 Task: Find a place to stay in Turabah, Saudi Arabia, from June 2 to June 15 for 2 guests, with a price range of ₹11,000 to ₹15,000, 1 bedroom, 1 bed, 1 bathroom, WiFi, air conditioning, and self check-in.
Action: Mouse moved to (581, 120)
Screenshot: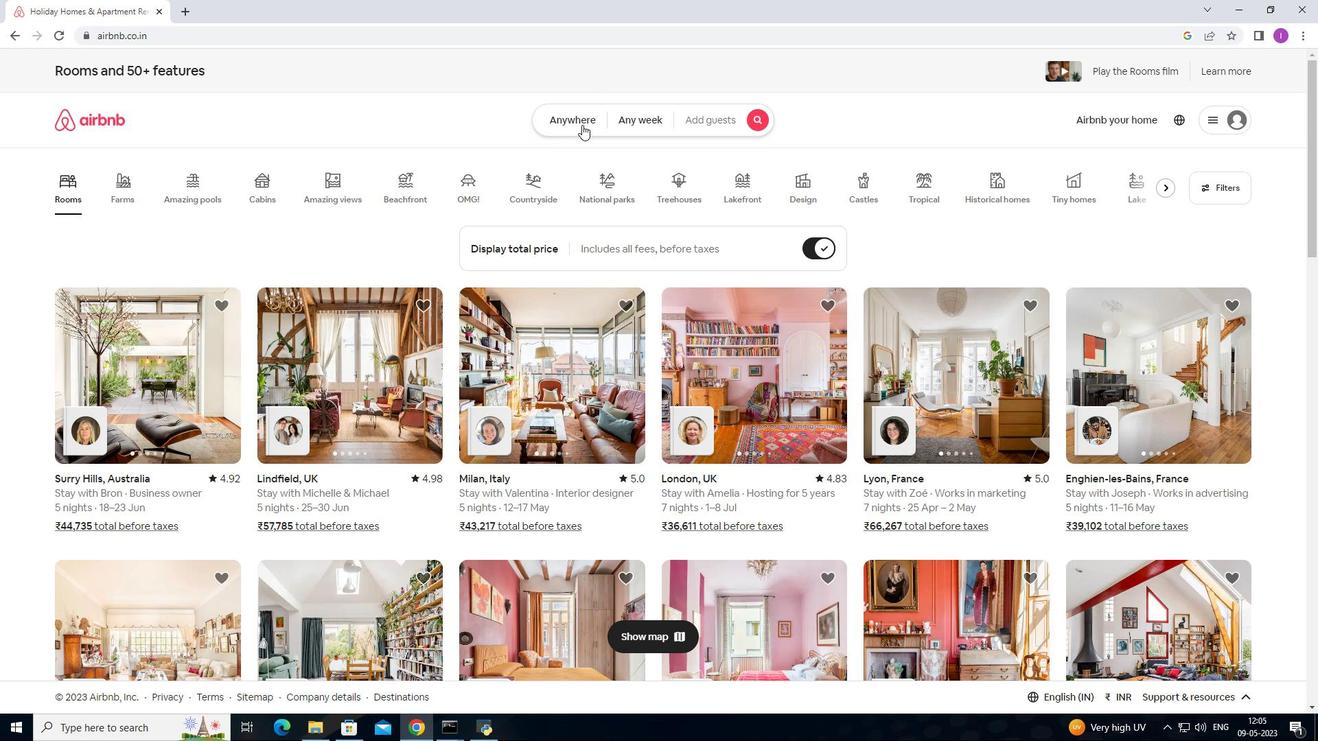 
Action: Mouse pressed left at (581, 120)
Screenshot: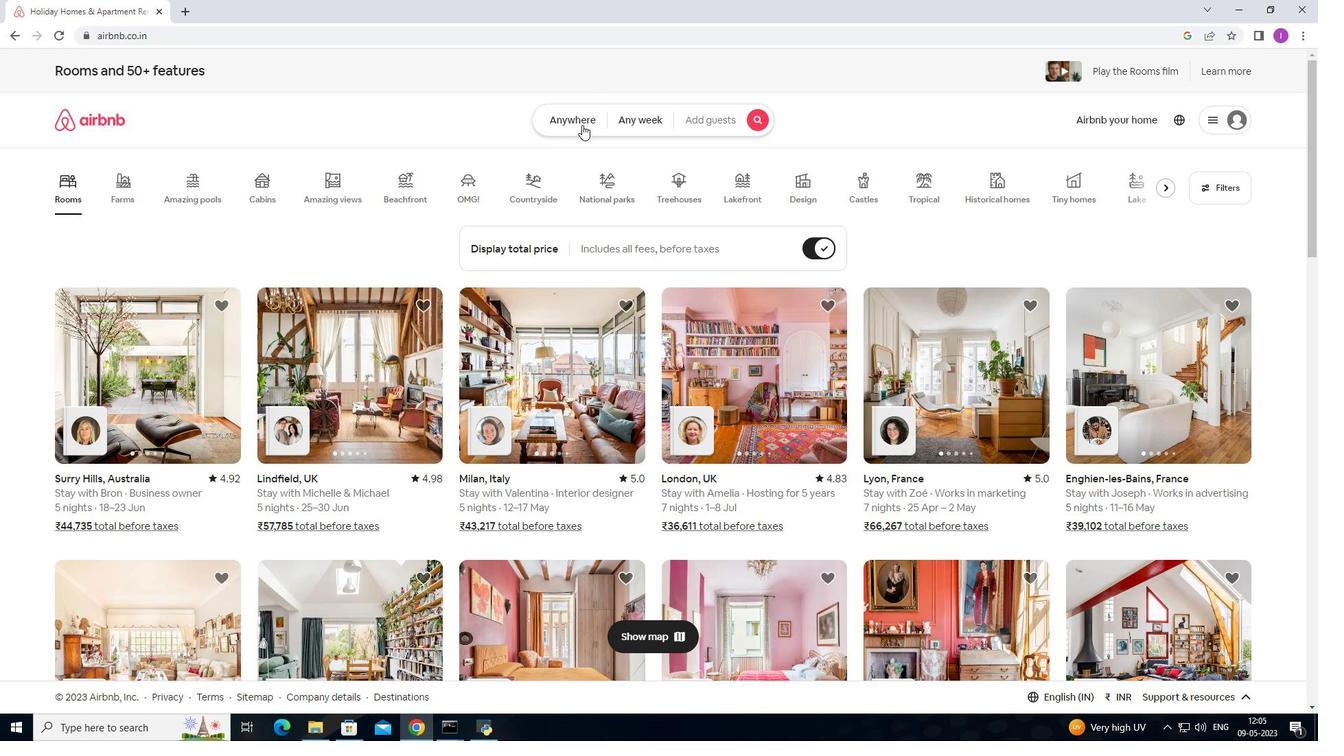 
Action: Mouse moved to (472, 166)
Screenshot: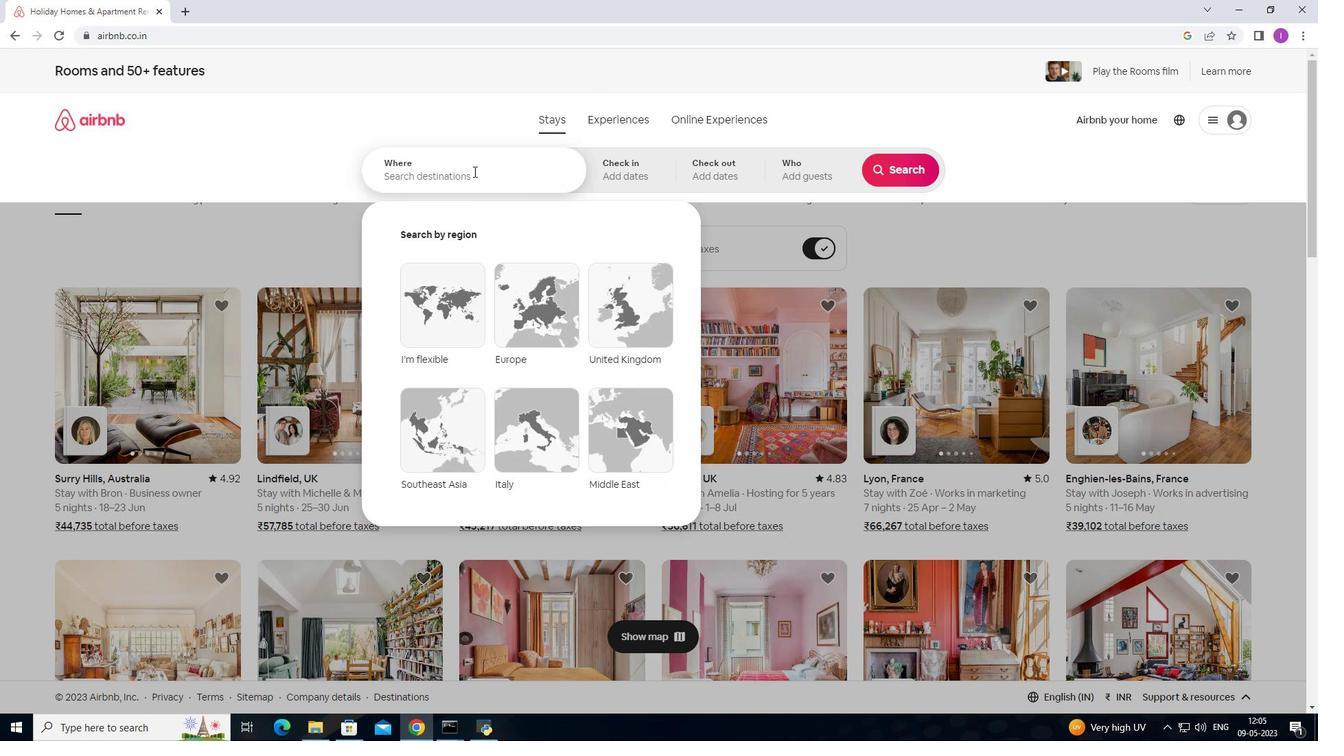 
Action: Mouse pressed left at (472, 166)
Screenshot: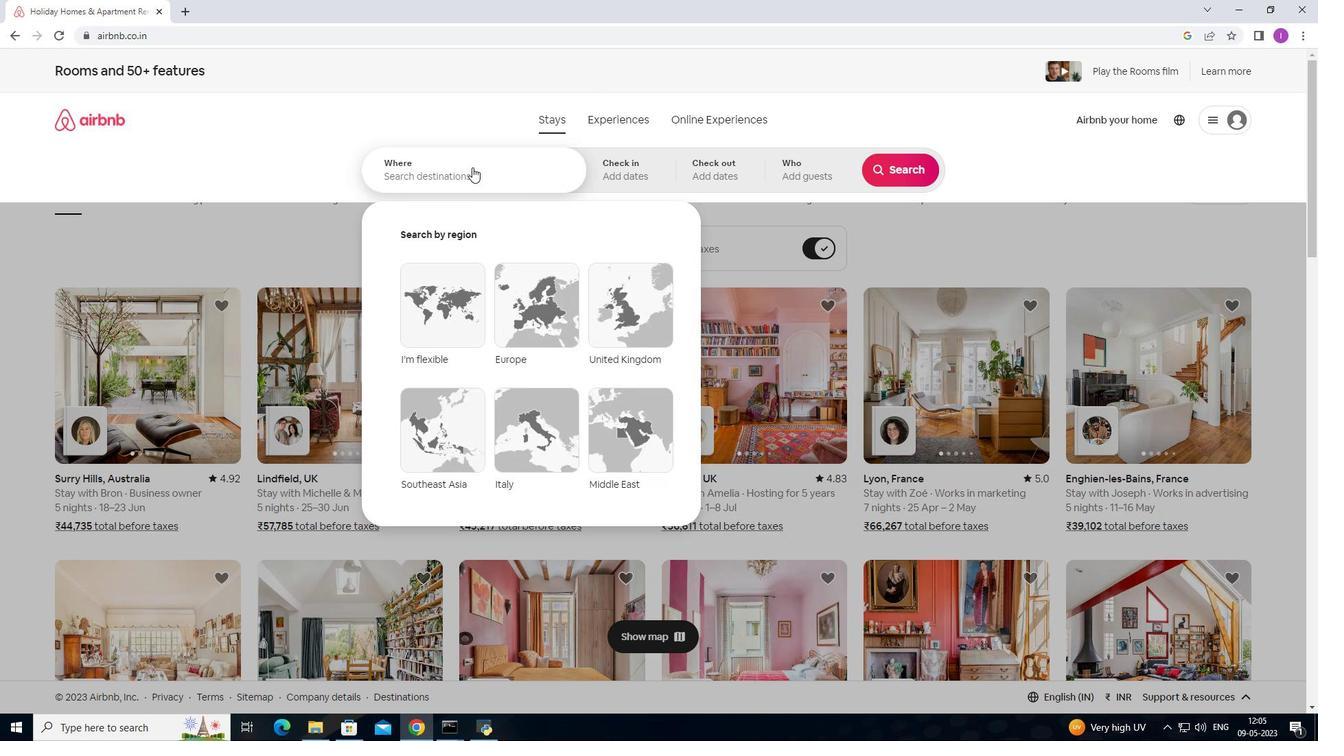 
Action: Mouse moved to (476, 168)
Screenshot: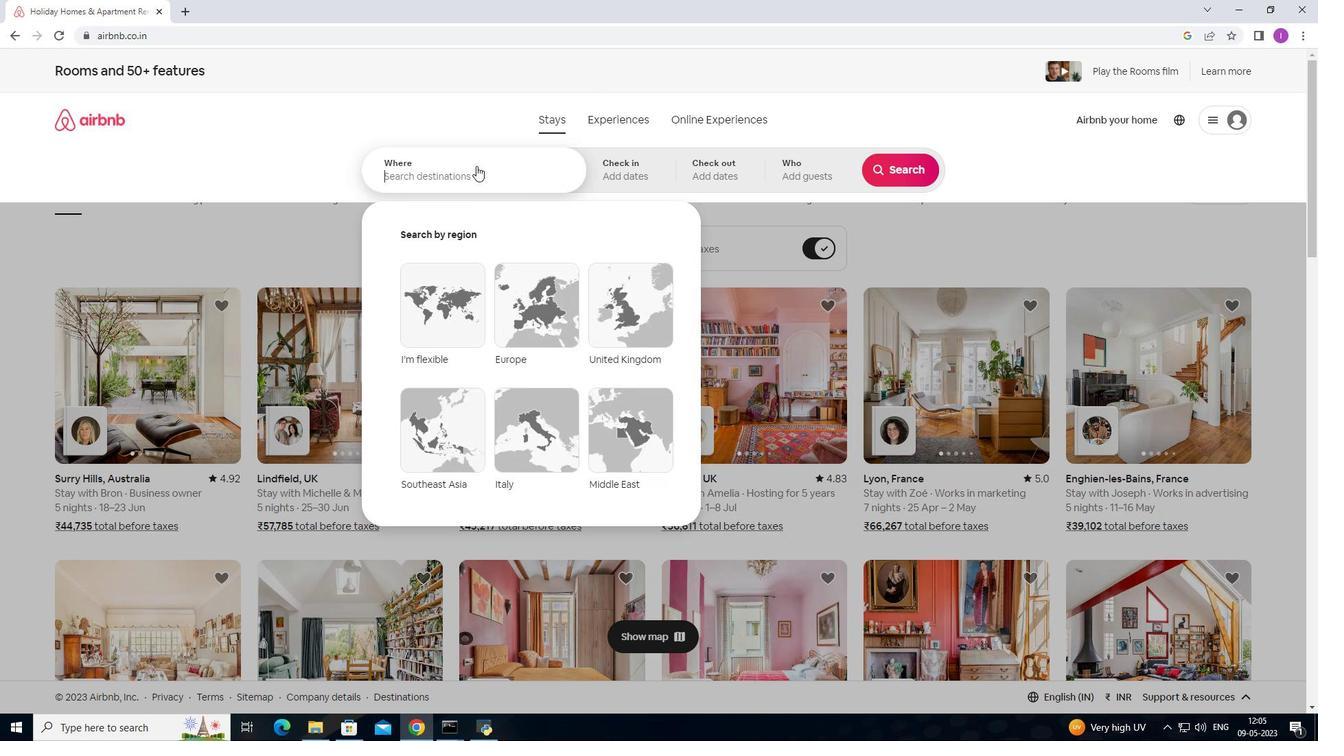 
Action: Key pressed <Key.shift>Turabah,<Key.shift>Saudi<Key.space><Key.shift>Arabia
Screenshot: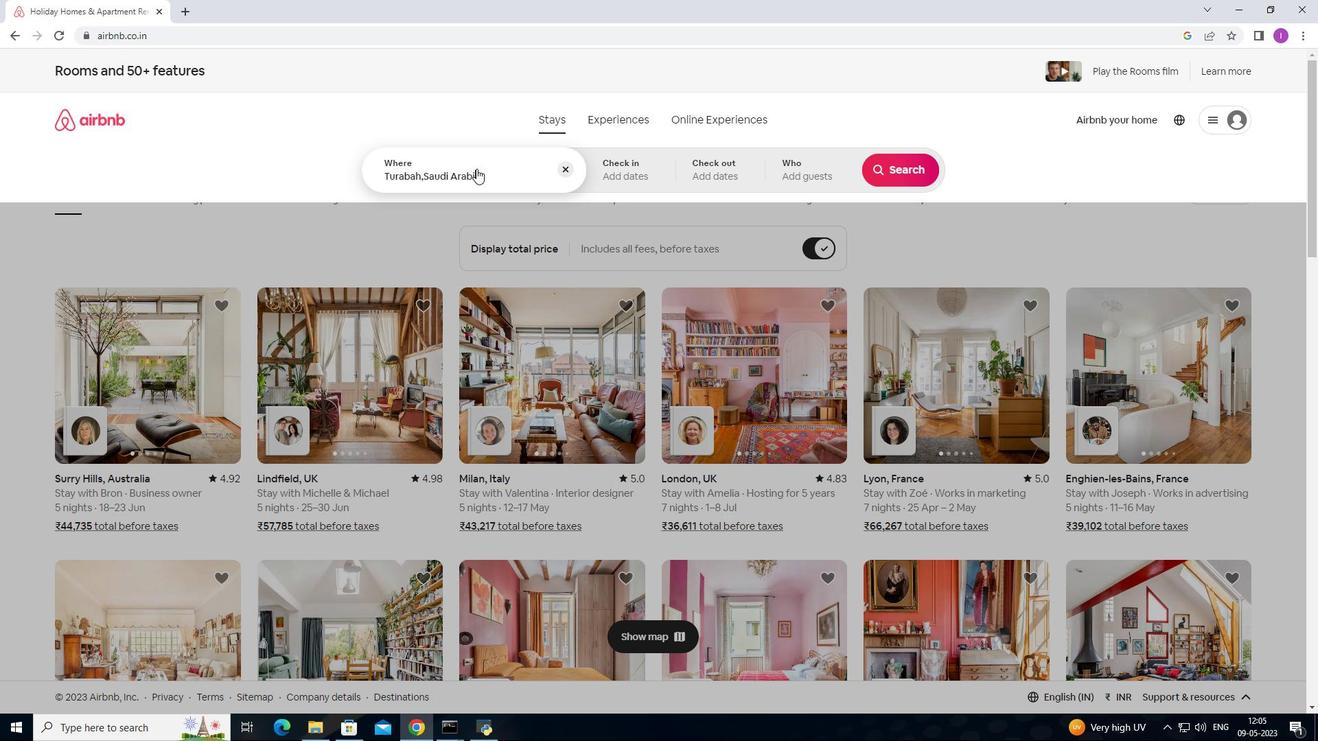 
Action: Mouse moved to (612, 153)
Screenshot: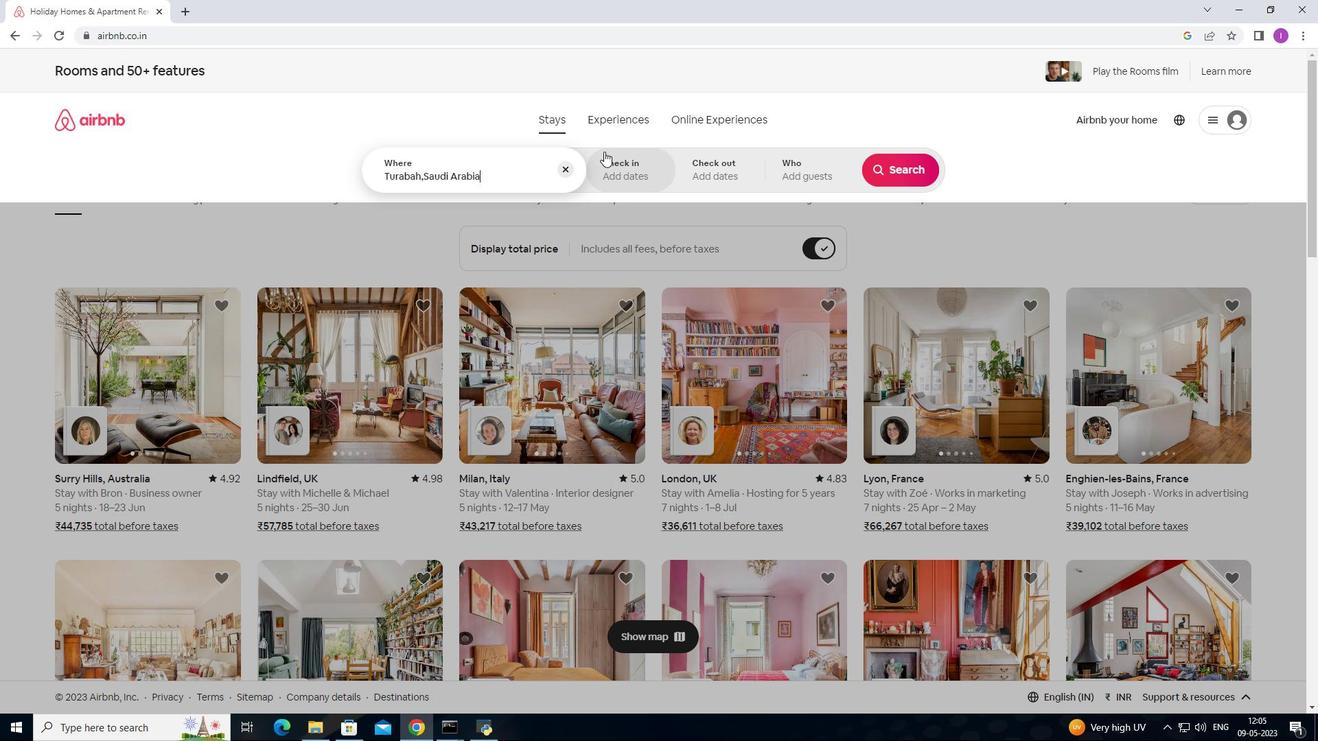 
Action: Mouse pressed left at (612, 153)
Screenshot: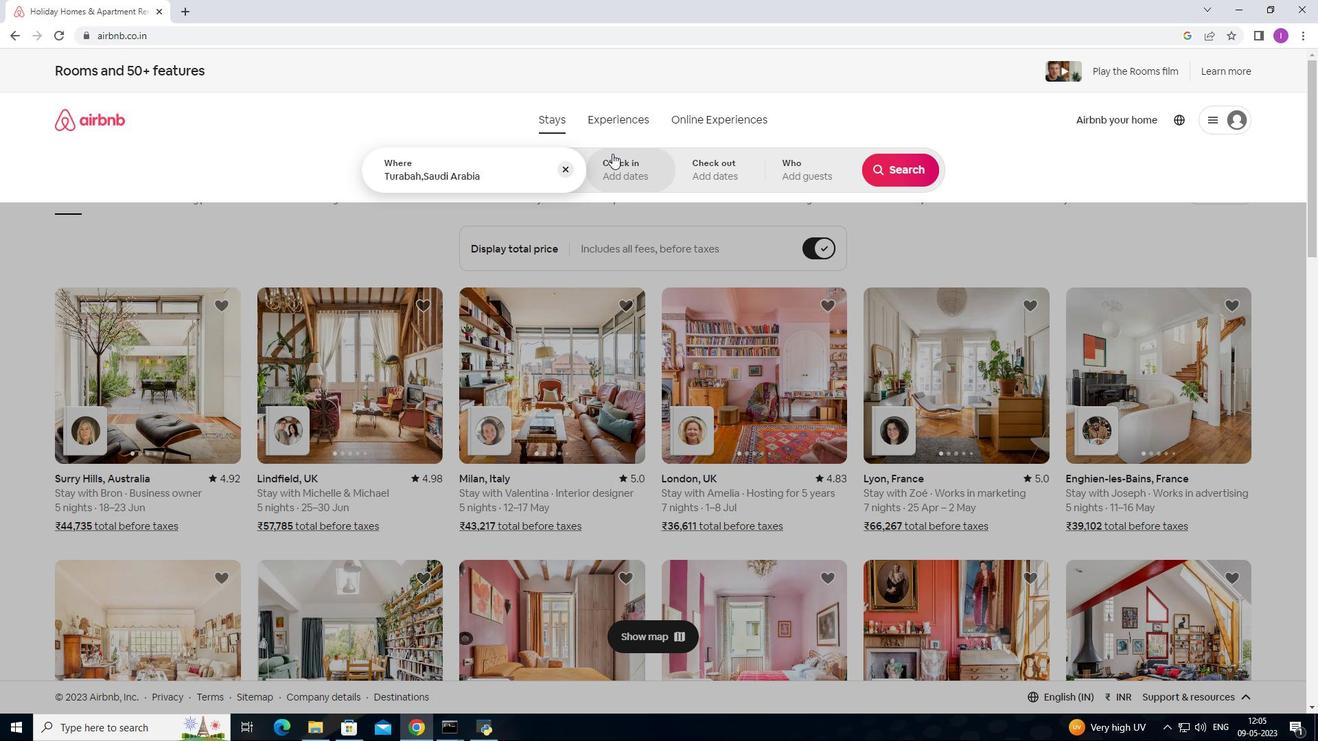 
Action: Mouse moved to (853, 339)
Screenshot: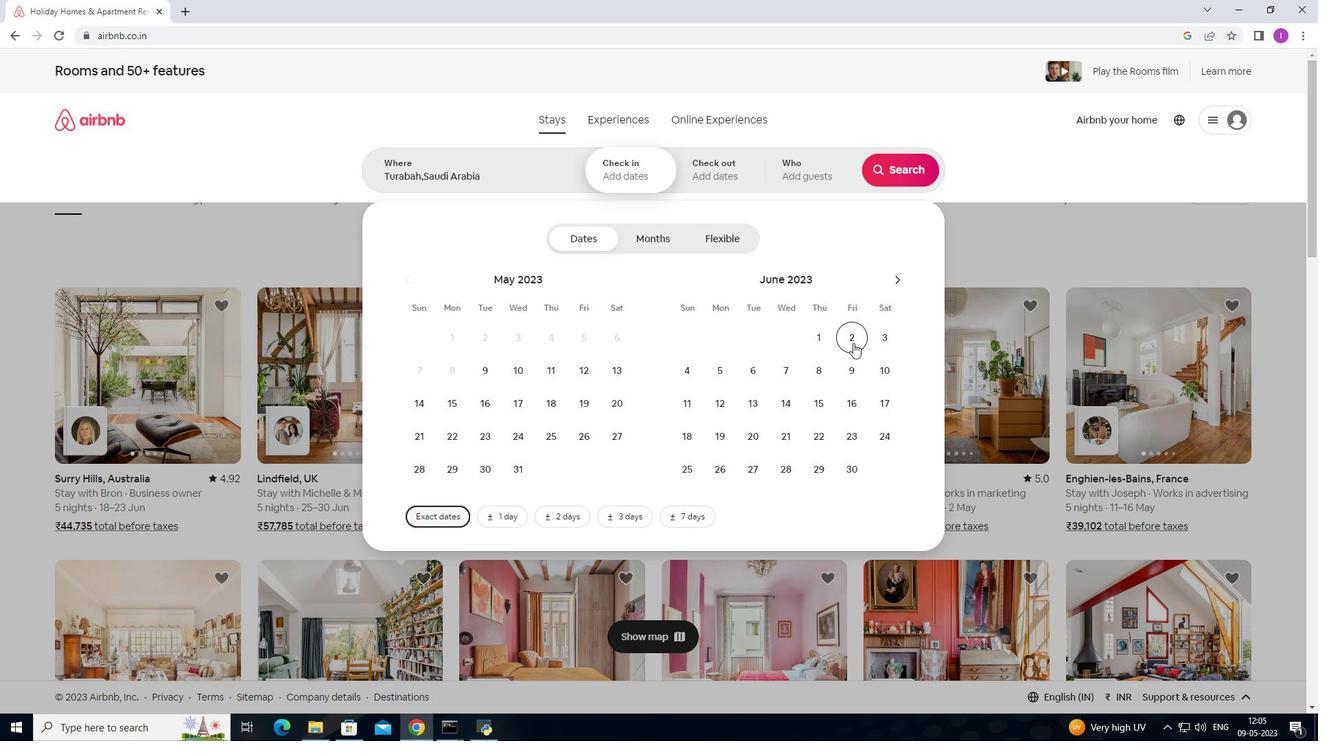 
Action: Mouse pressed left at (853, 339)
Screenshot: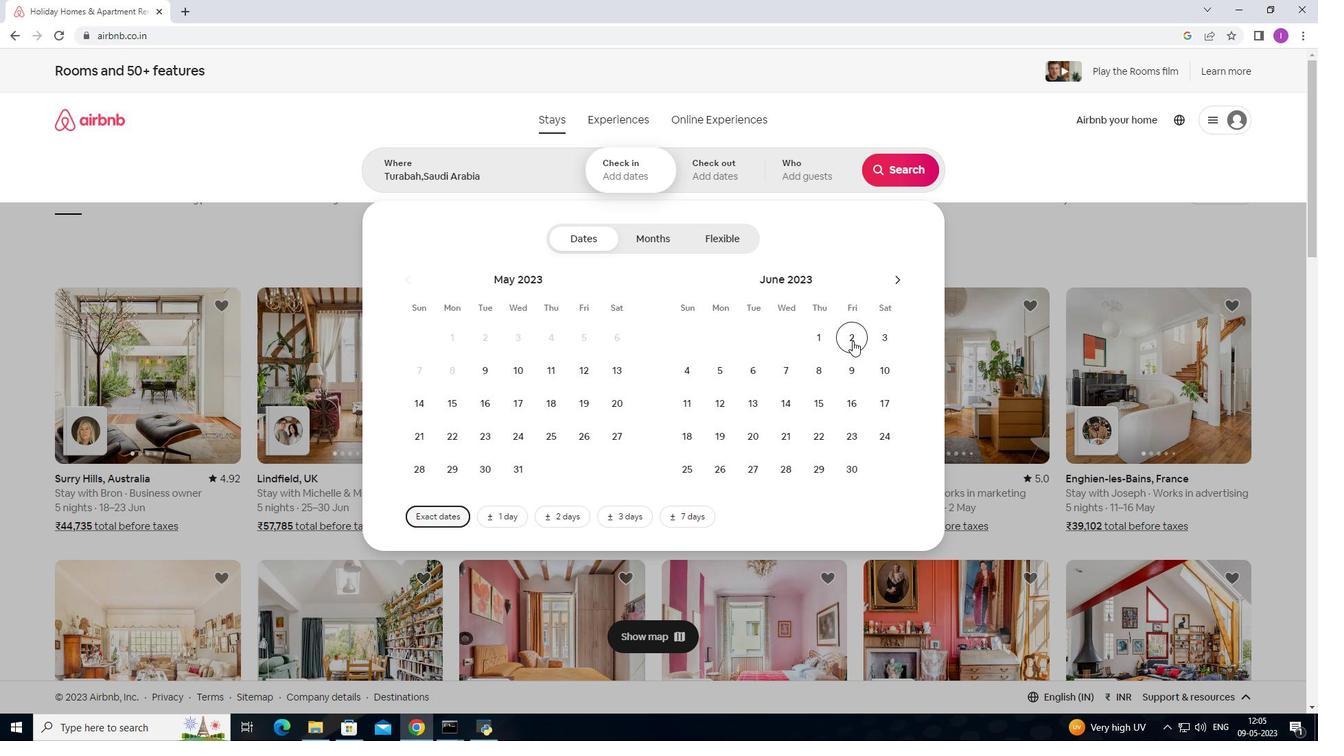 
Action: Mouse moved to (822, 405)
Screenshot: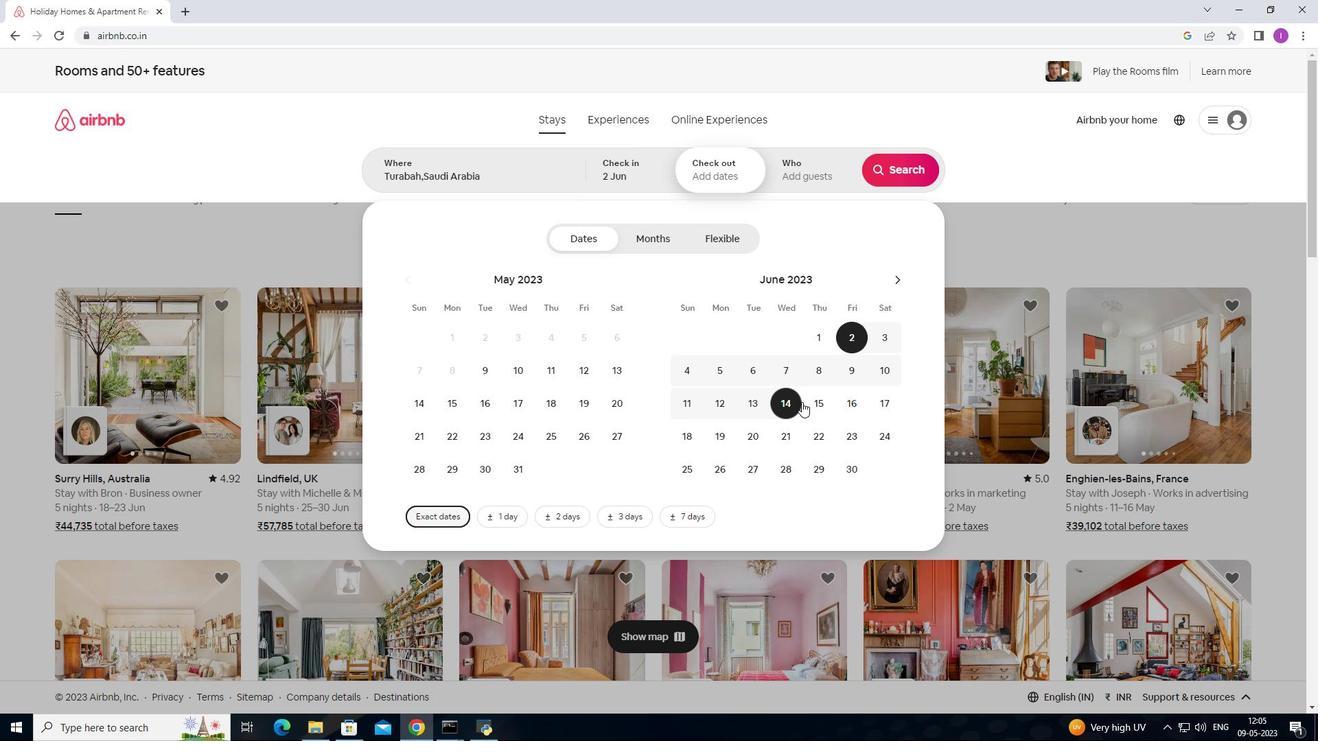 
Action: Mouse pressed left at (822, 405)
Screenshot: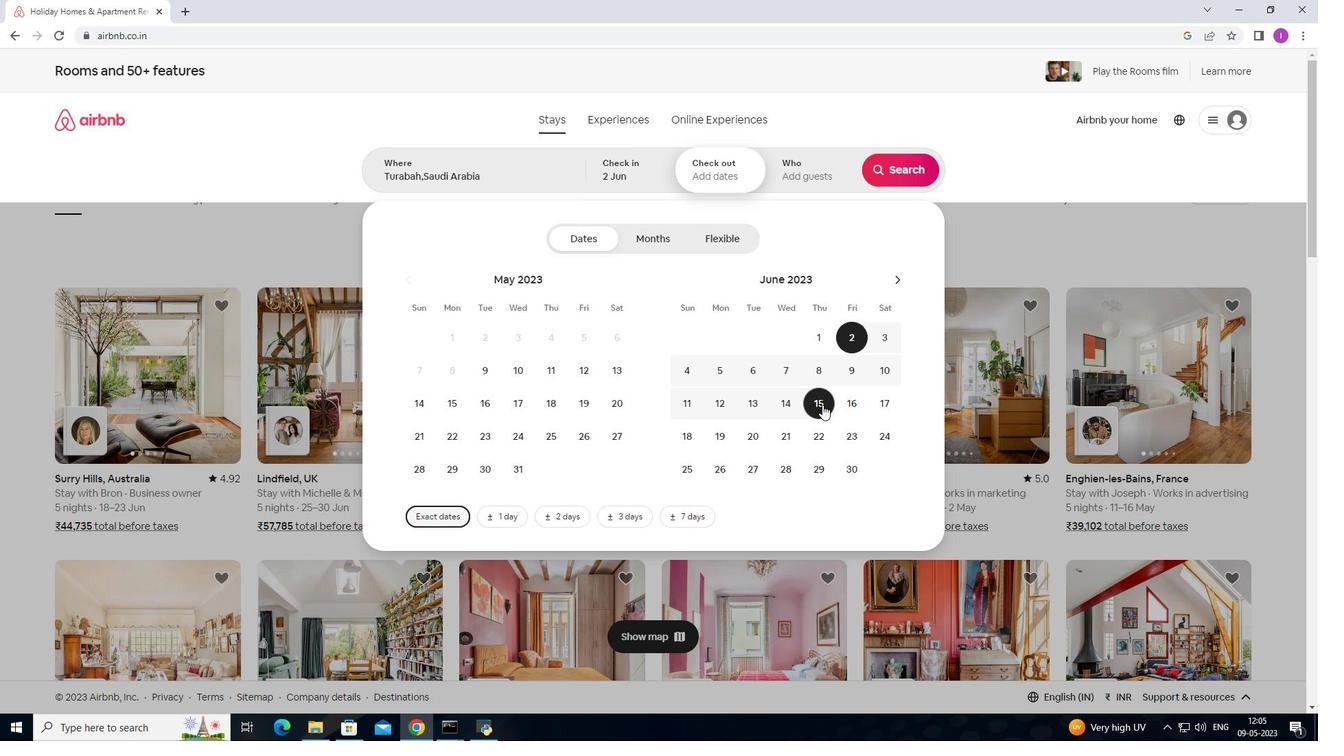 
Action: Mouse moved to (826, 174)
Screenshot: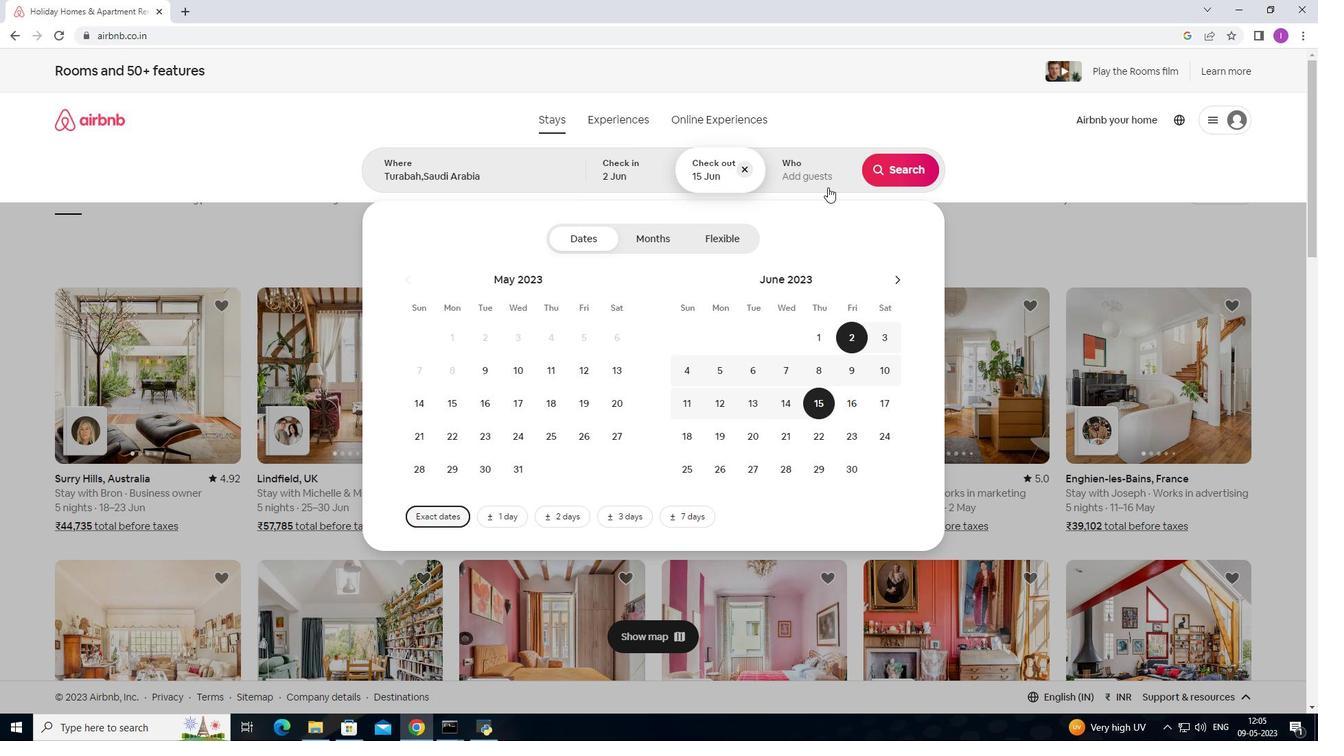 
Action: Mouse pressed left at (826, 174)
Screenshot: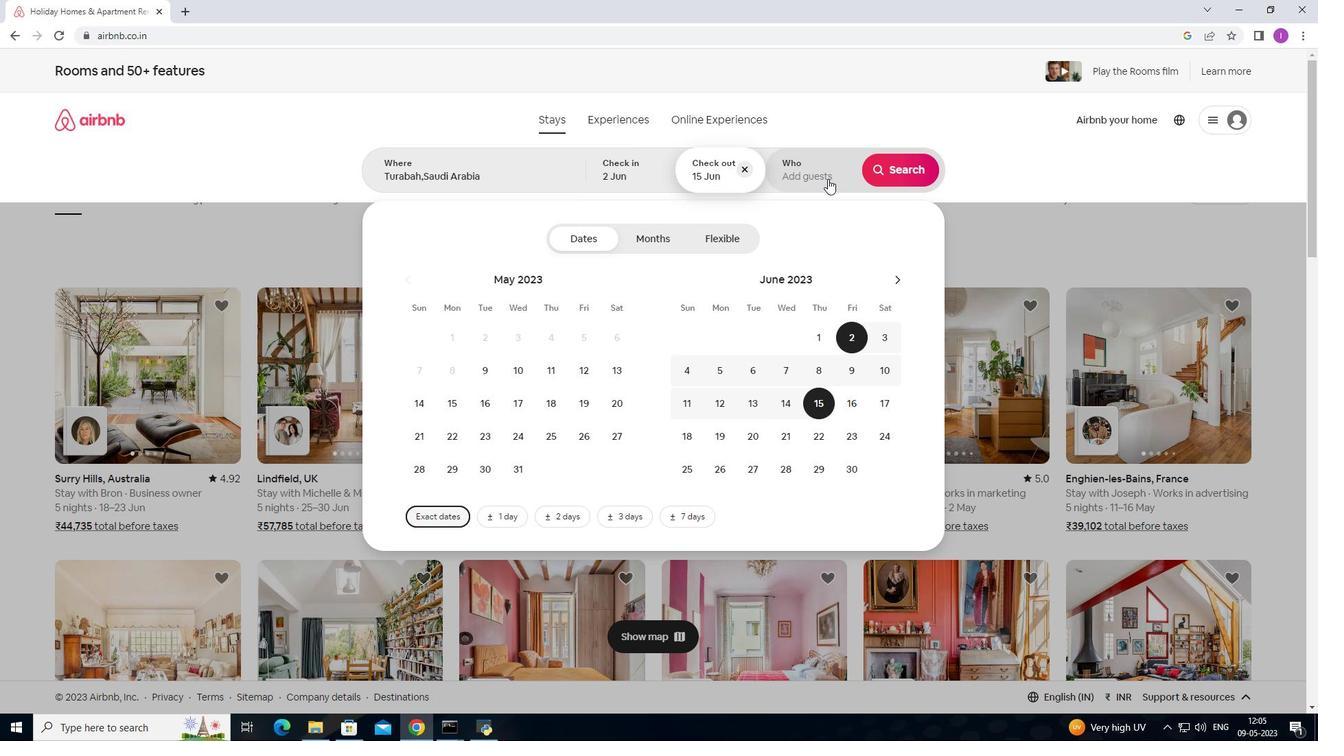 
Action: Mouse moved to (905, 241)
Screenshot: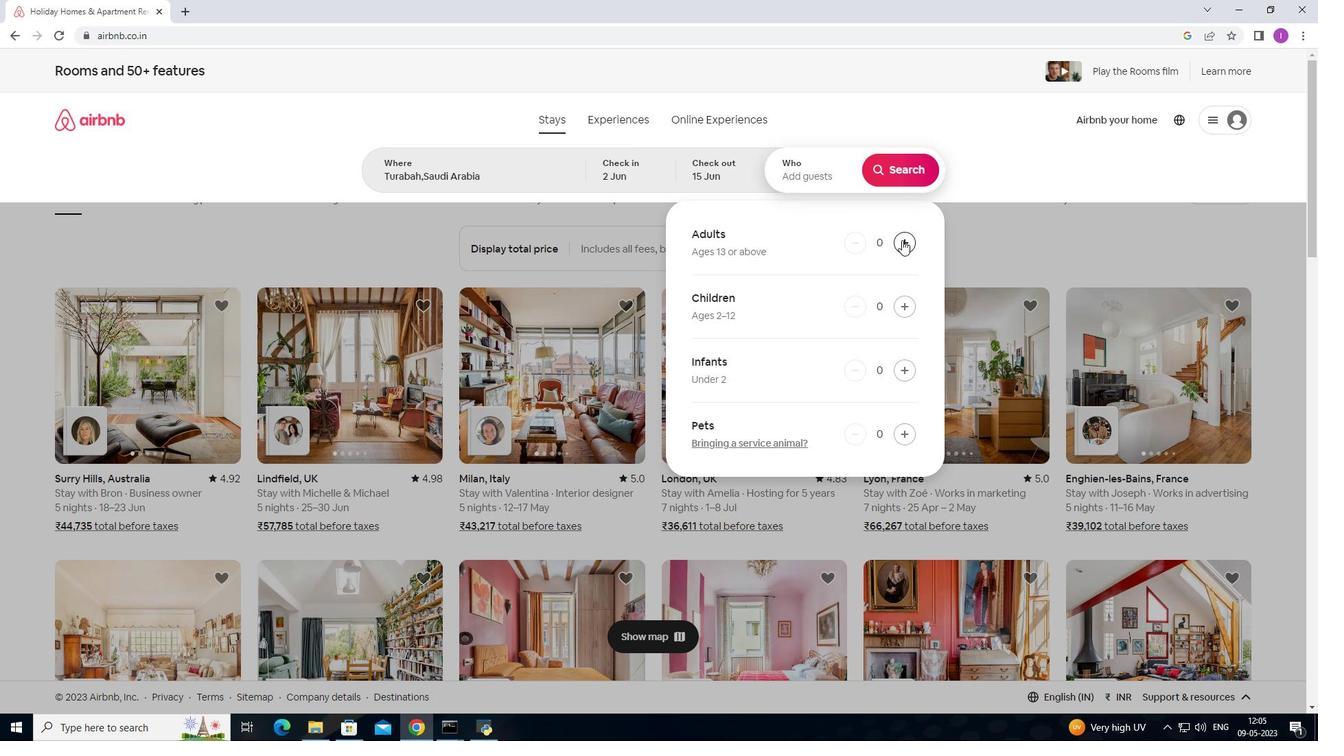 
Action: Mouse pressed left at (905, 241)
Screenshot: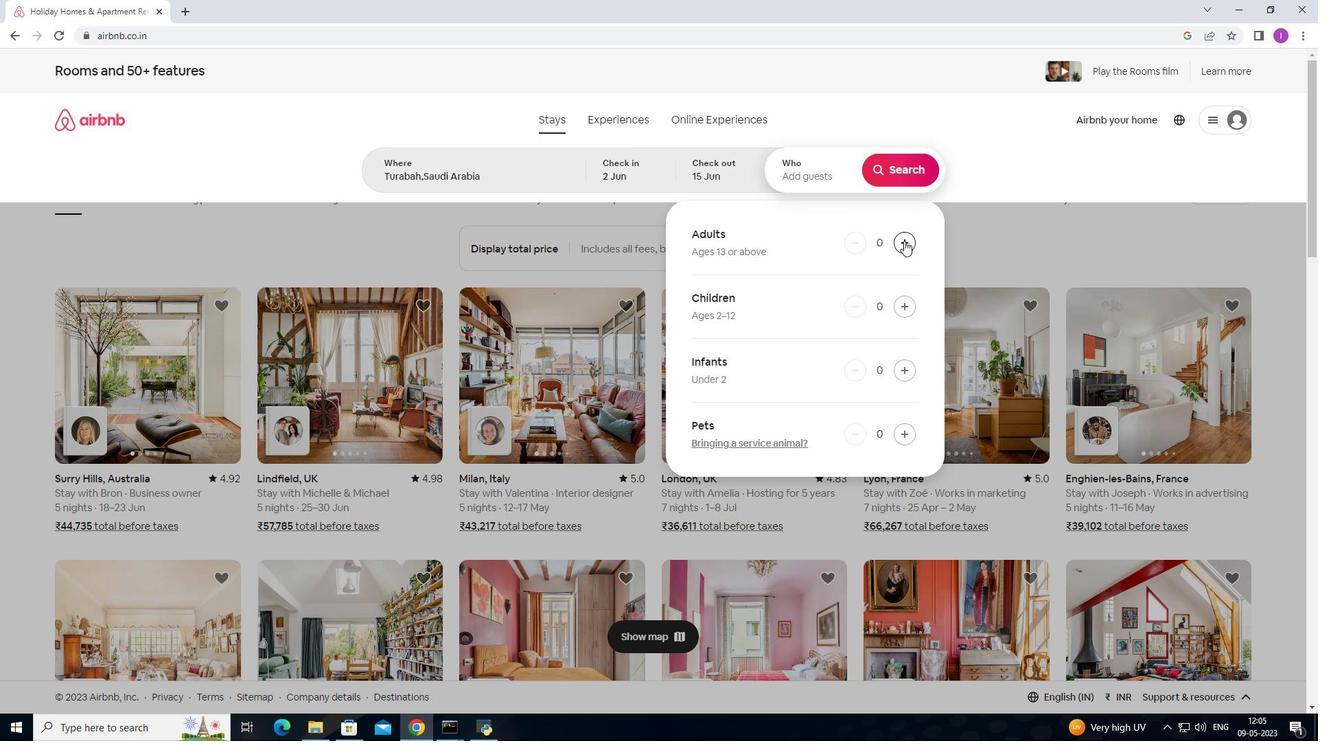 
Action: Mouse moved to (906, 241)
Screenshot: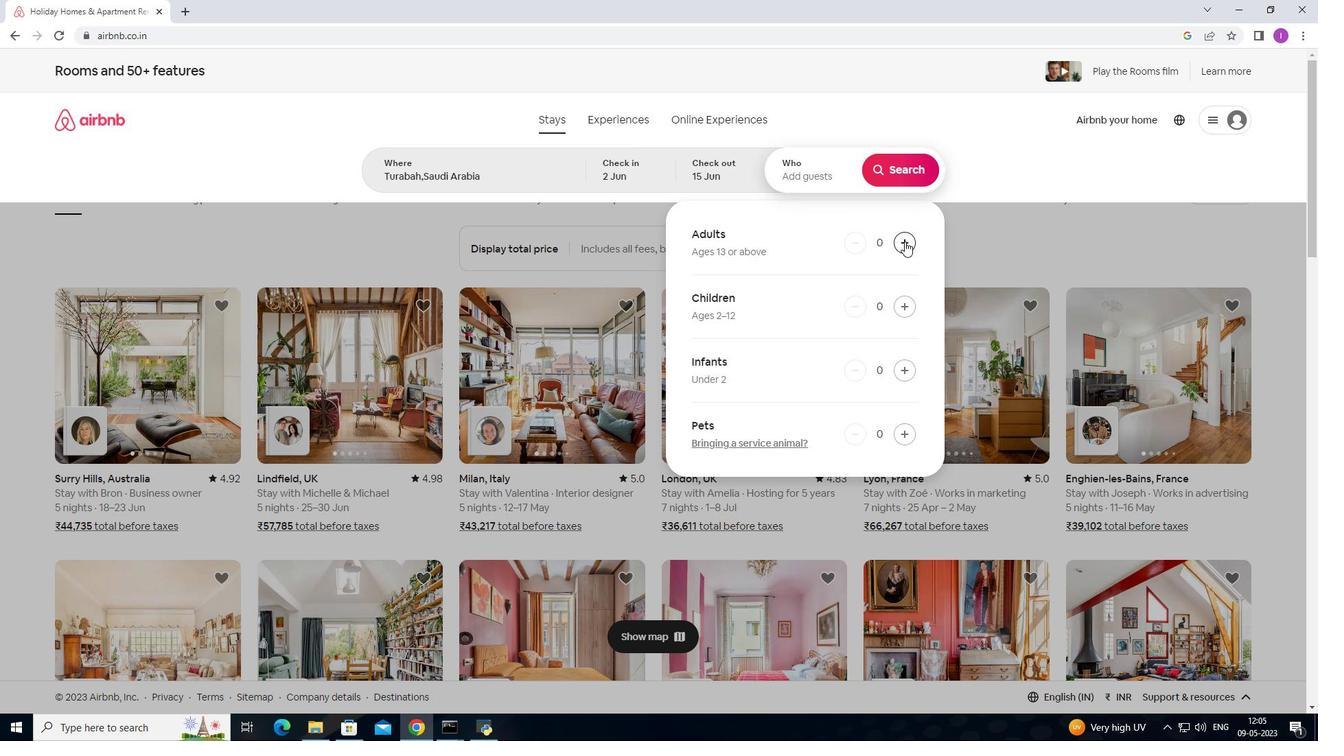 
Action: Mouse pressed left at (906, 241)
Screenshot: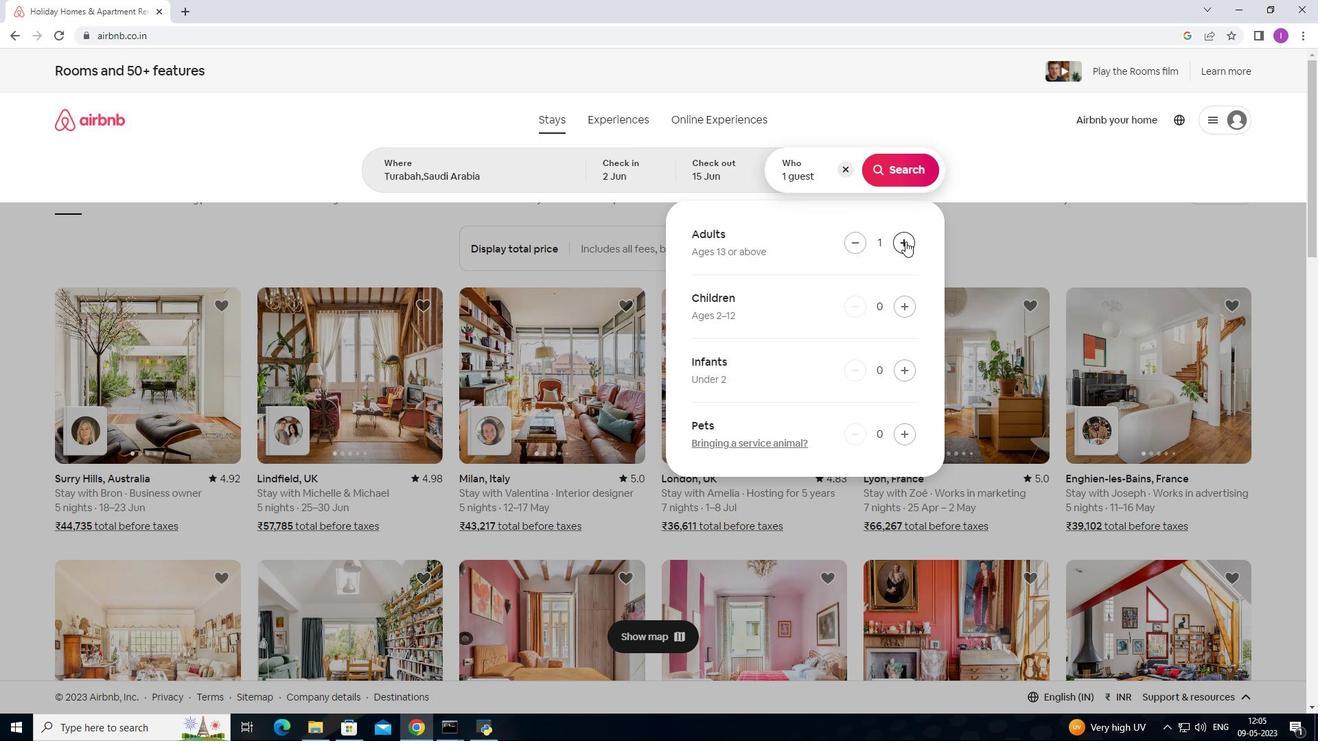 
Action: Mouse moved to (906, 431)
Screenshot: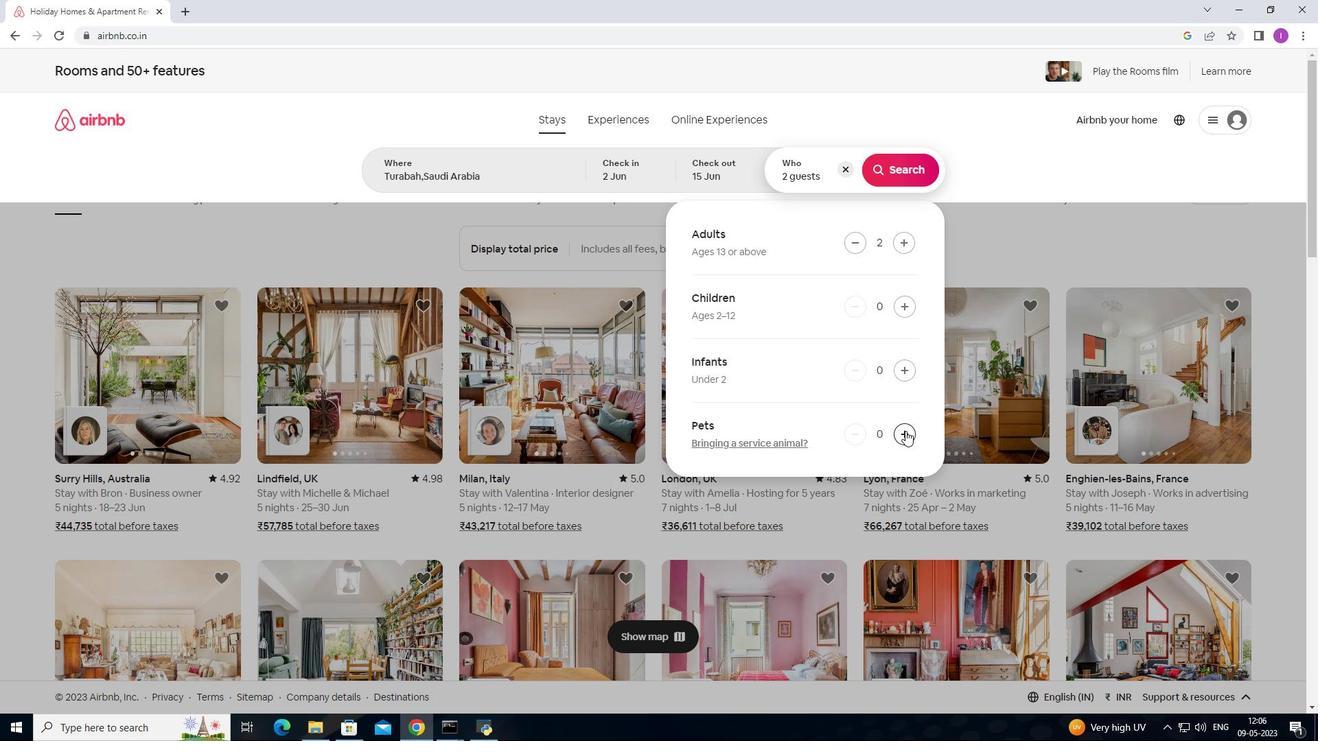 
Action: Mouse pressed left at (906, 431)
Screenshot: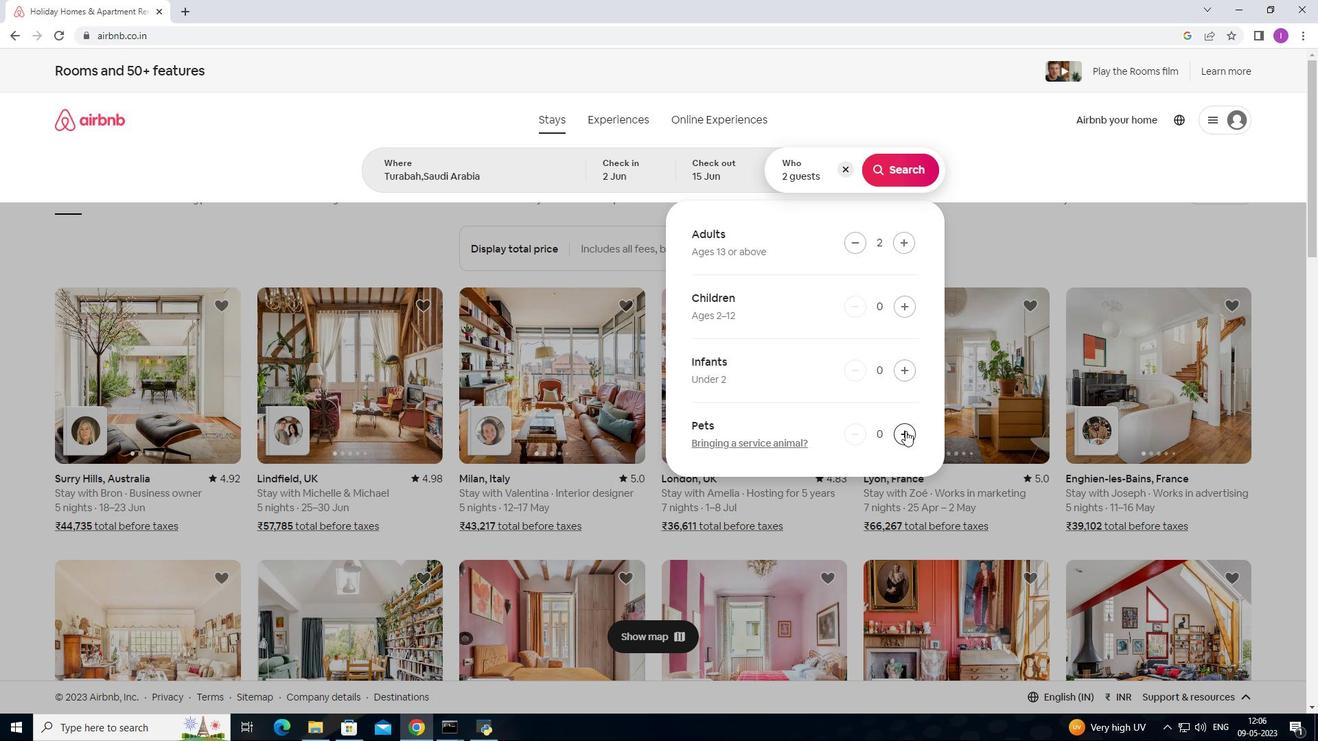 
Action: Mouse moved to (888, 173)
Screenshot: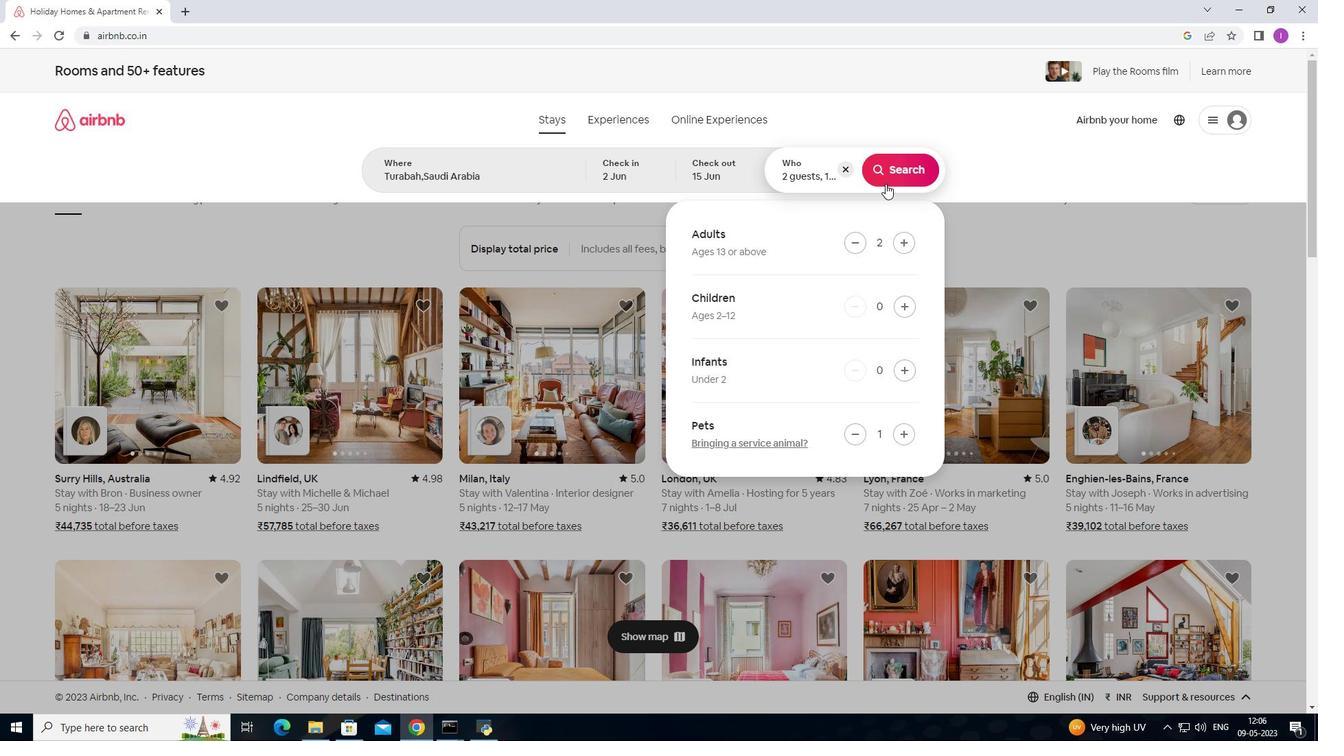 
Action: Mouse pressed left at (888, 173)
Screenshot: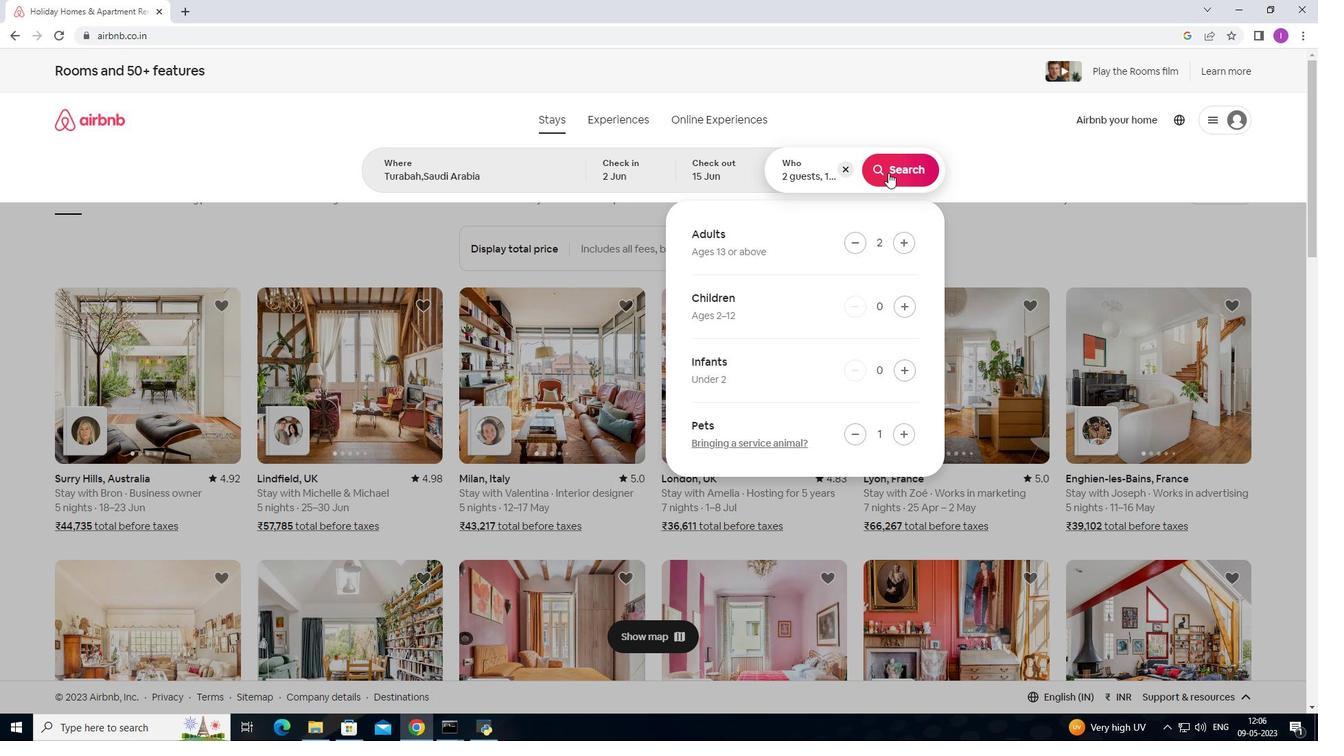
Action: Mouse moved to (1261, 128)
Screenshot: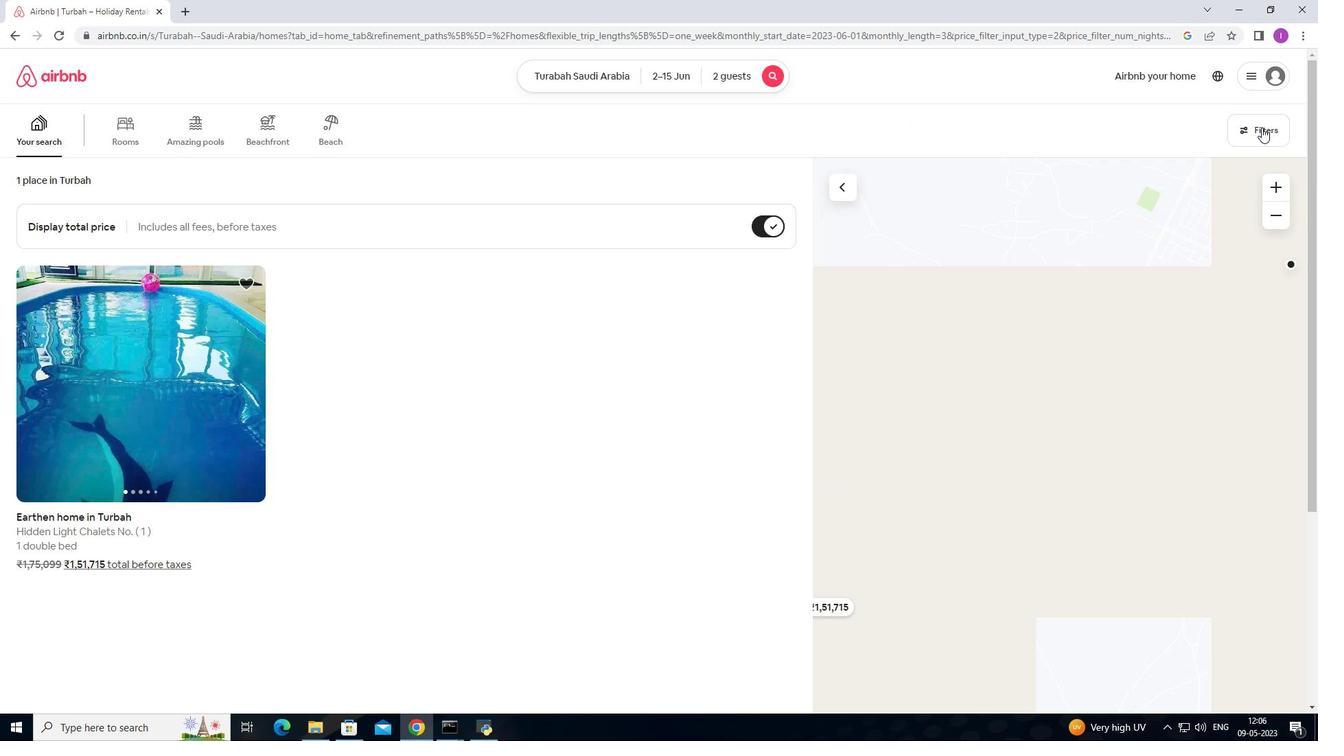 
Action: Mouse pressed left at (1261, 128)
Screenshot: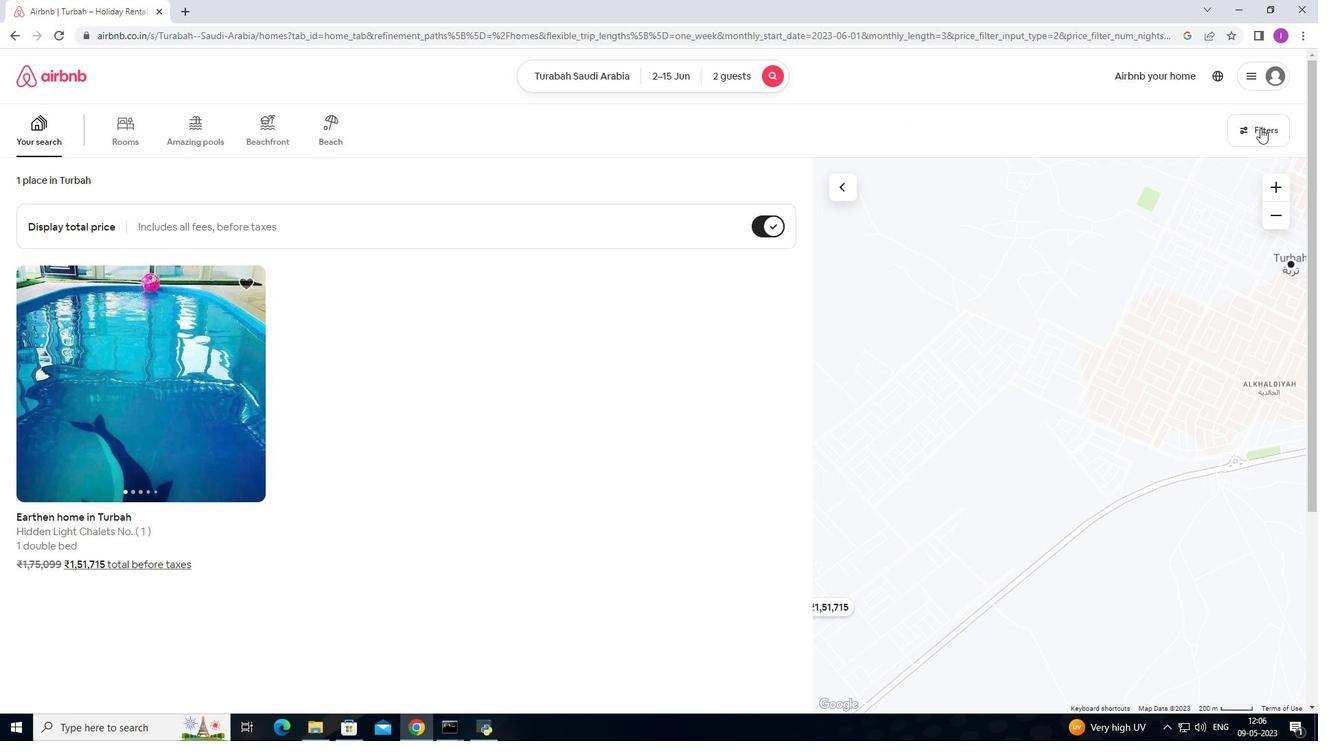 
Action: Mouse moved to (492, 471)
Screenshot: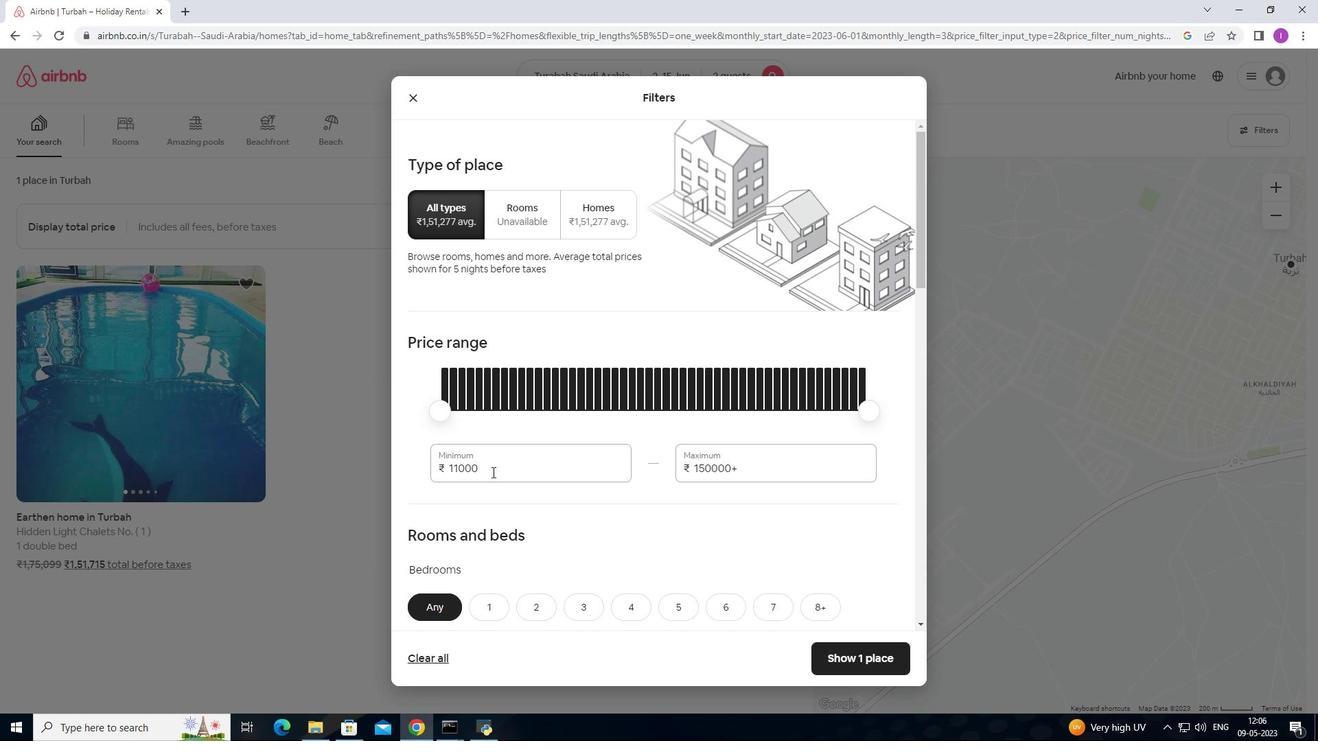 
Action: Mouse pressed left at (492, 471)
Screenshot: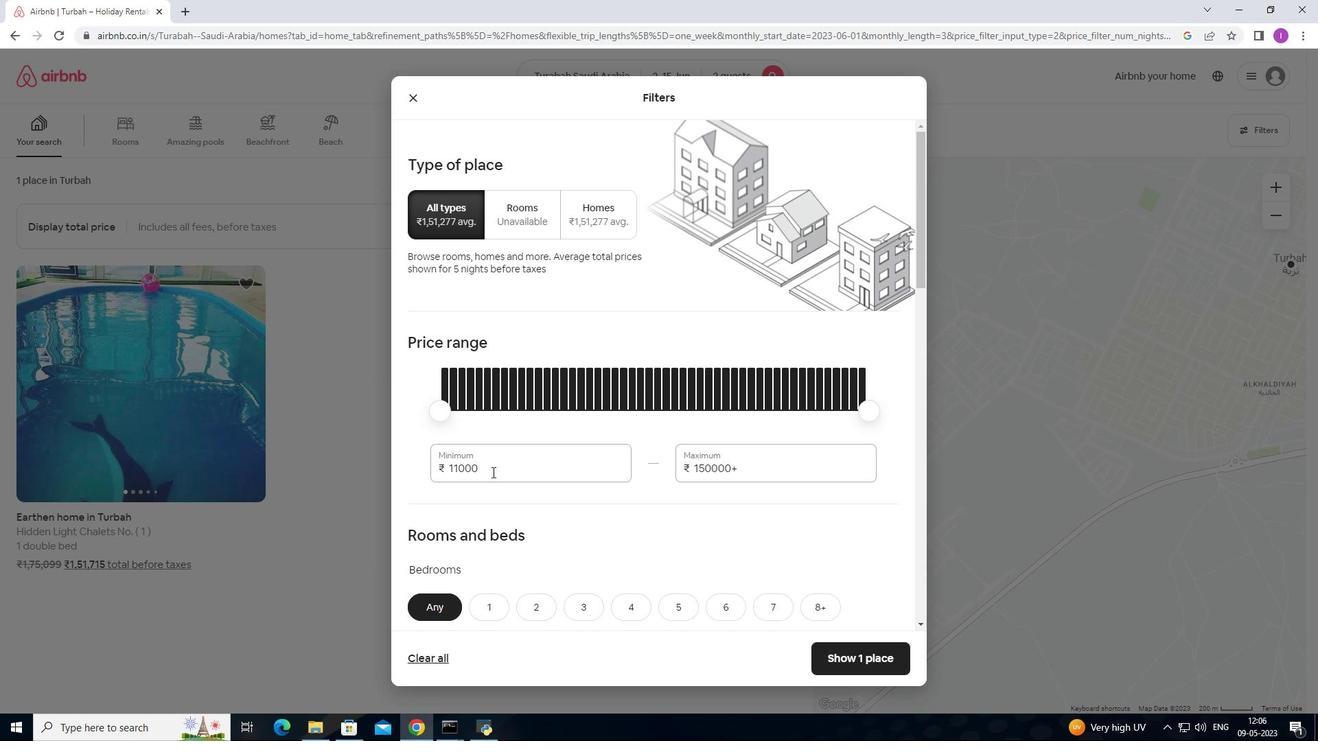
Action: Mouse moved to (436, 466)
Screenshot: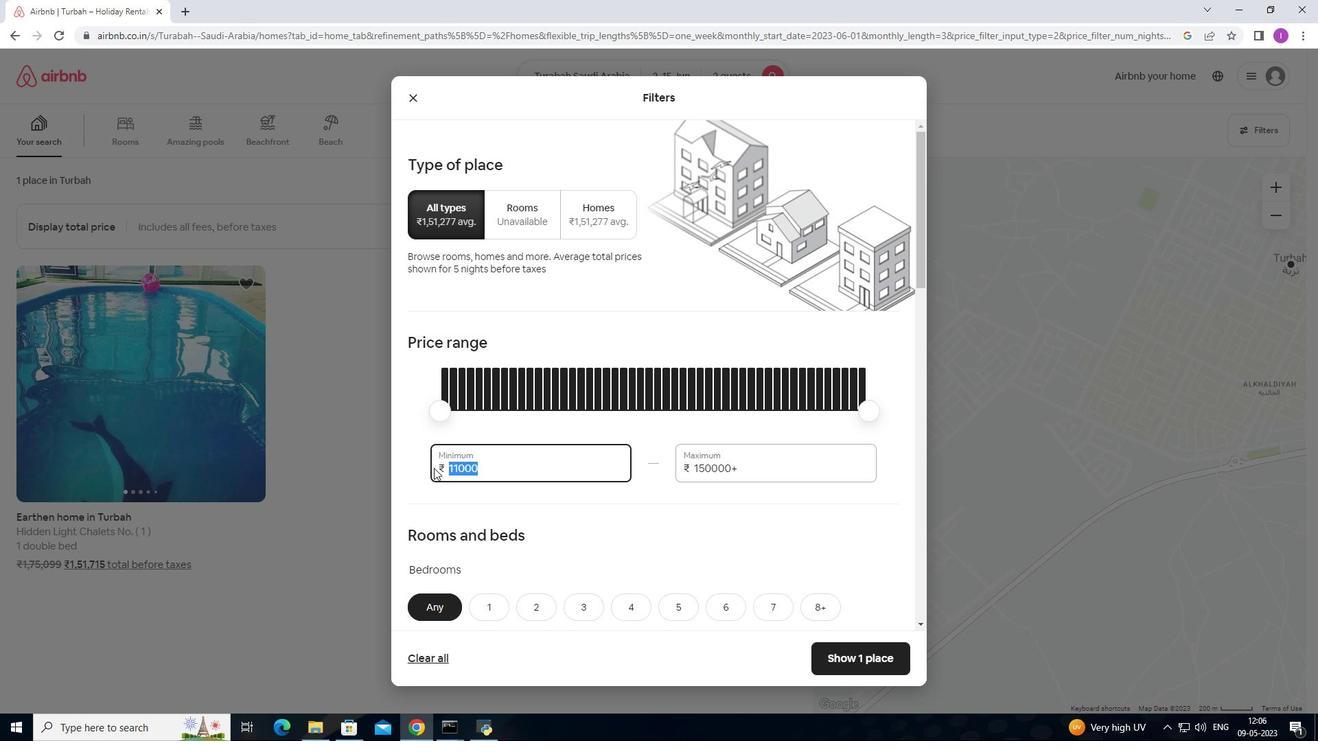 
Action: Key pressed 10
Screenshot: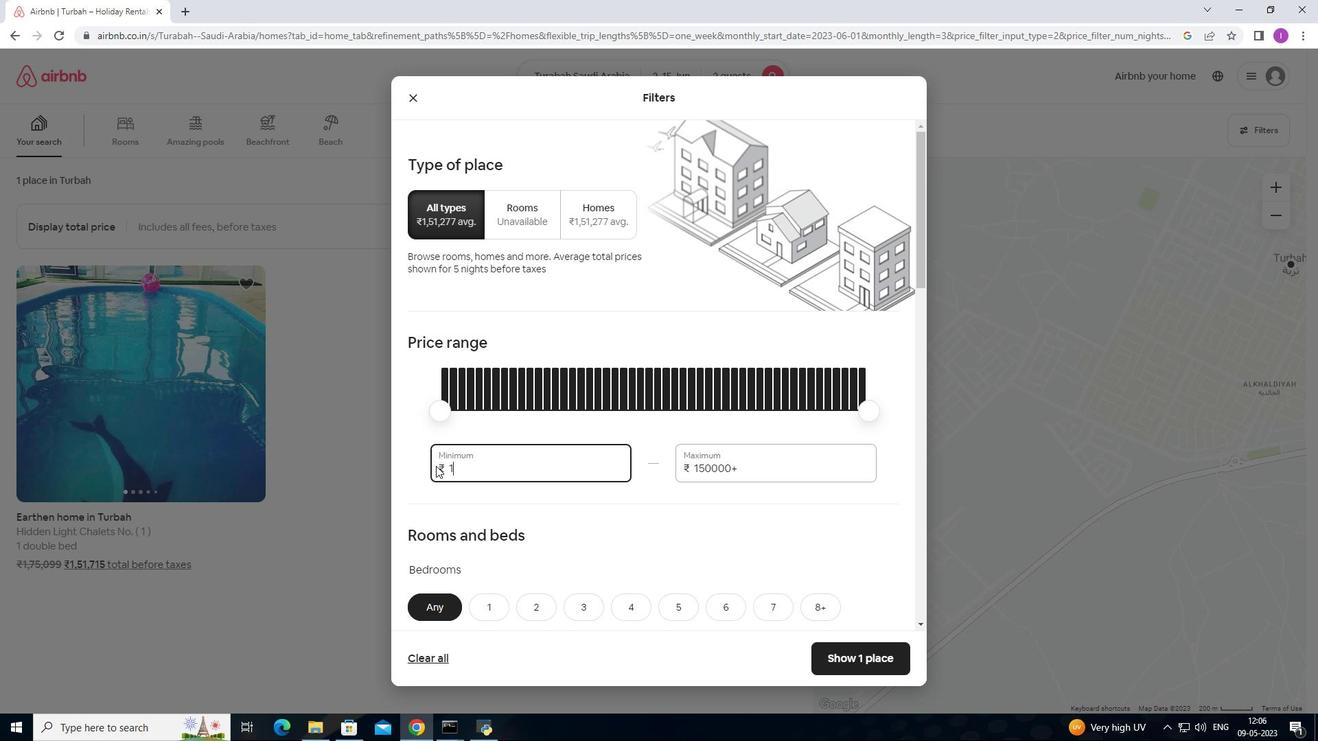 
Action: Mouse moved to (438, 463)
Screenshot: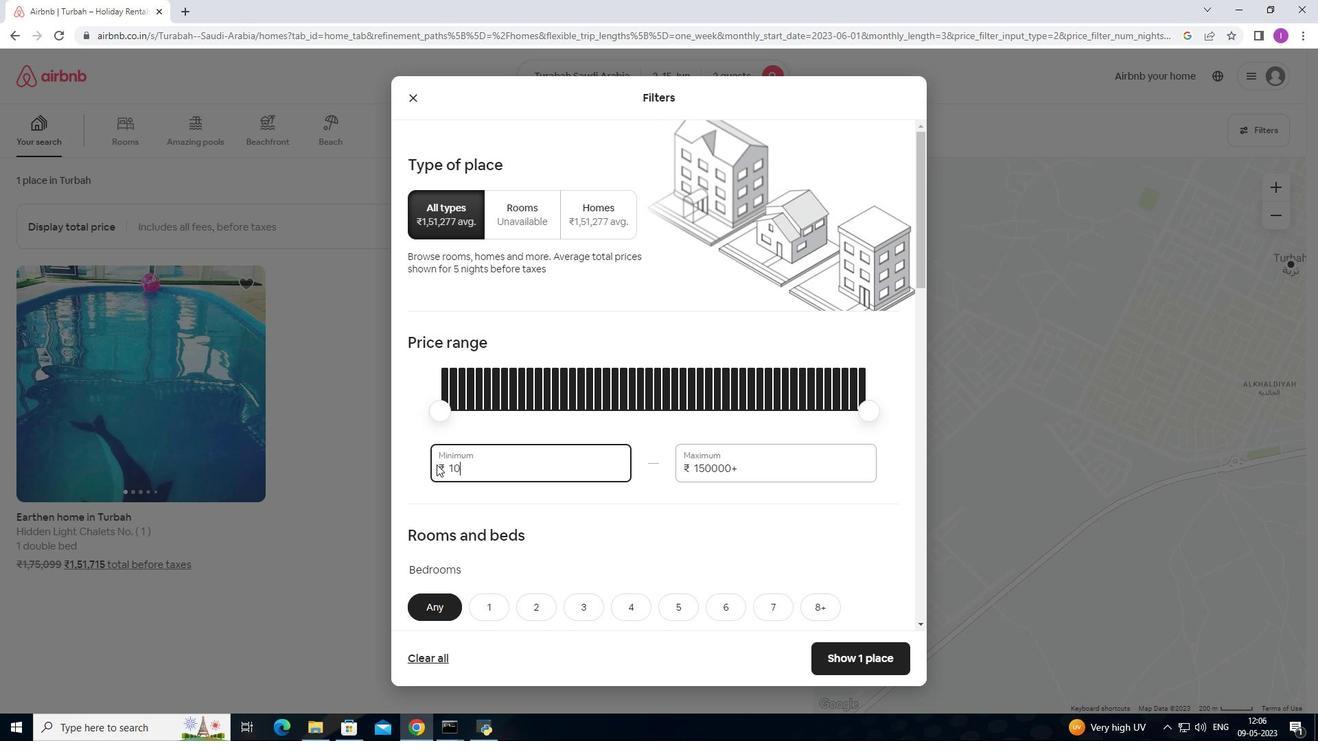 
Action: Key pressed 00
Screenshot: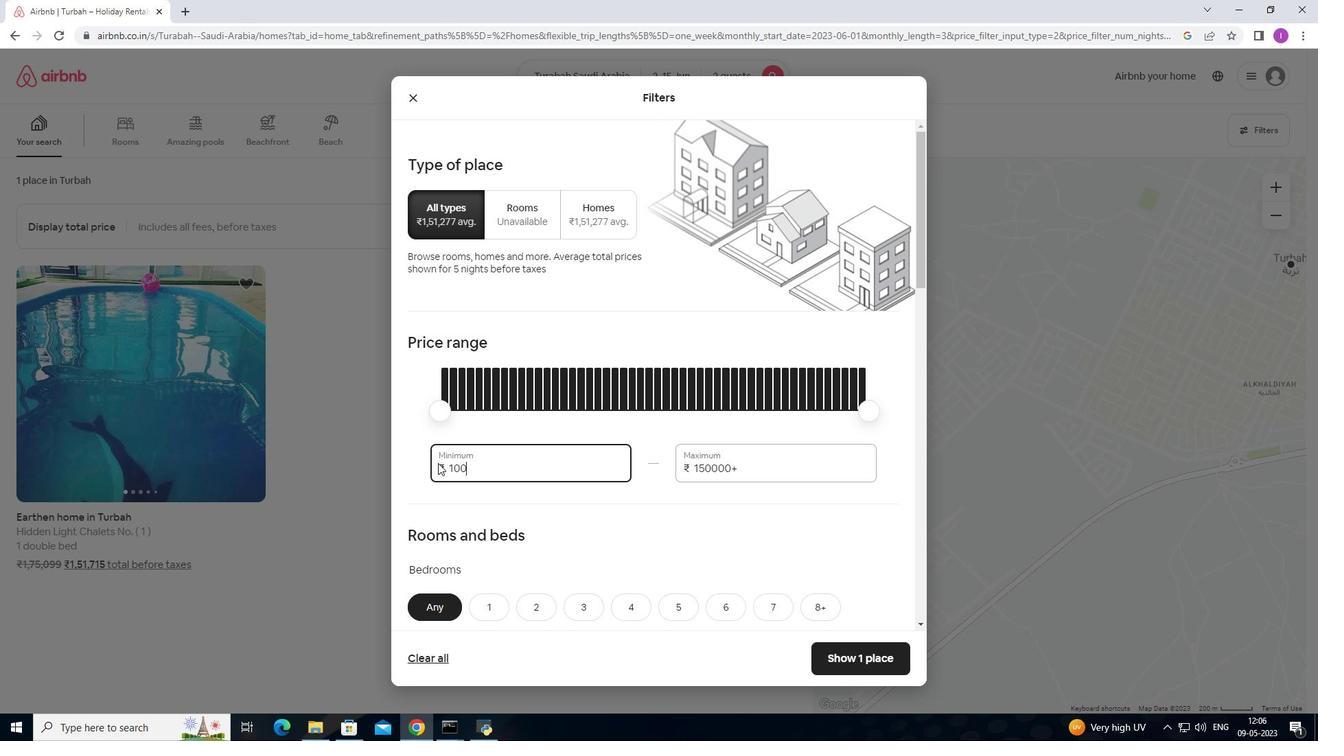 
Action: Mouse moved to (438, 462)
Screenshot: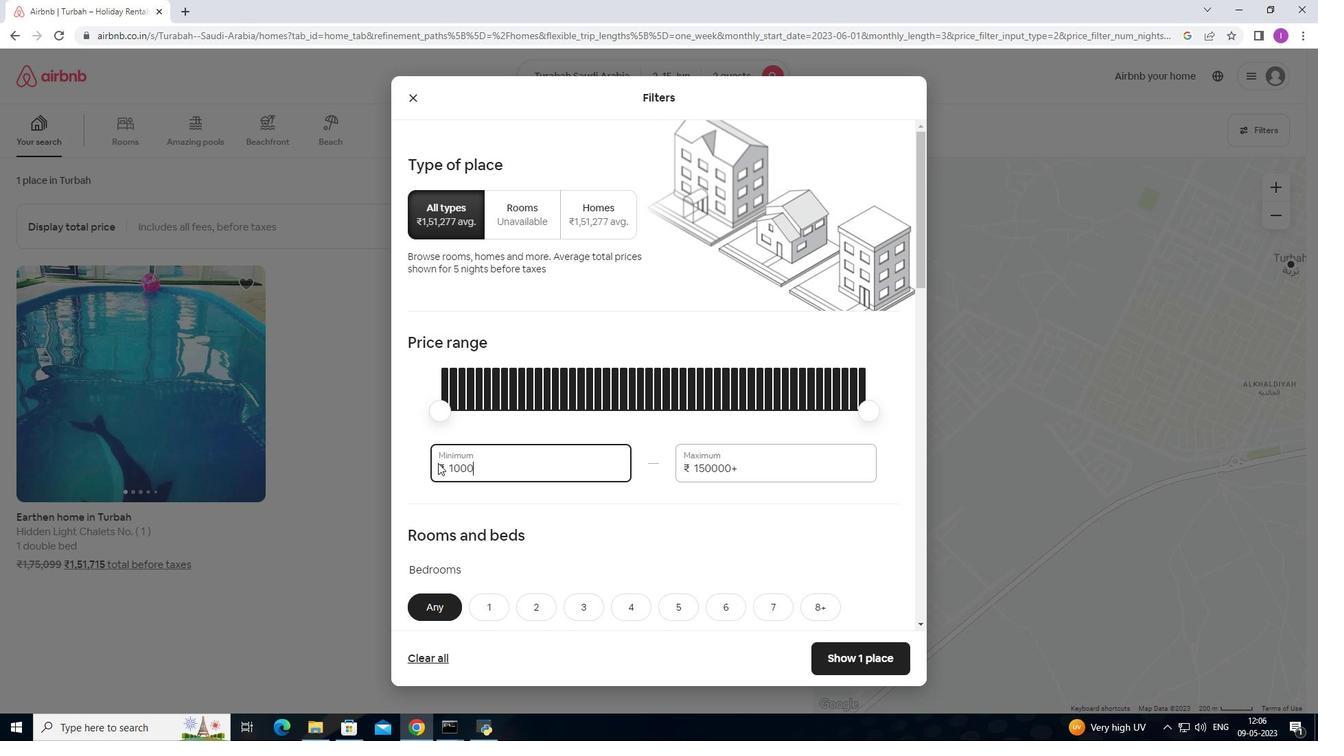 
Action: Key pressed 0
Screenshot: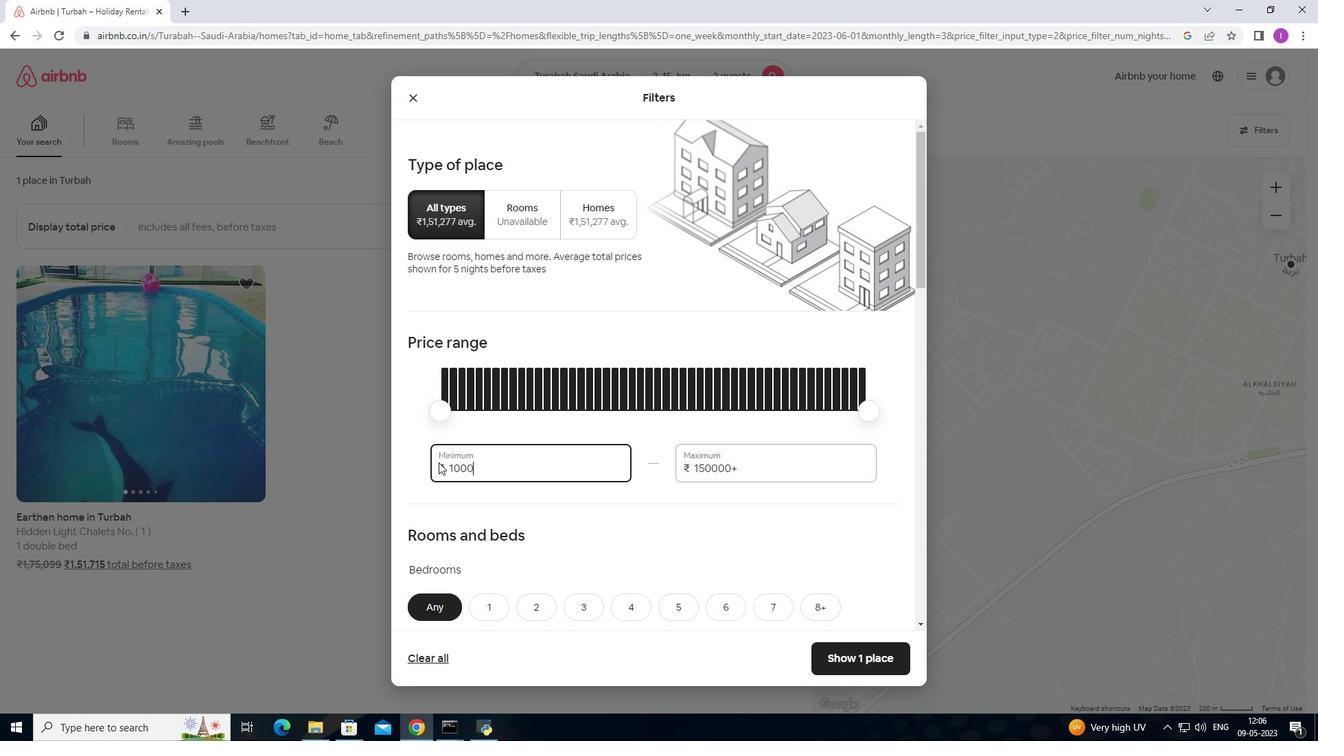 
Action: Mouse moved to (743, 469)
Screenshot: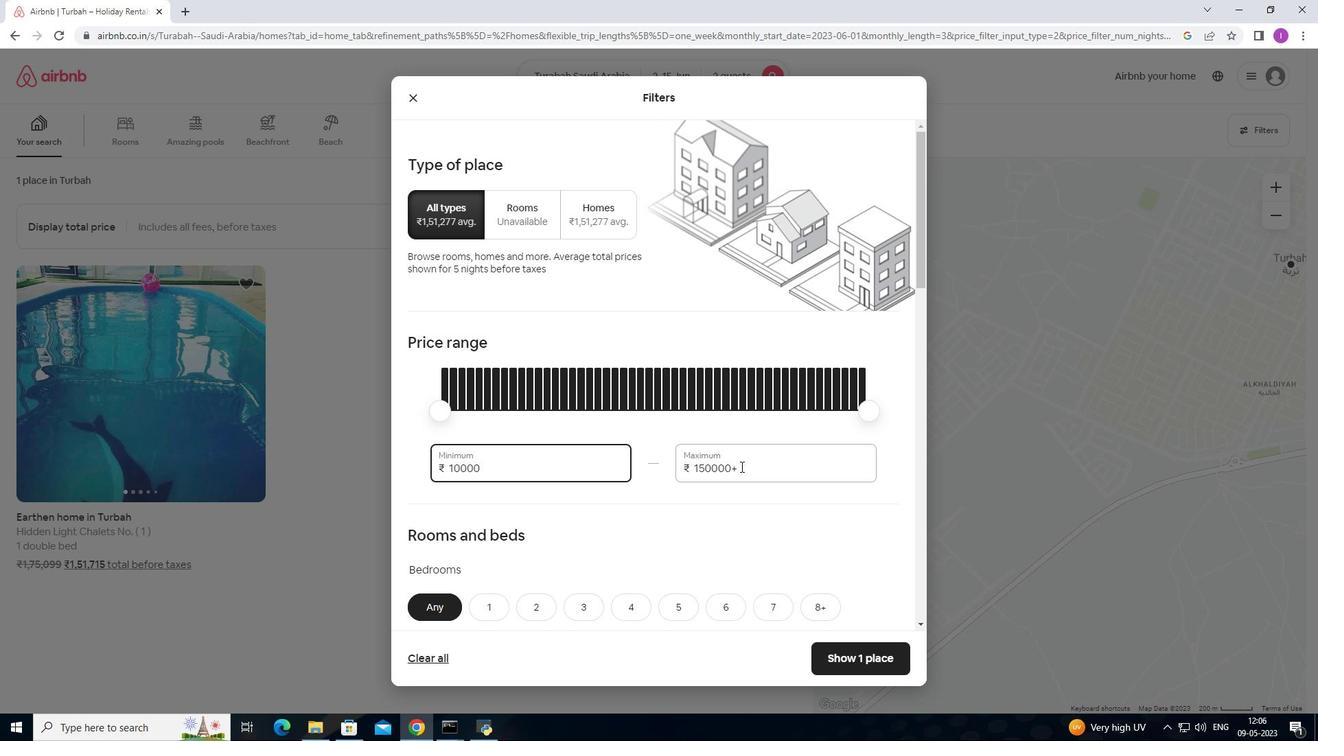 
Action: Mouse pressed left at (743, 469)
Screenshot: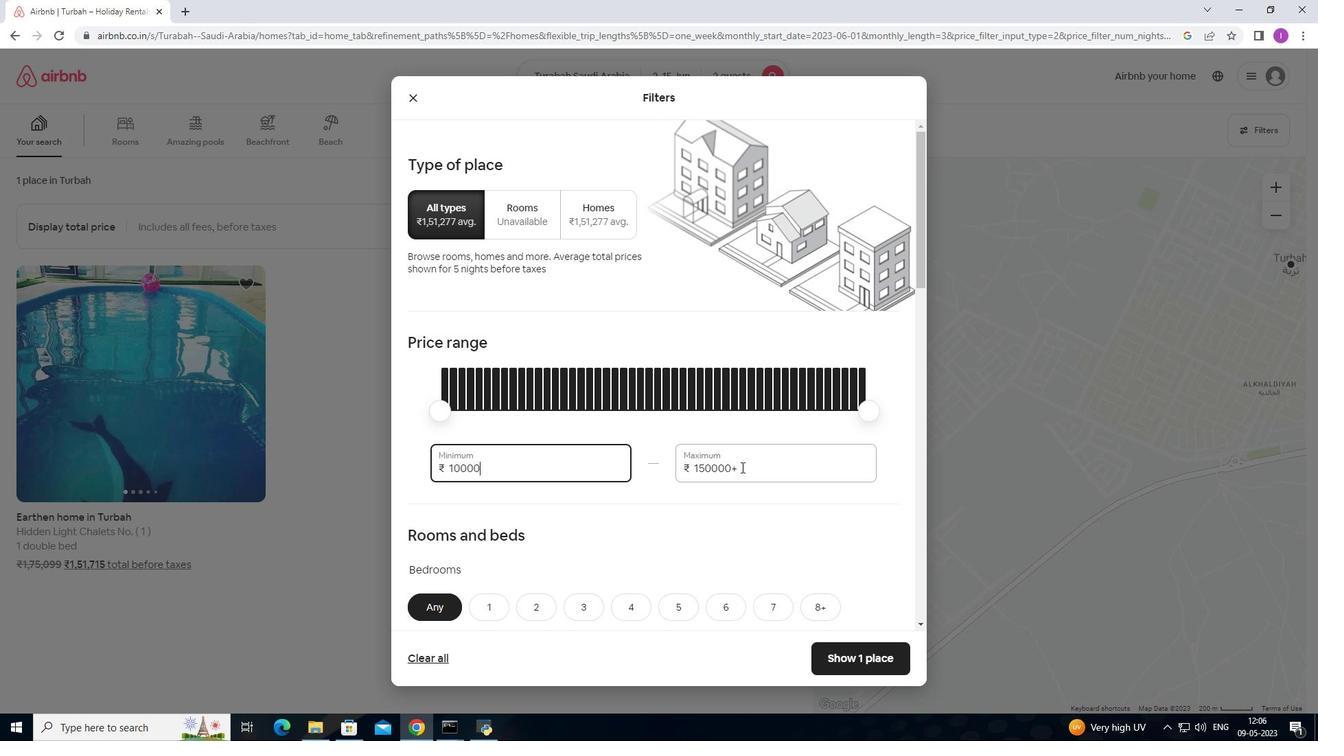 
Action: Mouse moved to (684, 467)
Screenshot: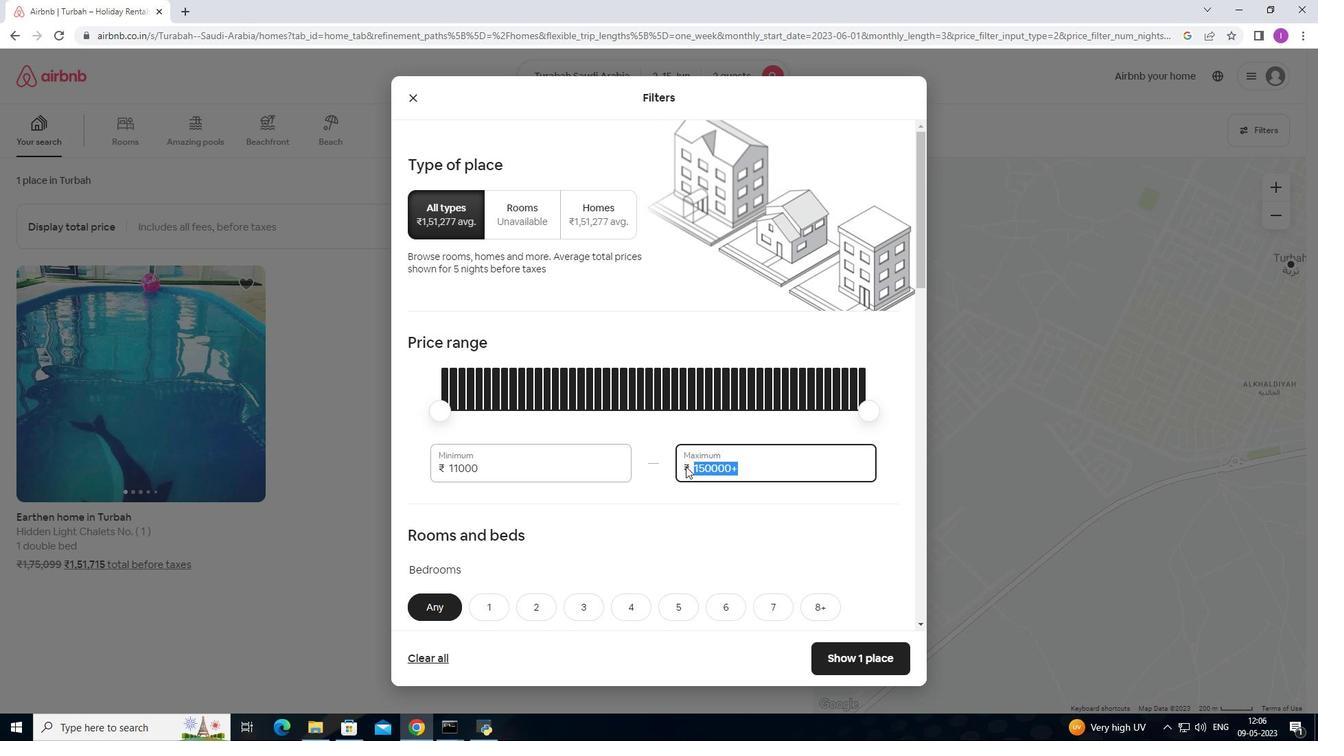 
Action: Key pressed 15000
Screenshot: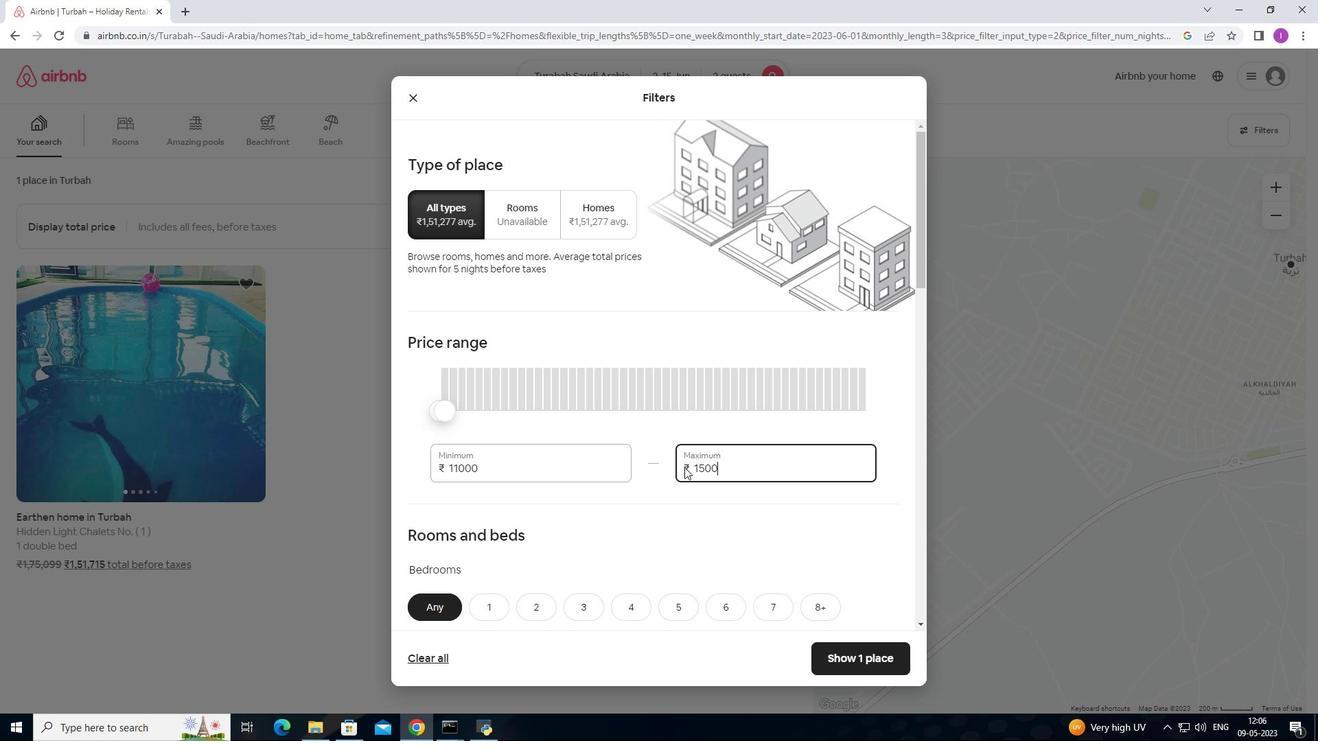 
Action: Mouse moved to (605, 483)
Screenshot: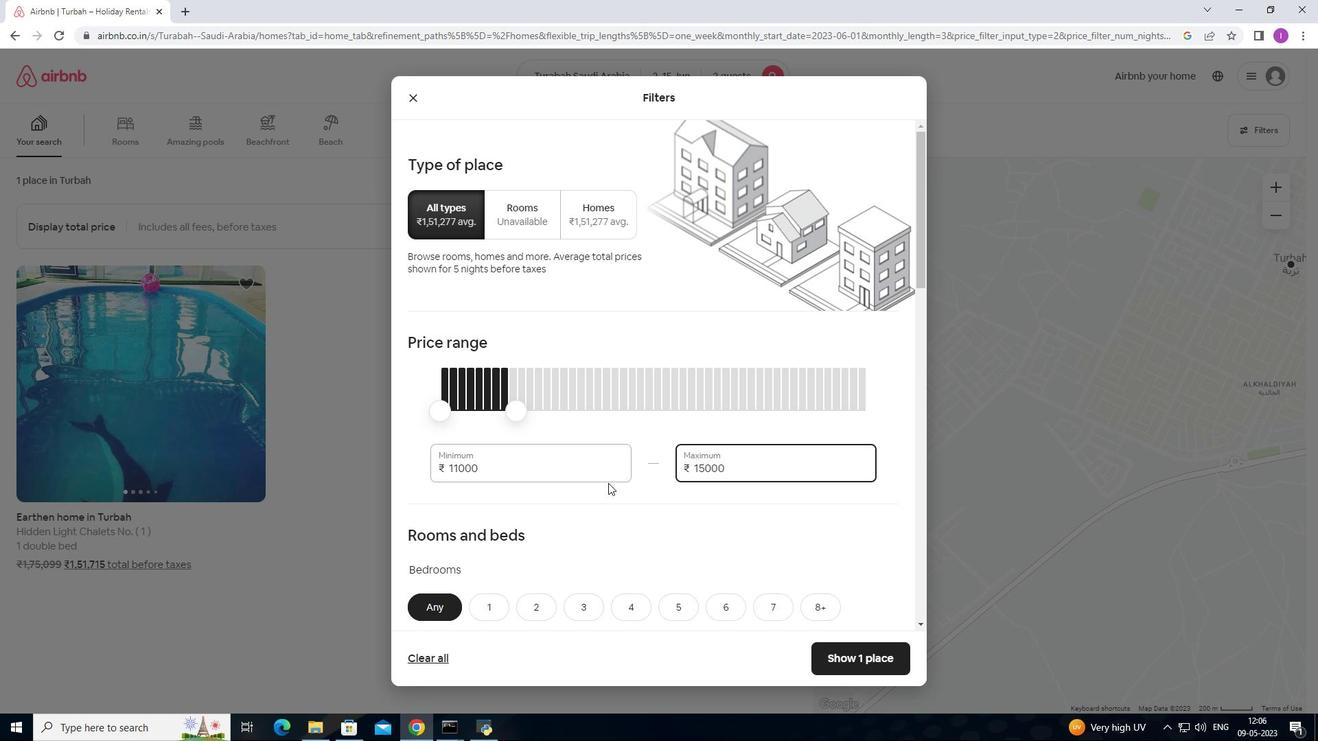 
Action: Mouse scrolled (605, 482) with delta (0, 0)
Screenshot: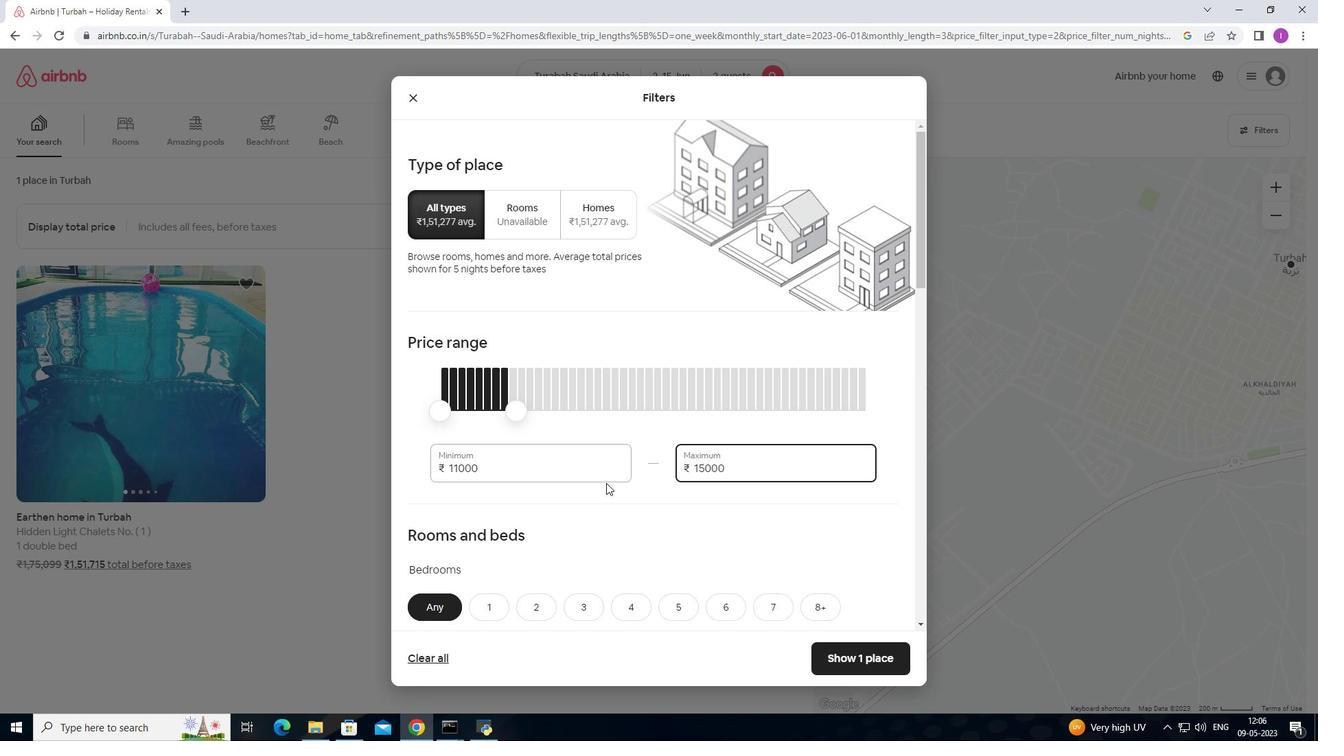 
Action: Mouse scrolled (605, 482) with delta (0, 0)
Screenshot: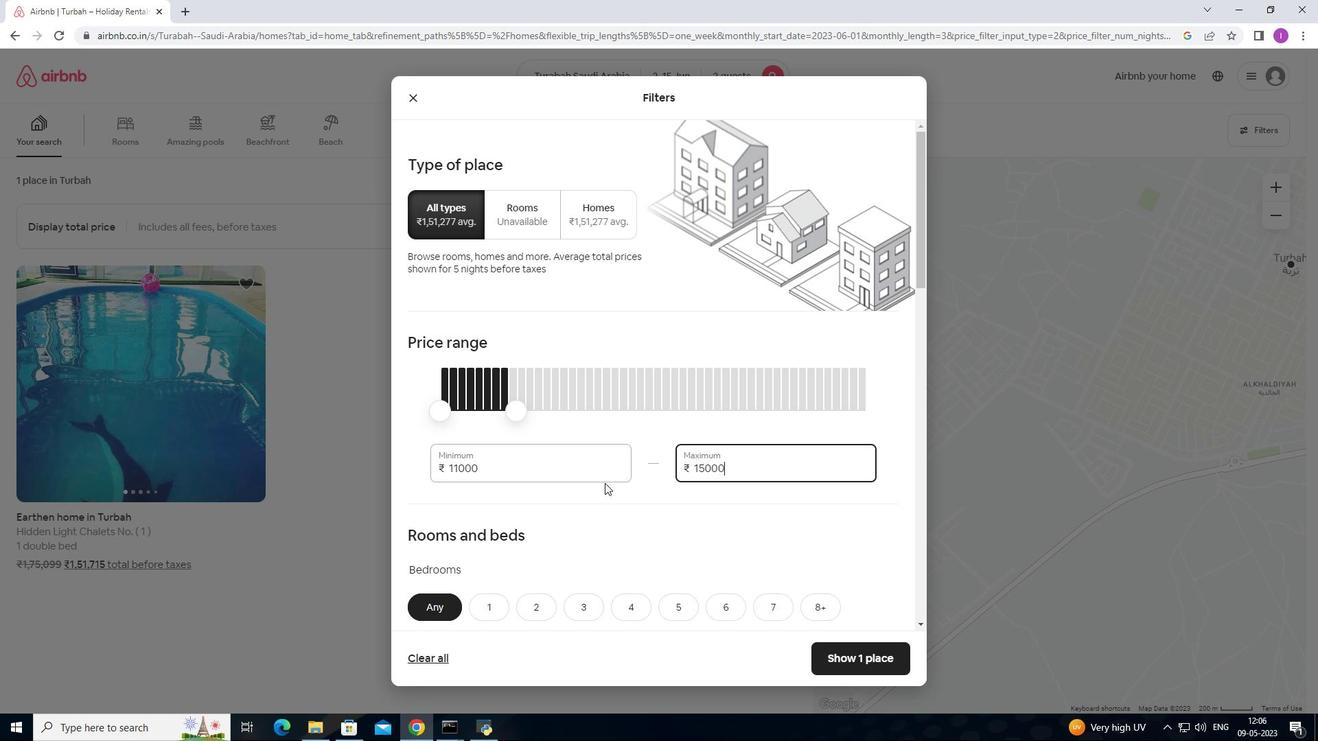 
Action: Mouse moved to (622, 450)
Screenshot: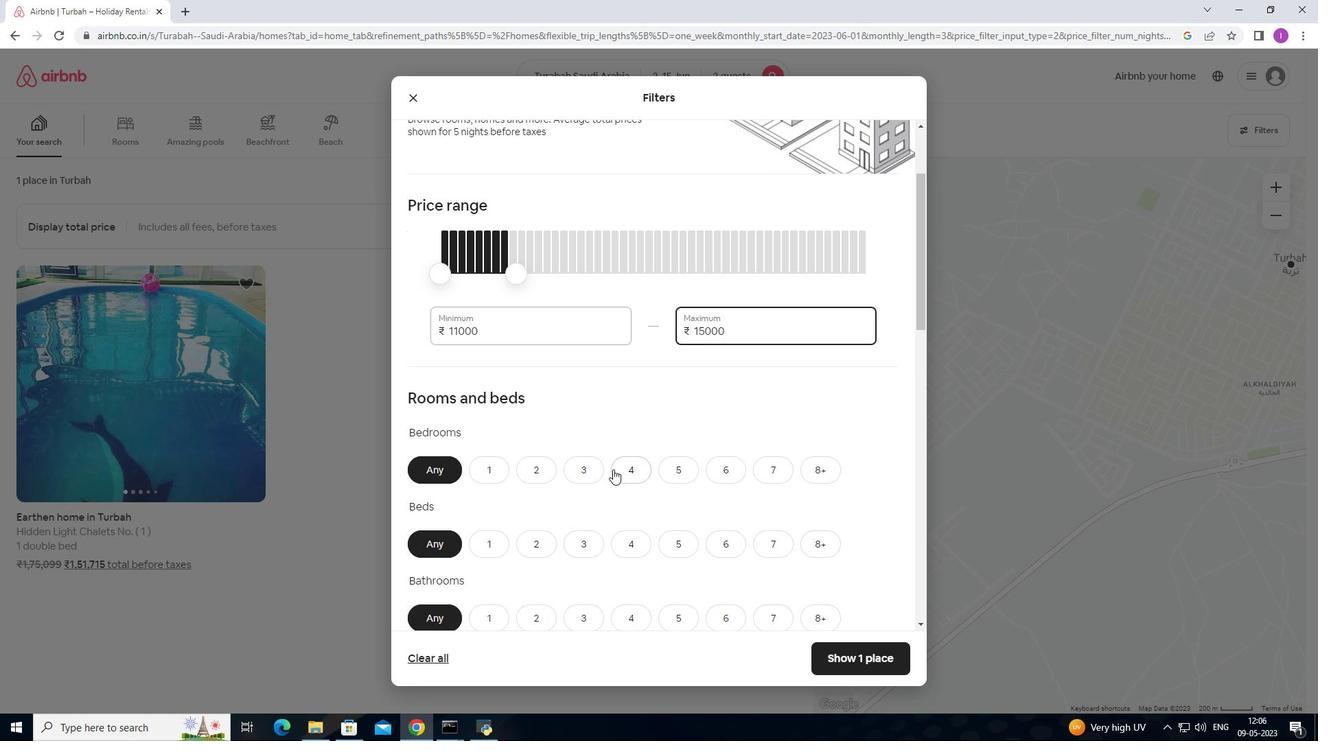 
Action: Mouse scrolled (622, 449) with delta (0, 0)
Screenshot: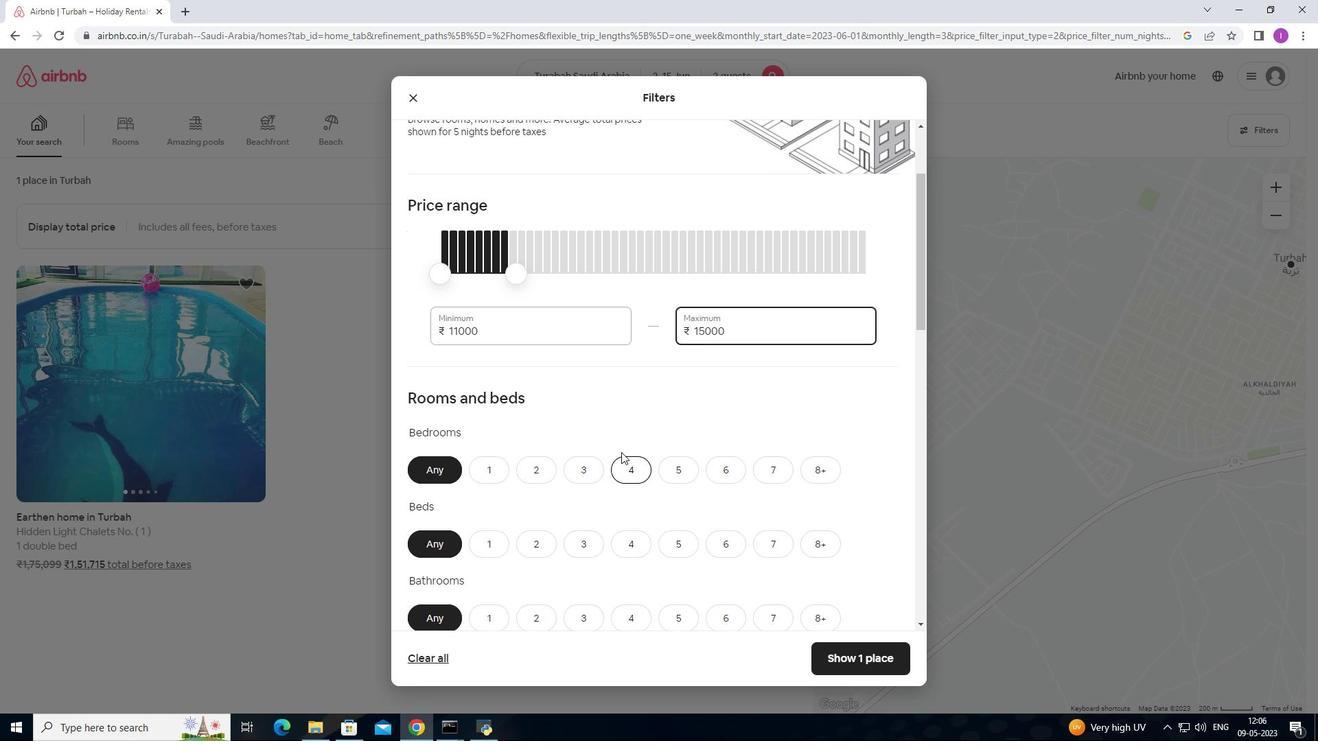 
Action: Mouse scrolled (622, 449) with delta (0, 0)
Screenshot: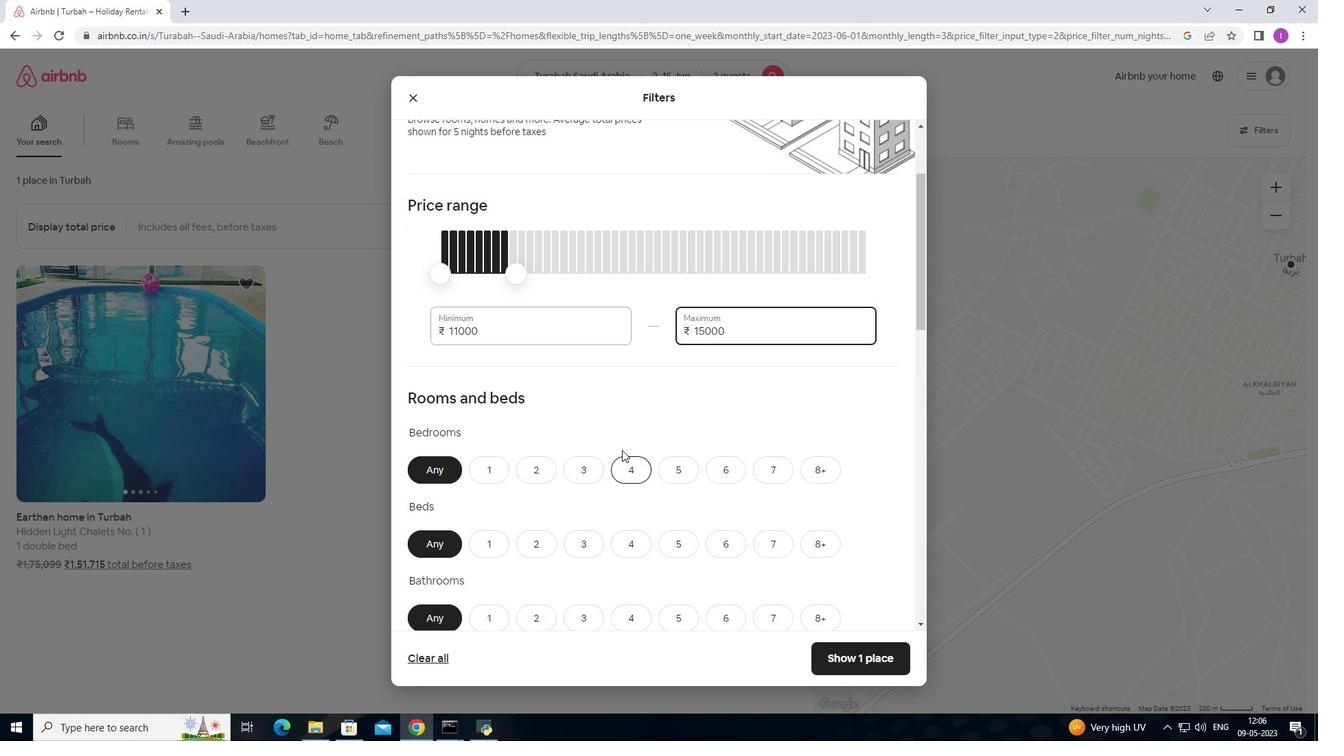 
Action: Mouse moved to (495, 333)
Screenshot: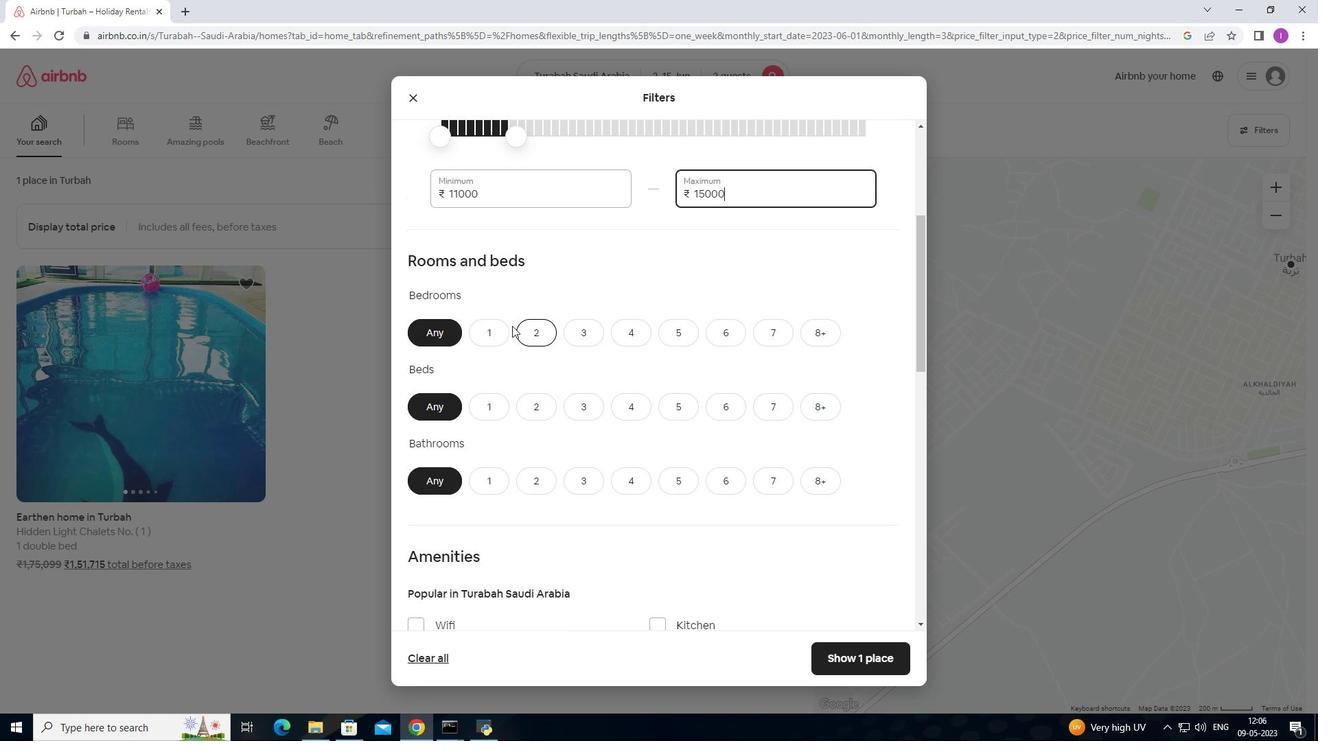 
Action: Mouse pressed left at (495, 333)
Screenshot: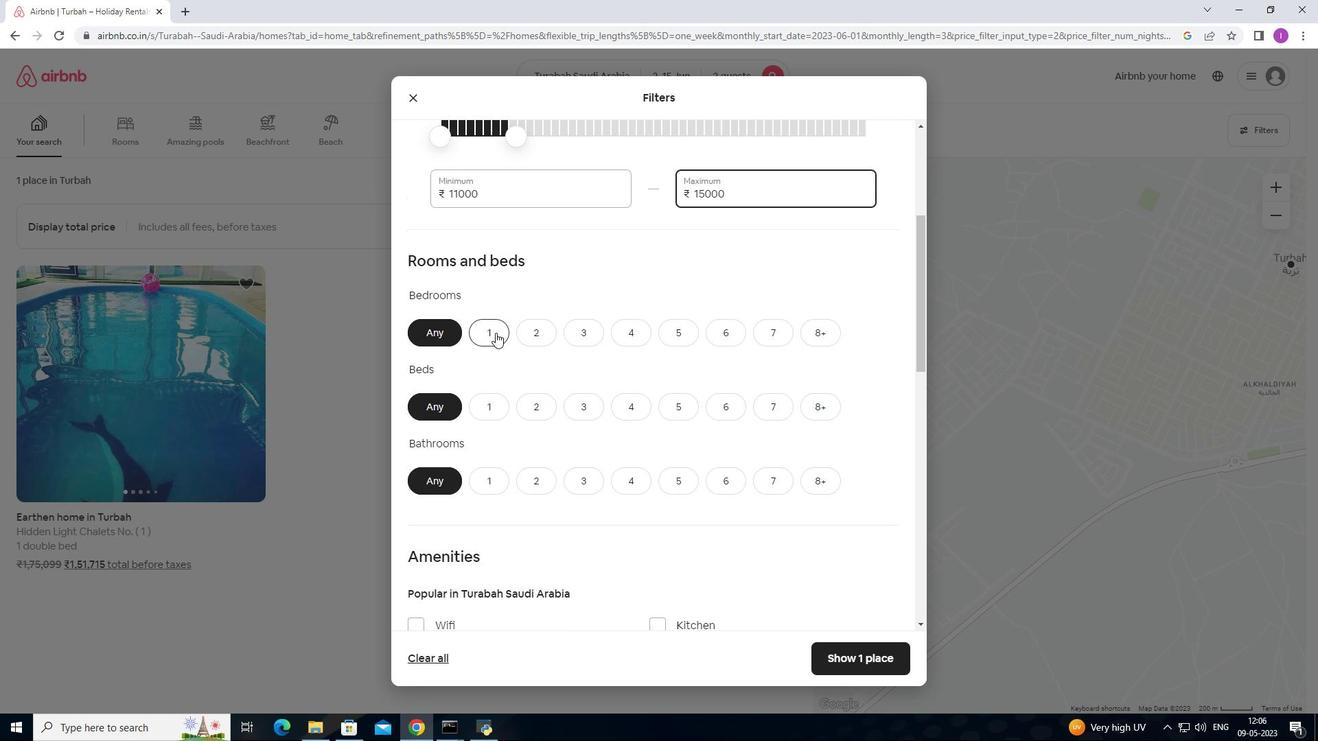 
Action: Mouse moved to (496, 400)
Screenshot: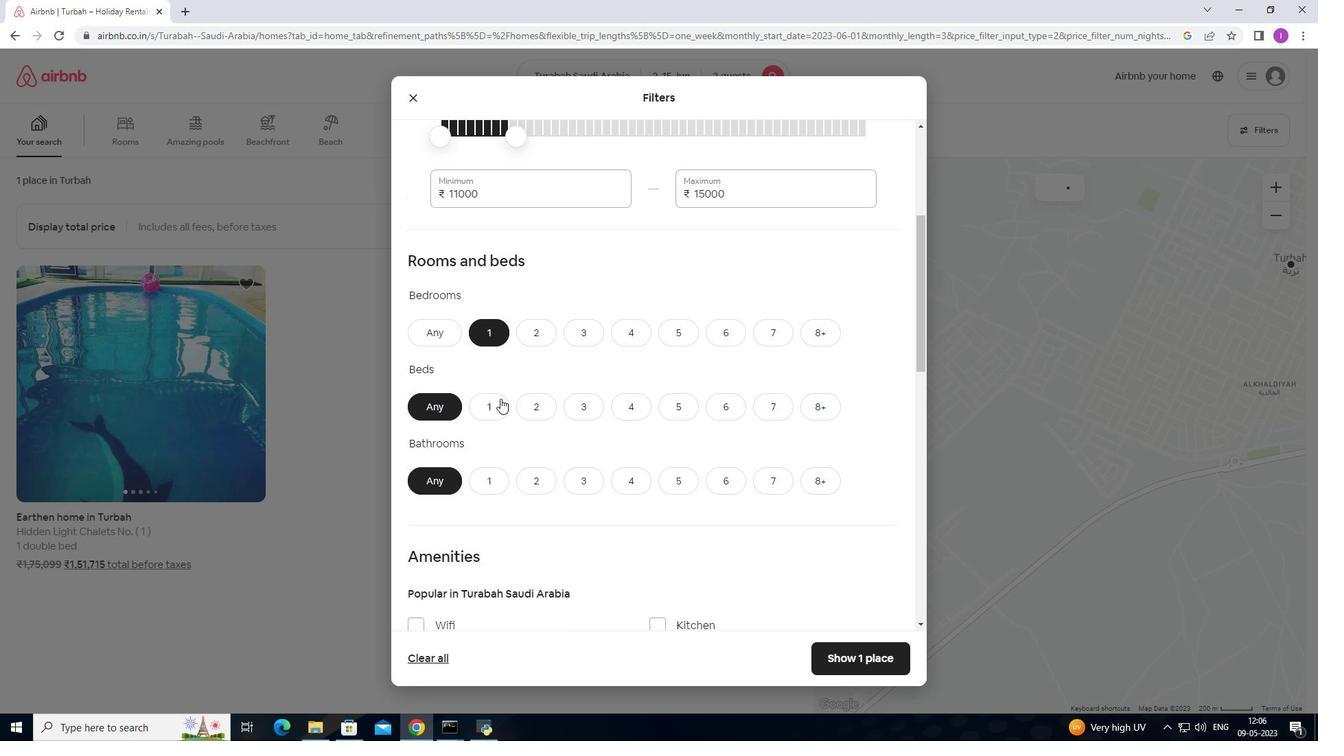 
Action: Mouse pressed left at (496, 400)
Screenshot: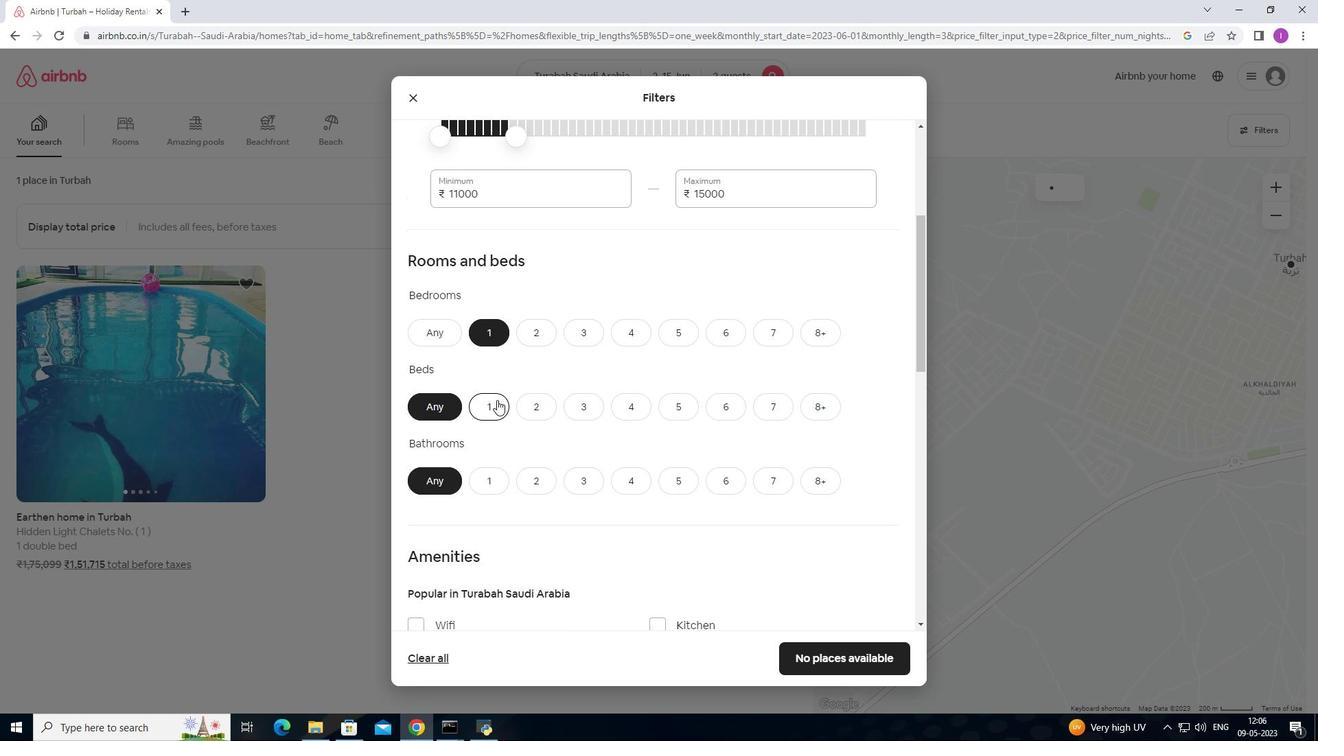 
Action: Mouse moved to (499, 476)
Screenshot: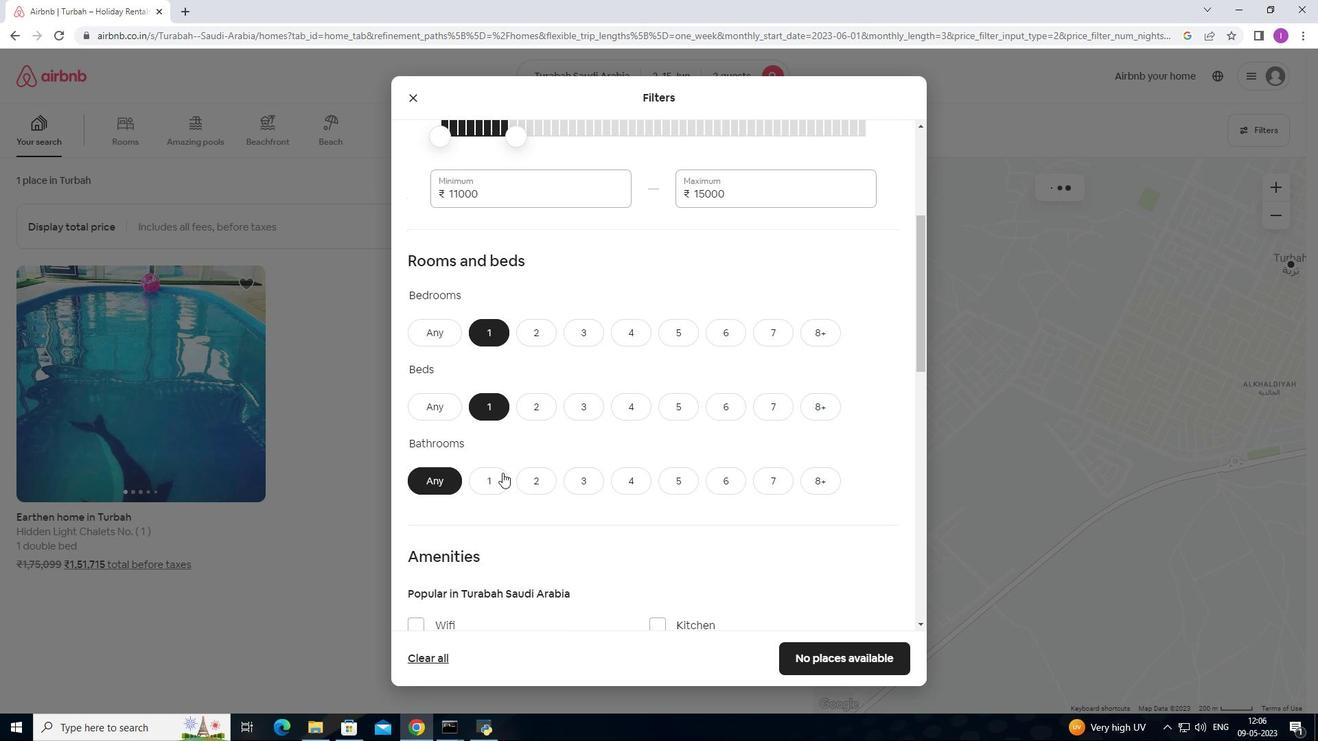
Action: Mouse pressed left at (499, 476)
Screenshot: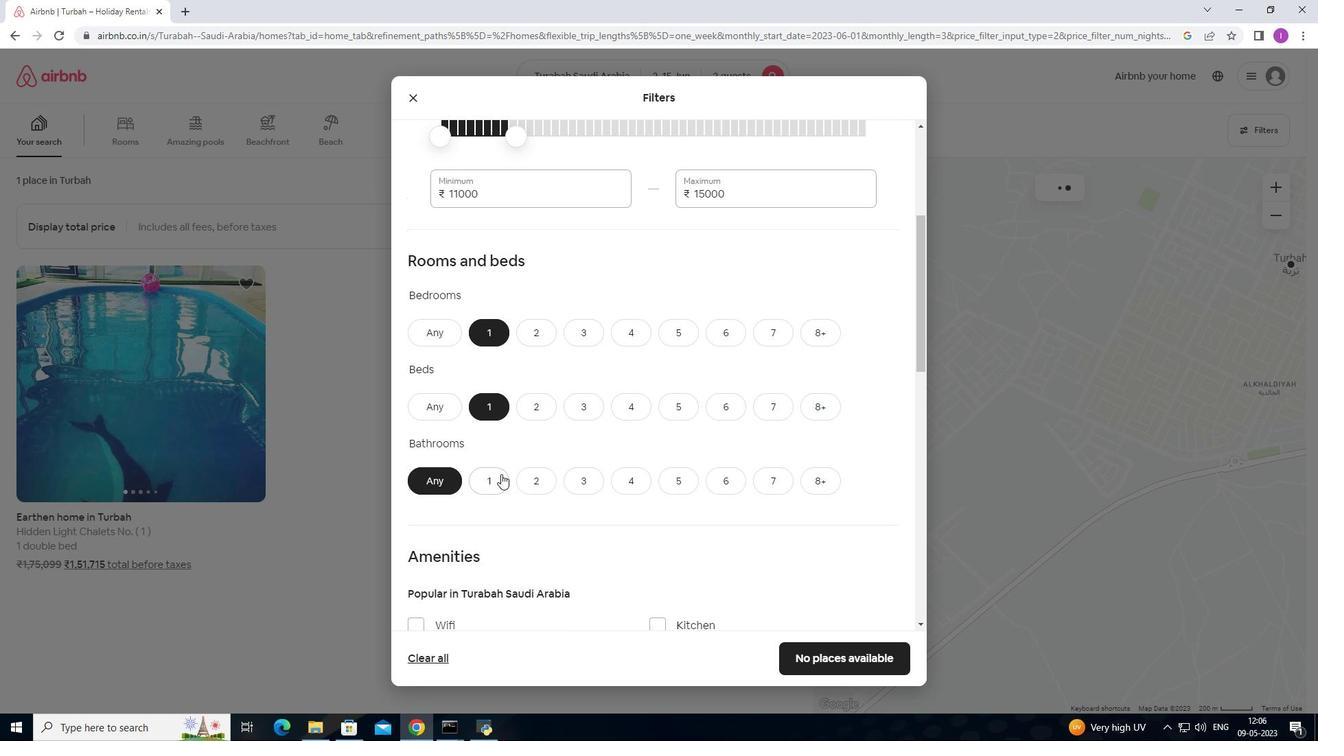 
Action: Mouse moved to (507, 452)
Screenshot: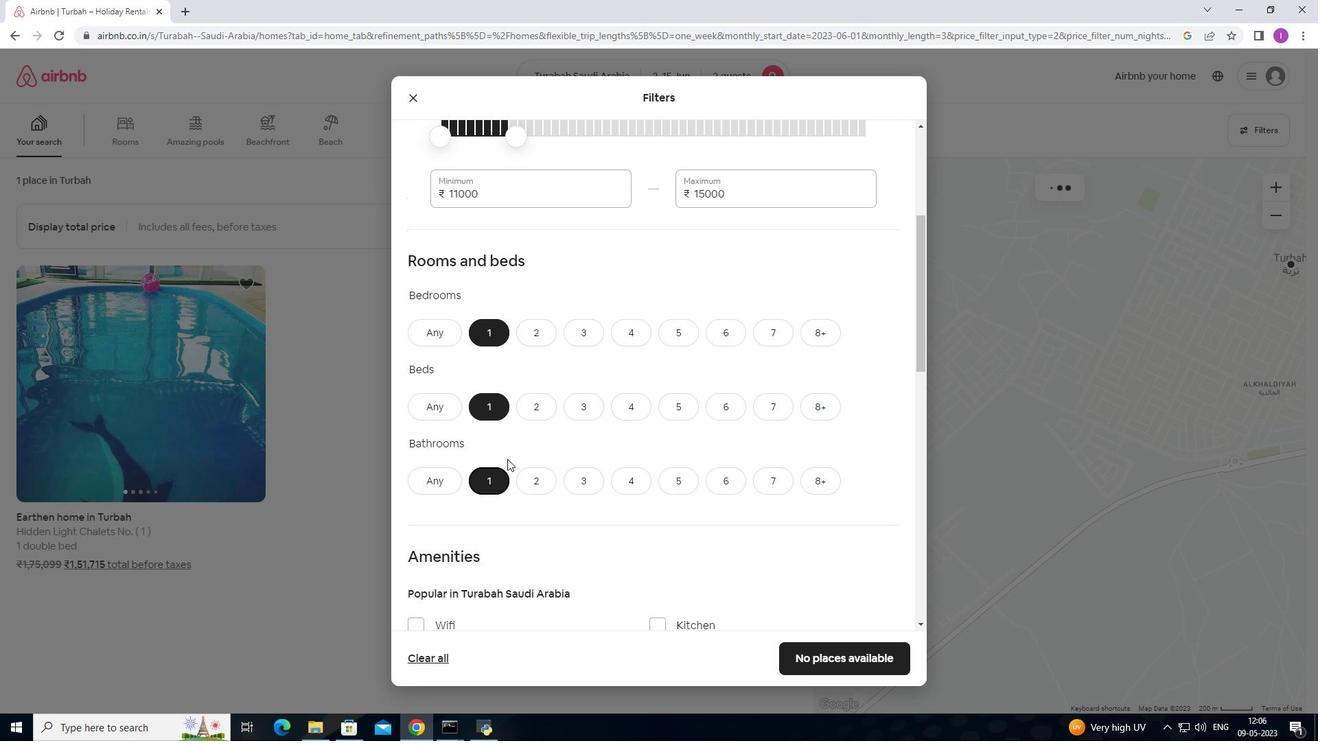 
Action: Mouse scrolled (507, 451) with delta (0, 0)
Screenshot: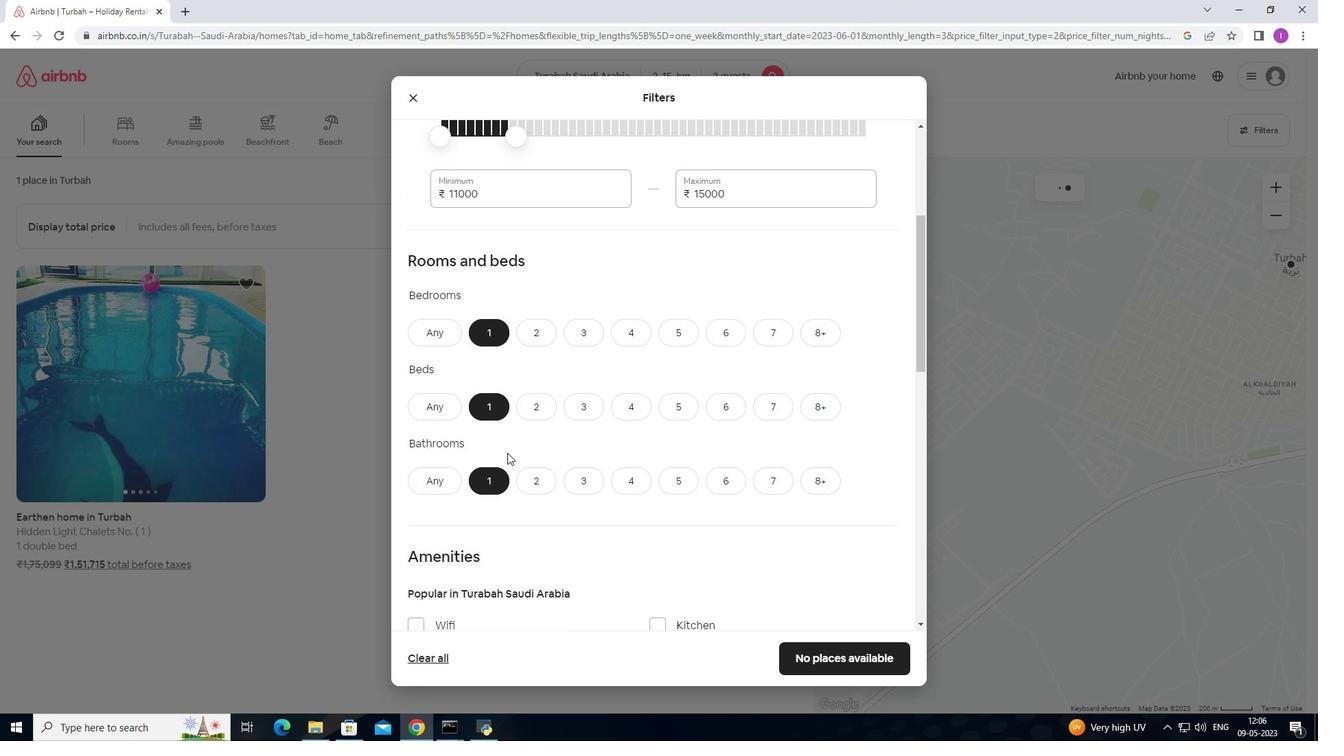 
Action: Mouse scrolled (507, 451) with delta (0, 0)
Screenshot: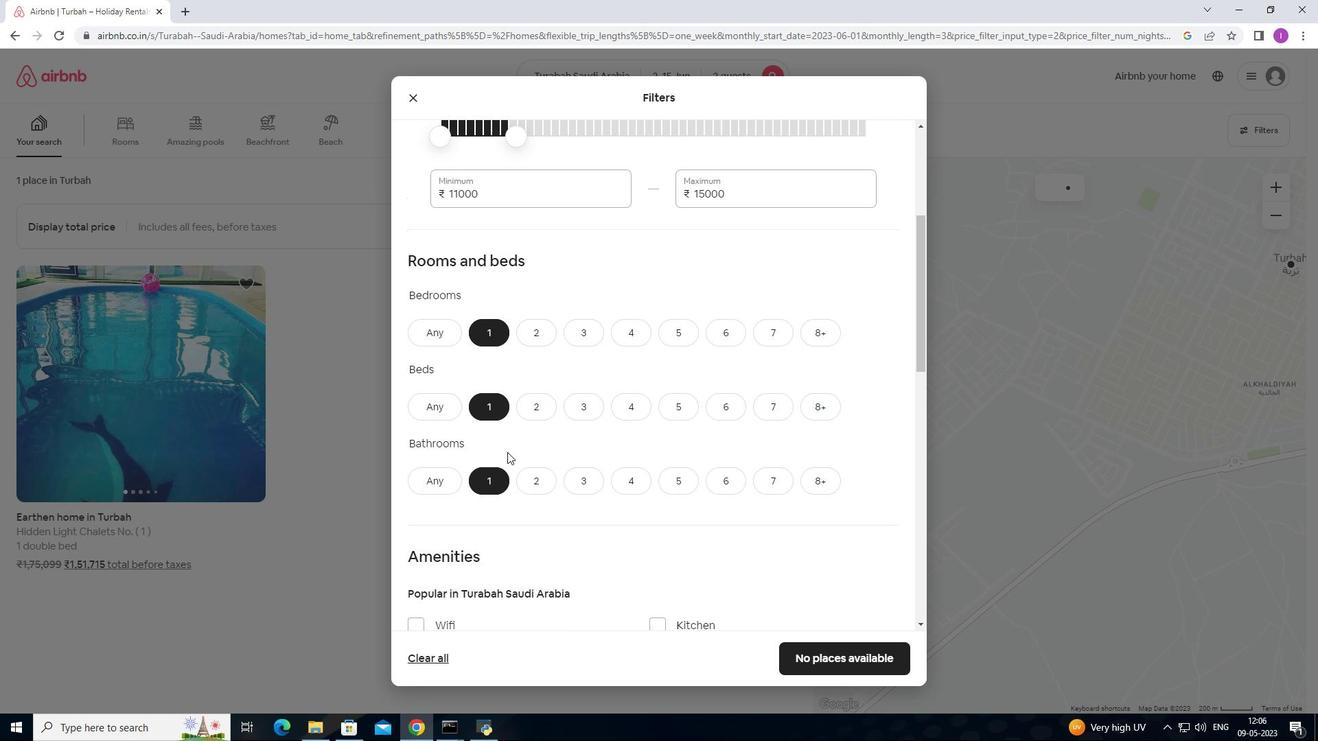 
Action: Mouse moved to (511, 436)
Screenshot: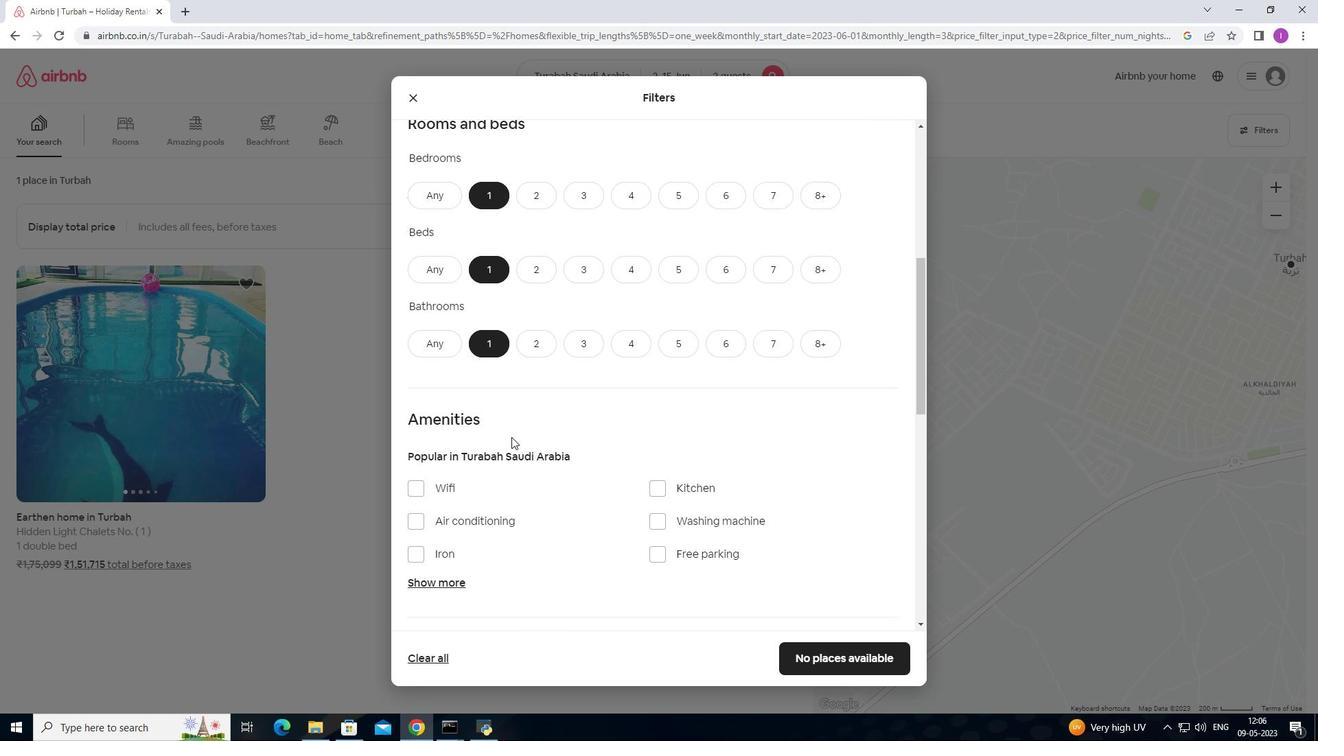 
Action: Mouse scrolled (511, 436) with delta (0, 0)
Screenshot: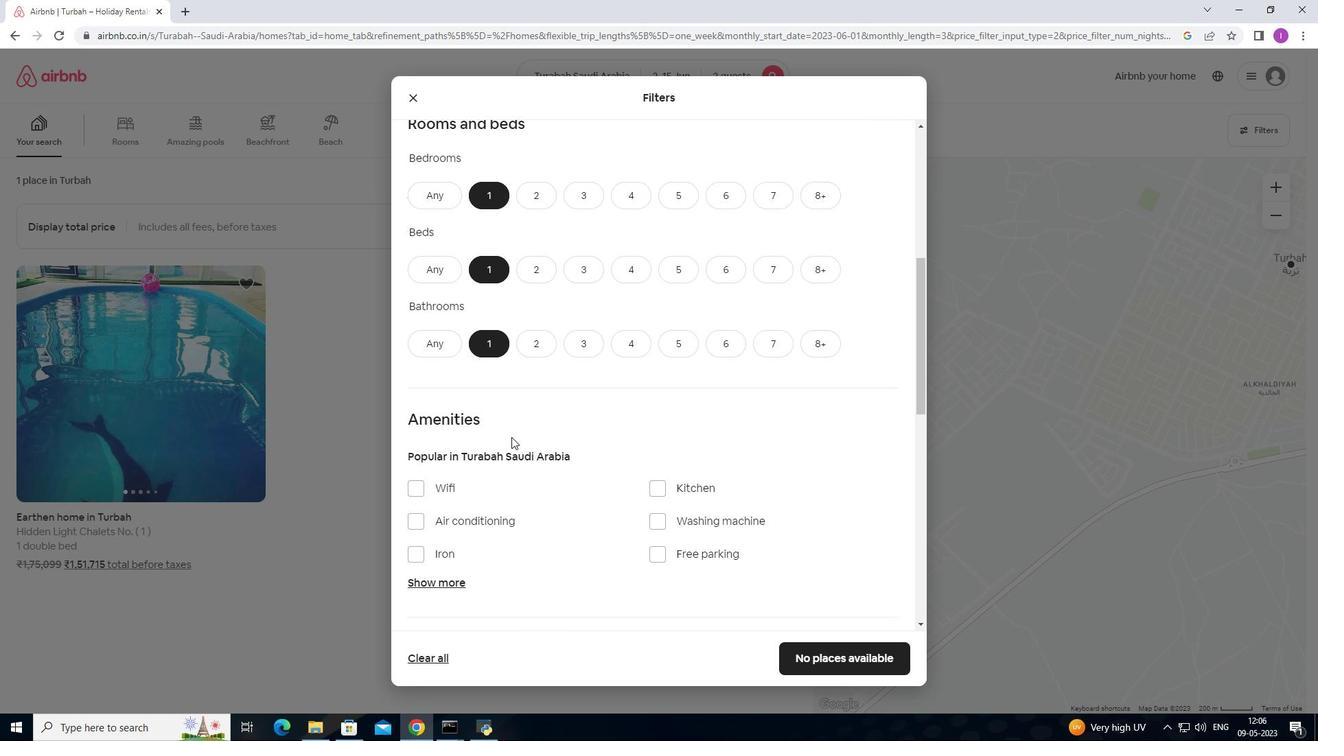 
Action: Mouse moved to (513, 425)
Screenshot: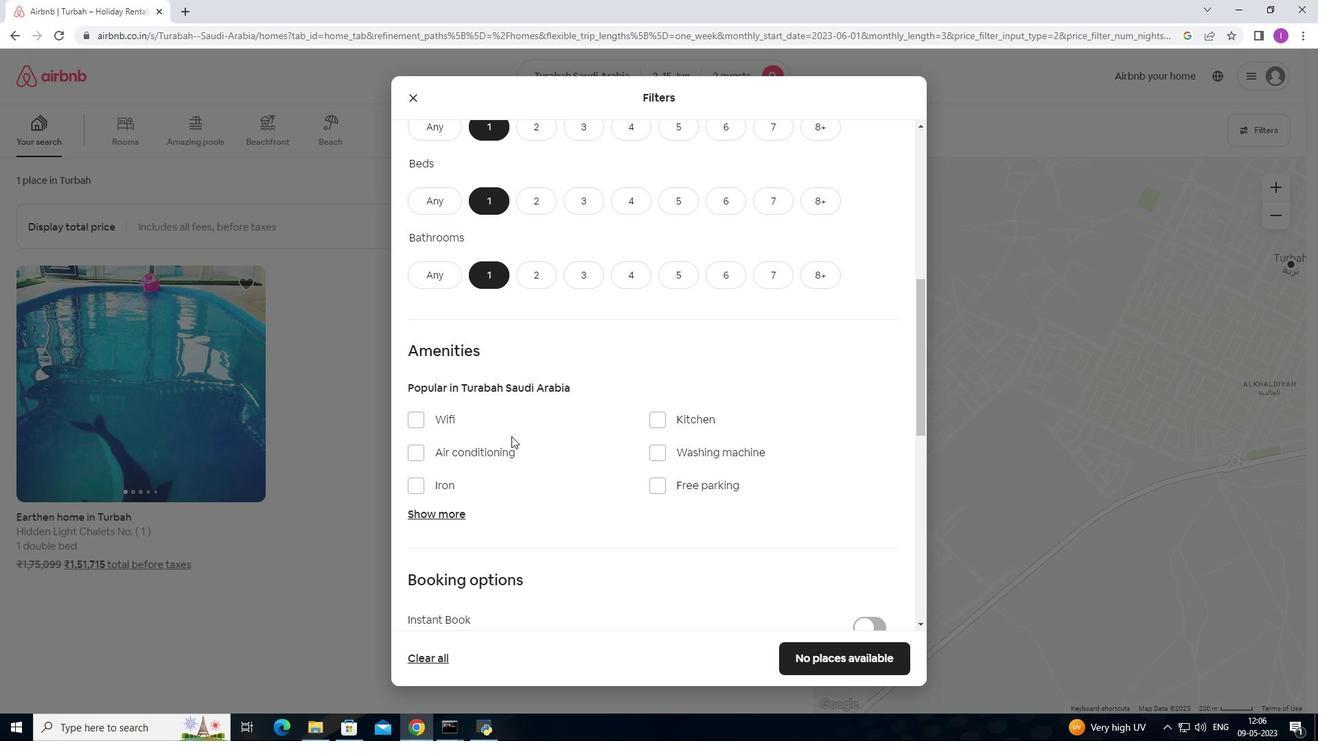 
Action: Mouse scrolled (513, 424) with delta (0, 0)
Screenshot: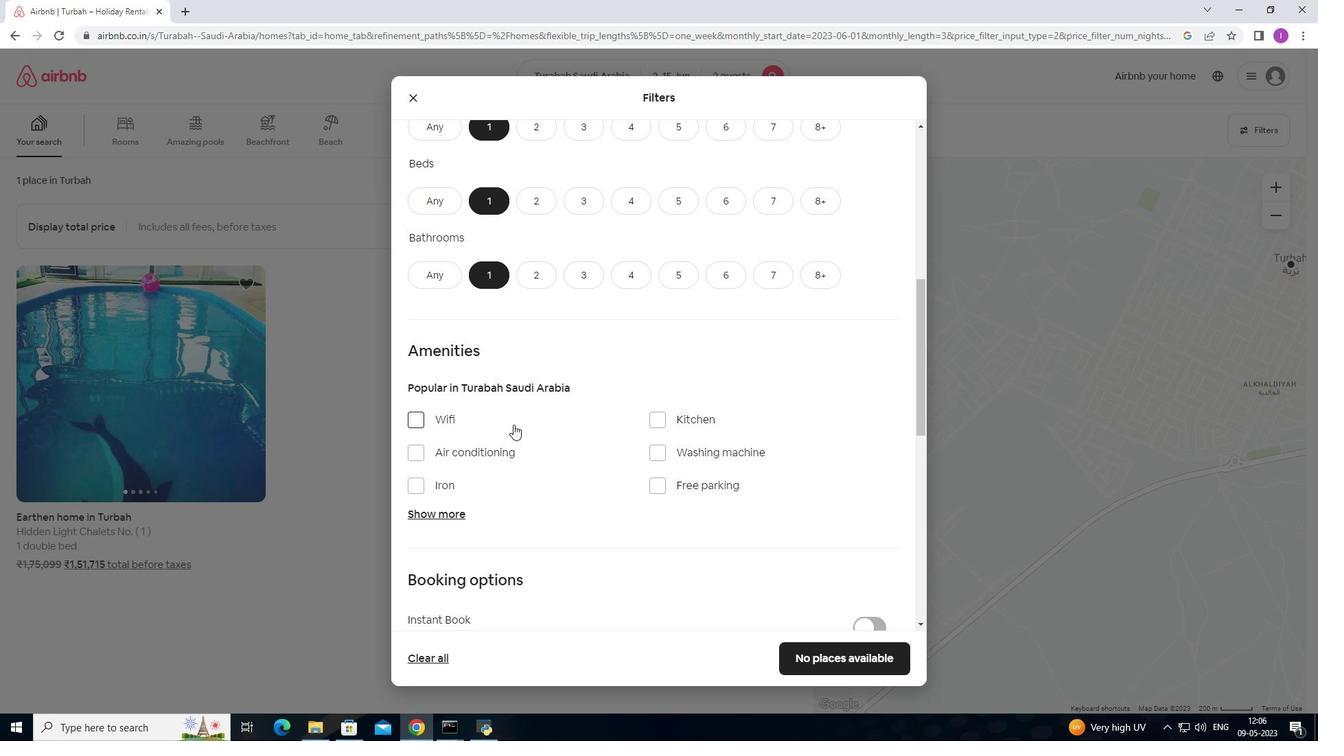 
Action: Mouse moved to (597, 424)
Screenshot: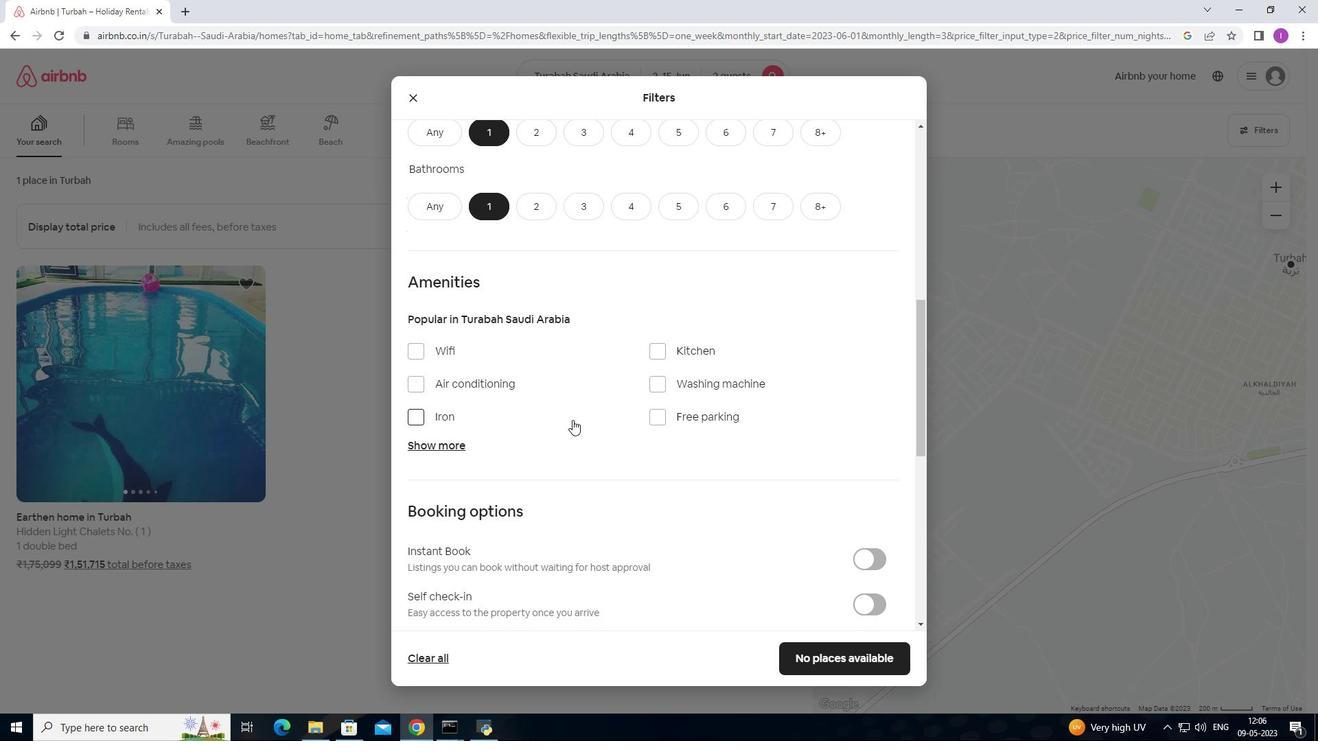 
Action: Mouse scrolled (597, 423) with delta (0, 0)
Screenshot: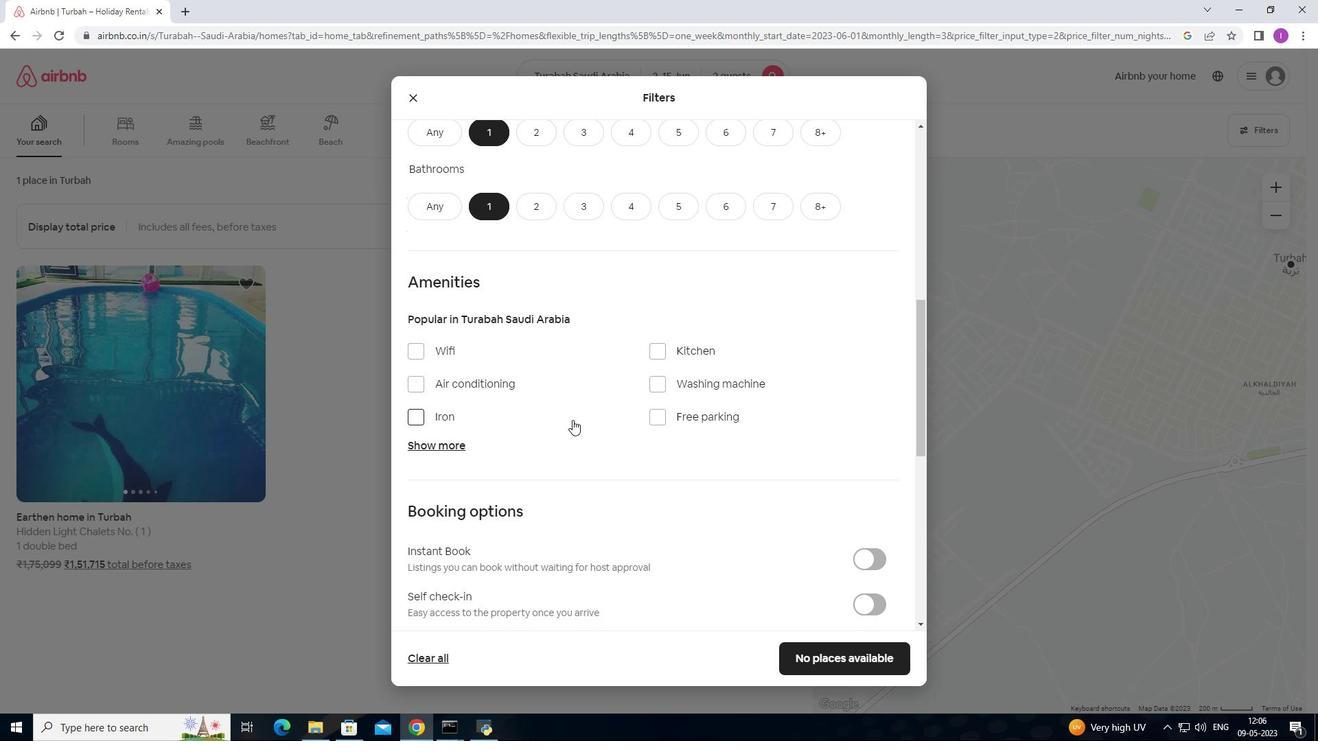 
Action: Mouse moved to (607, 427)
Screenshot: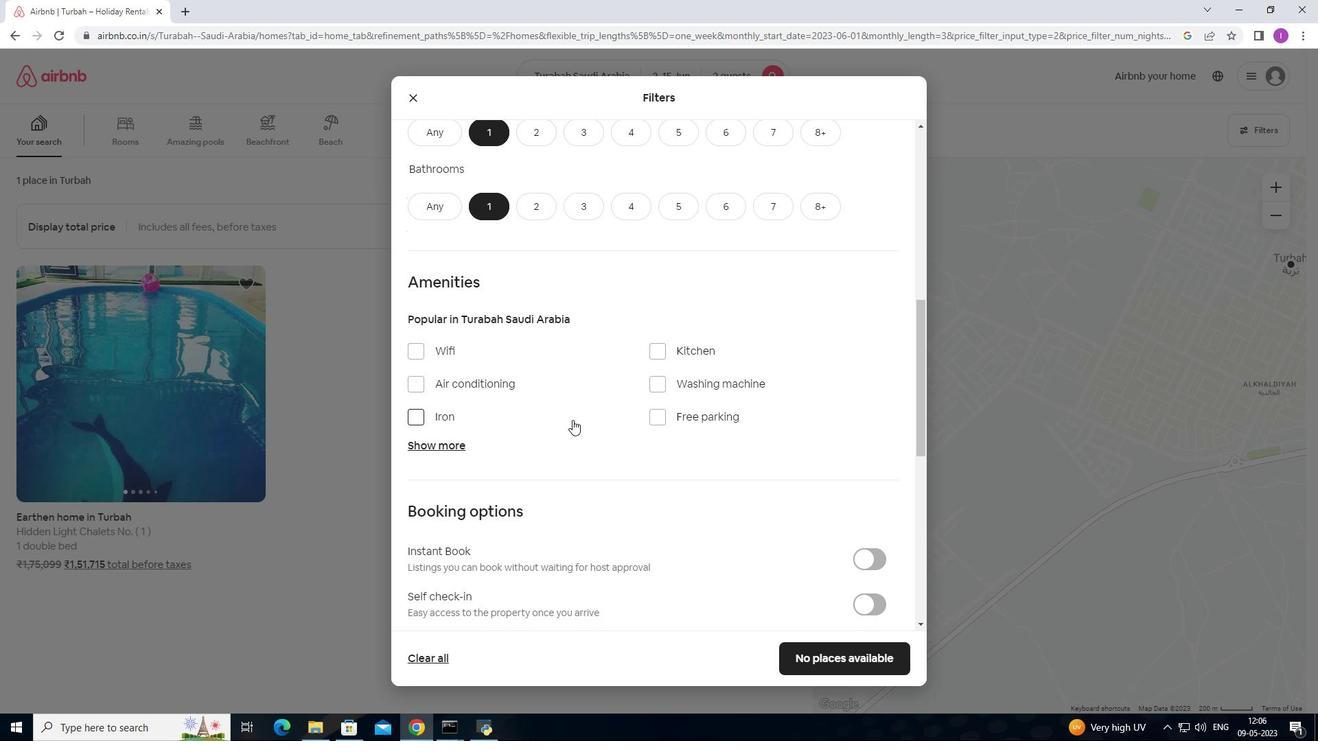
Action: Mouse scrolled (607, 427) with delta (0, 0)
Screenshot: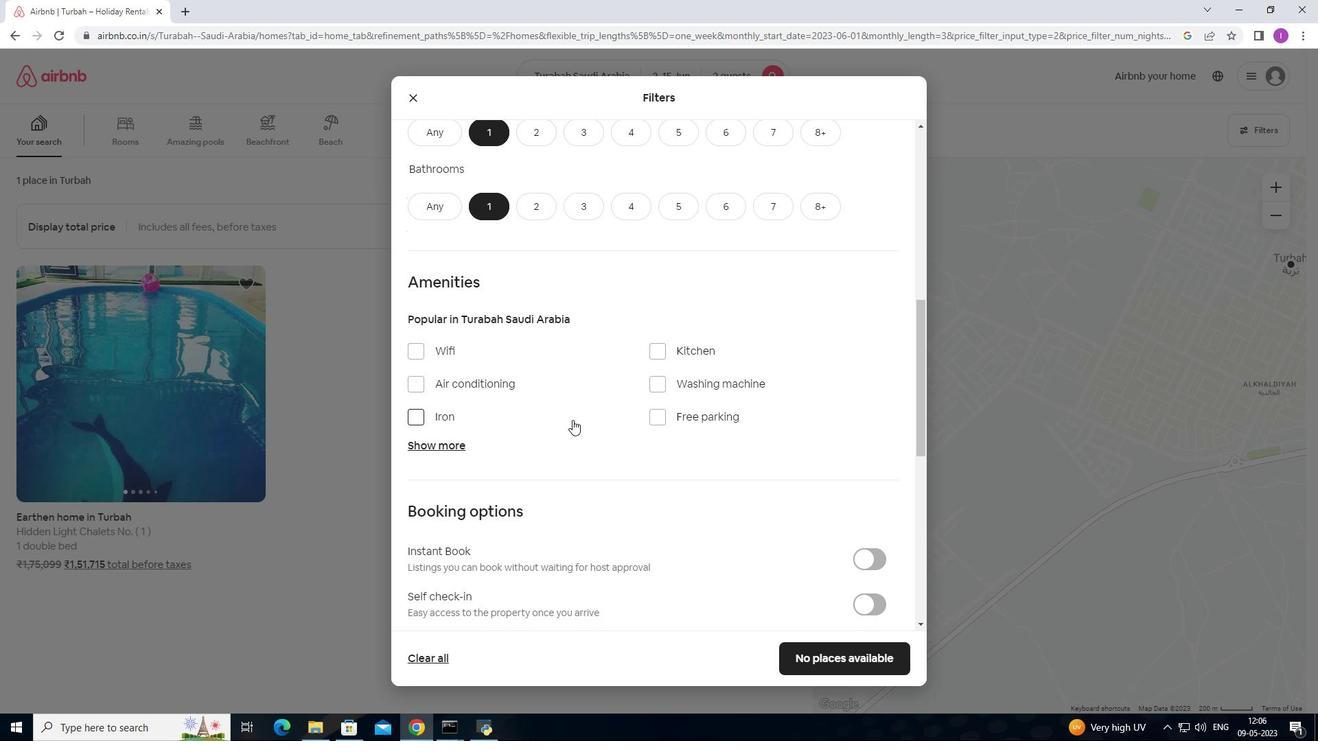 
Action: Mouse moved to (609, 427)
Screenshot: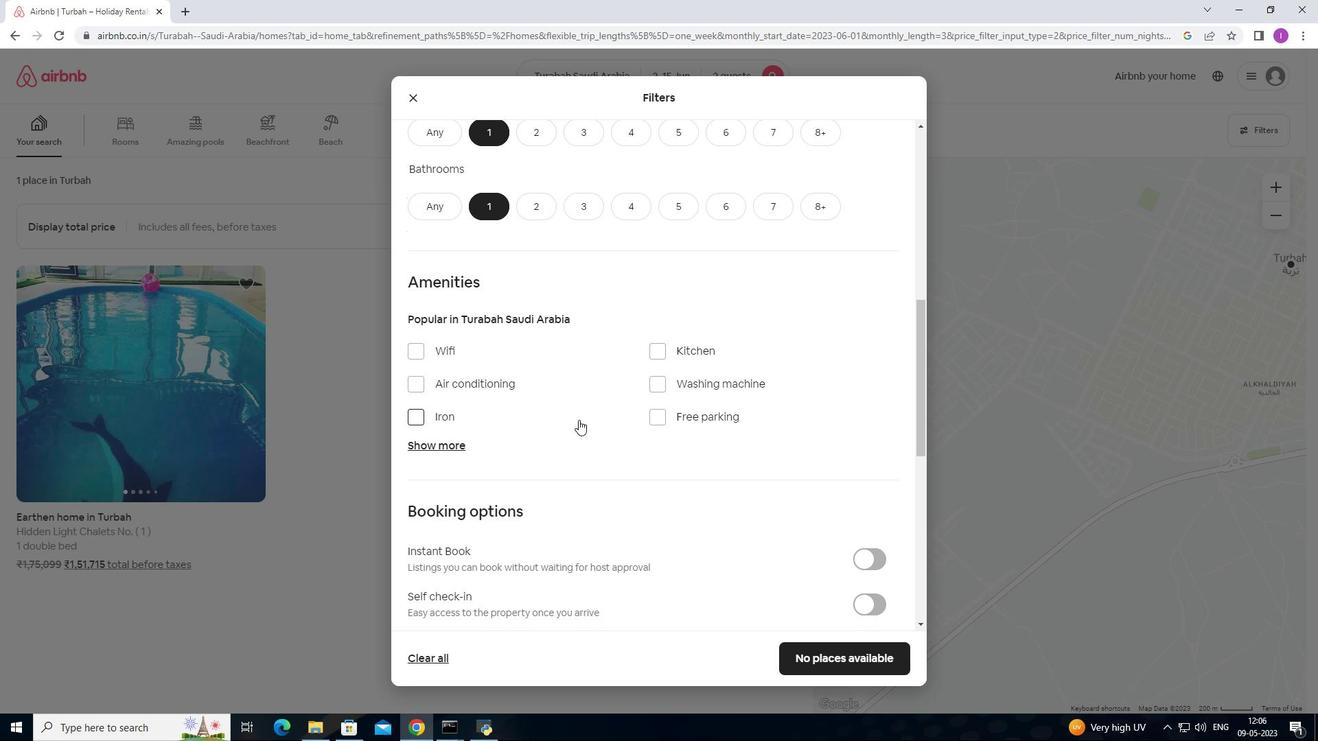 
Action: Mouse scrolled (609, 427) with delta (0, 0)
Screenshot: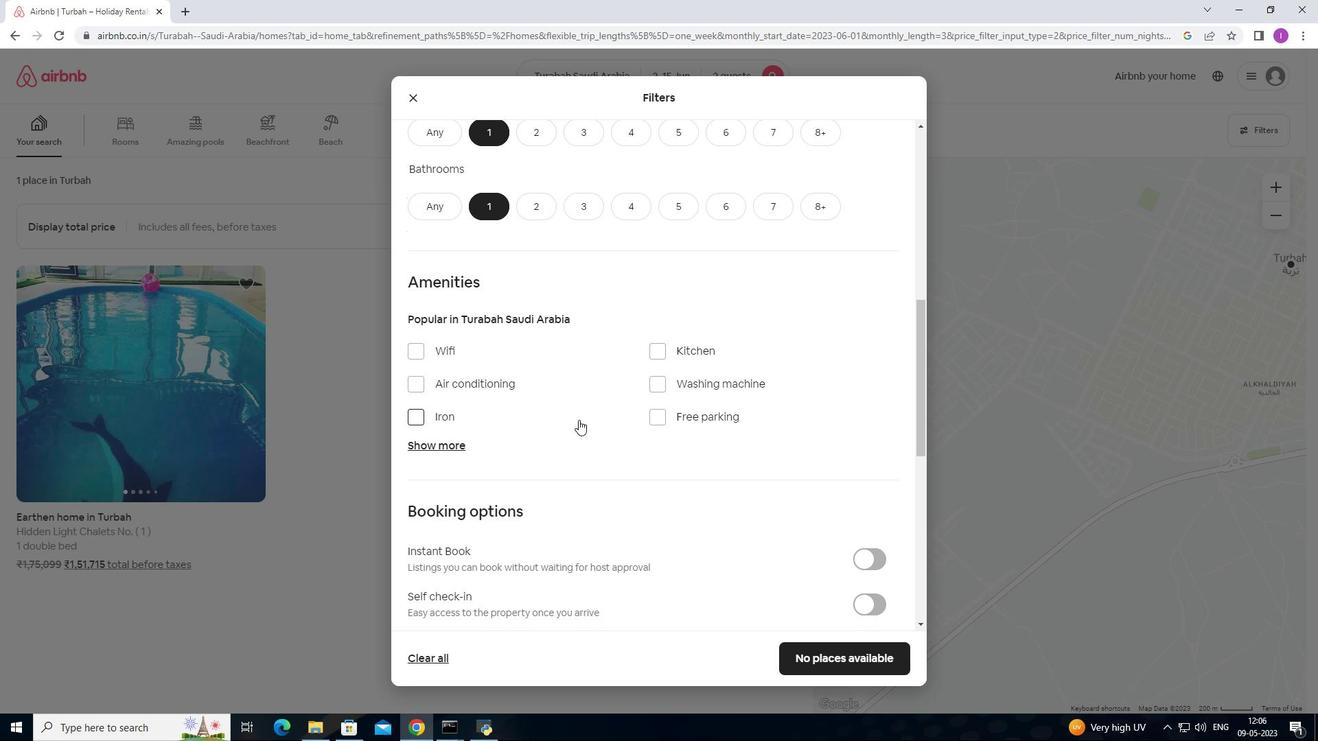 
Action: Mouse moved to (873, 401)
Screenshot: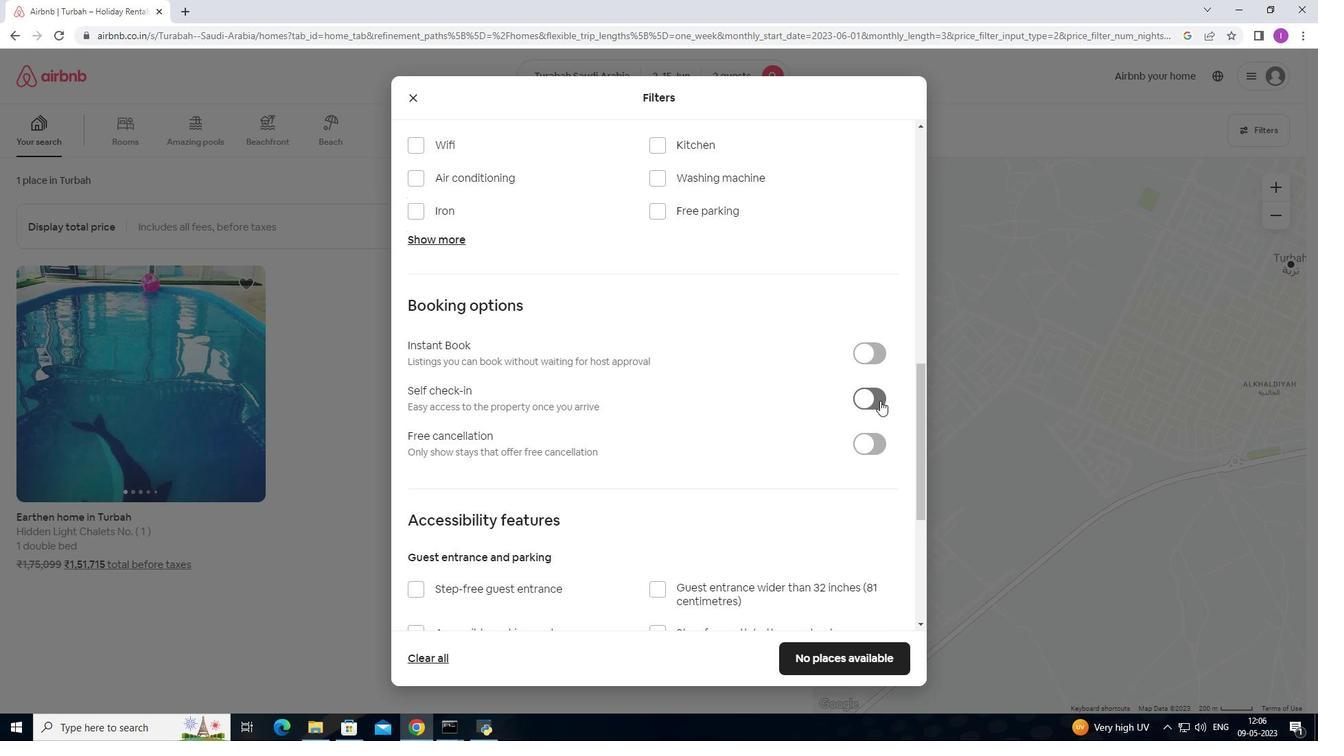 
Action: Mouse pressed left at (873, 401)
Screenshot: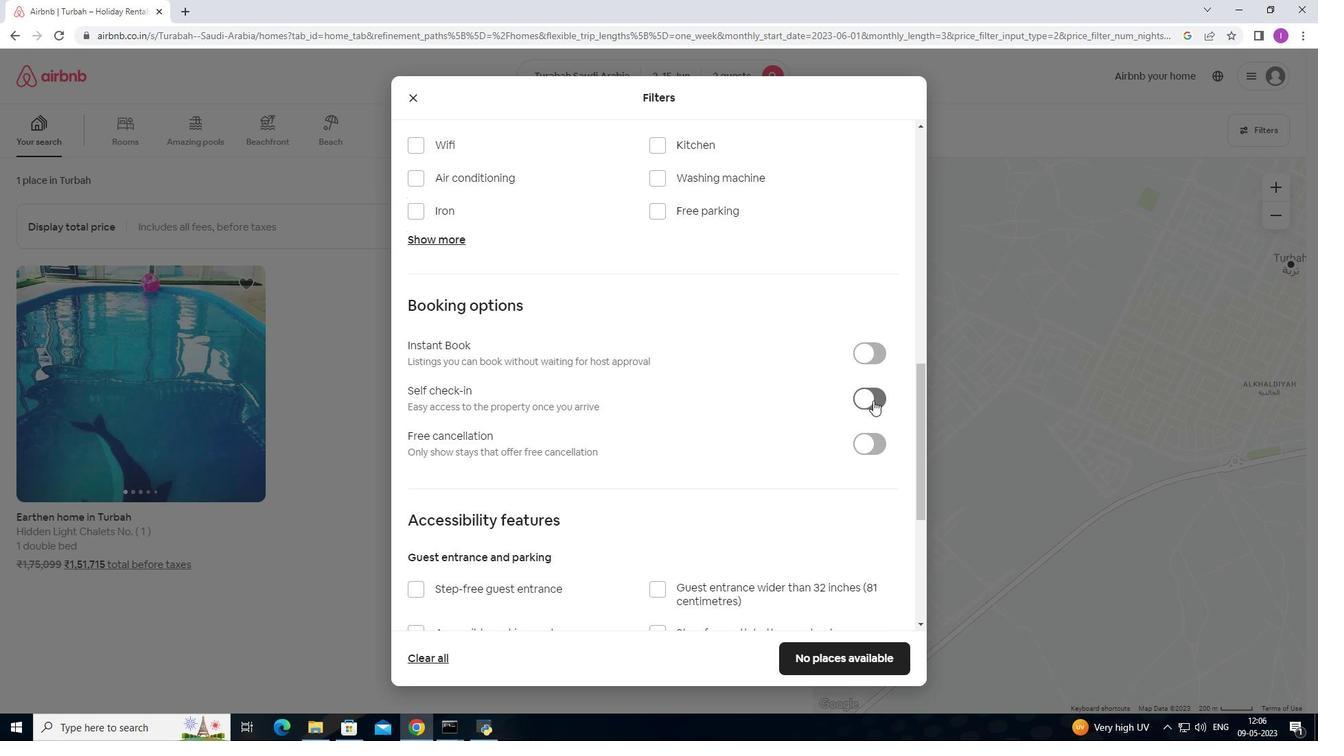 
Action: Mouse moved to (729, 408)
Screenshot: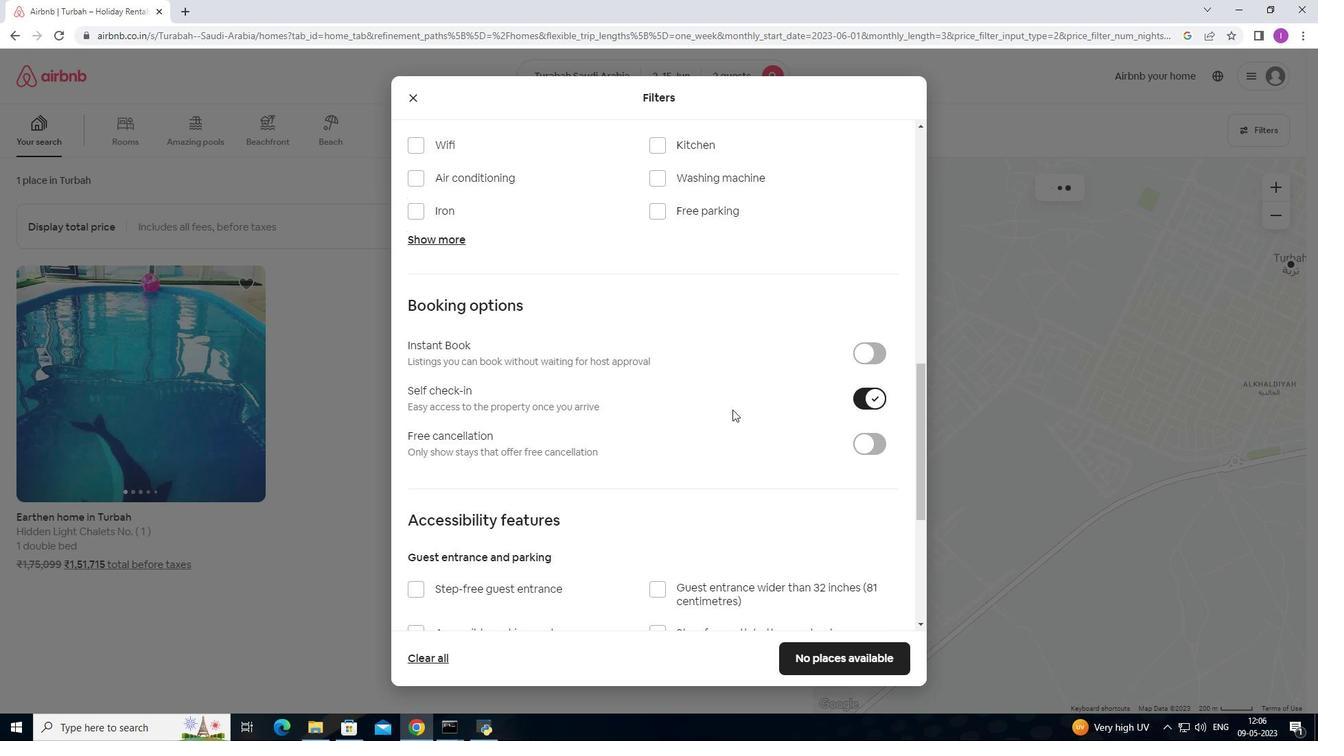 
Action: Mouse scrolled (729, 407) with delta (0, 0)
Screenshot: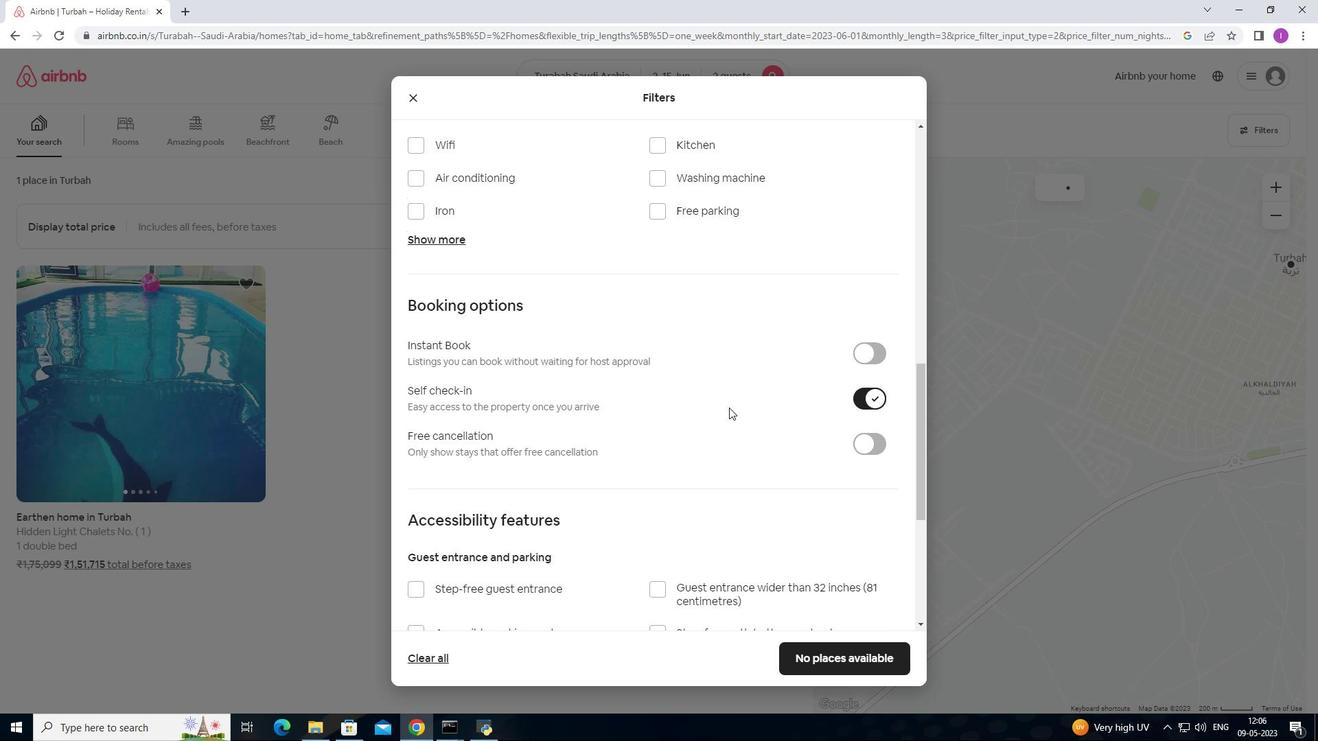 
Action: Mouse scrolled (729, 407) with delta (0, 0)
Screenshot: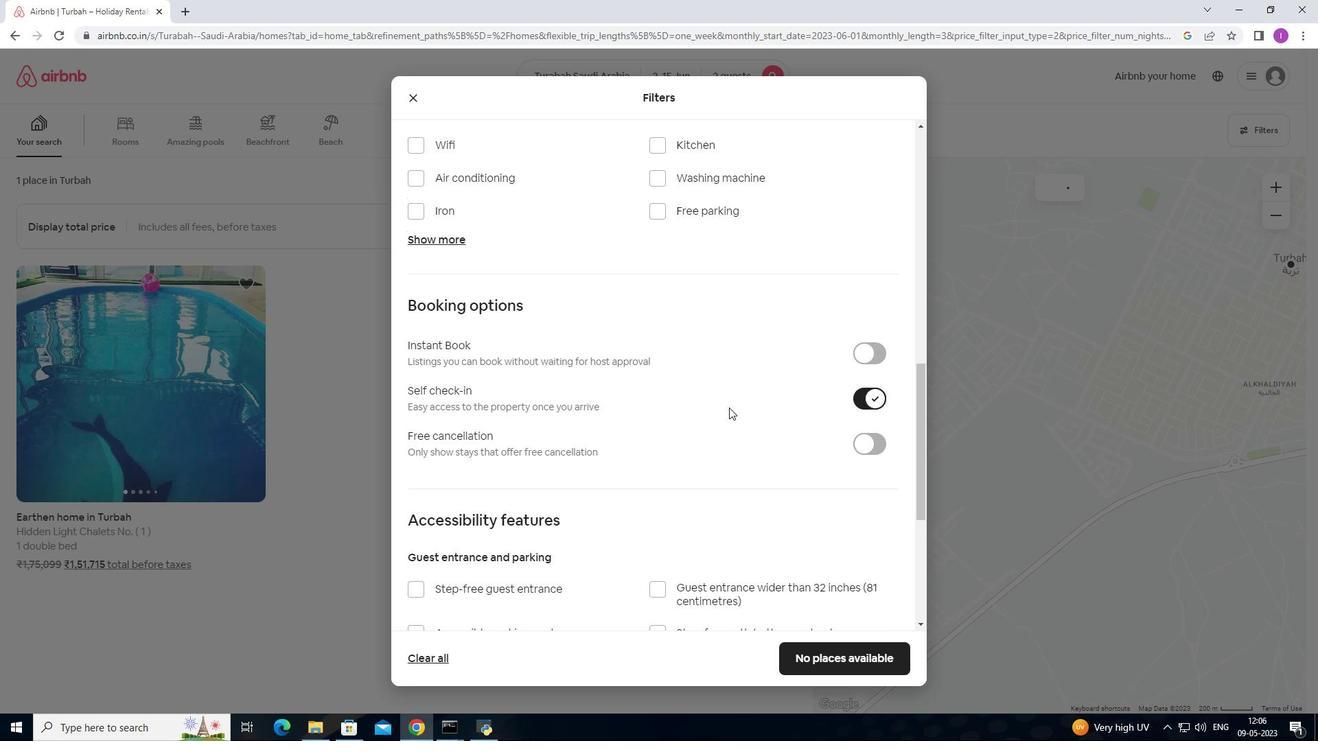 
Action: Mouse scrolled (729, 407) with delta (0, 0)
Screenshot: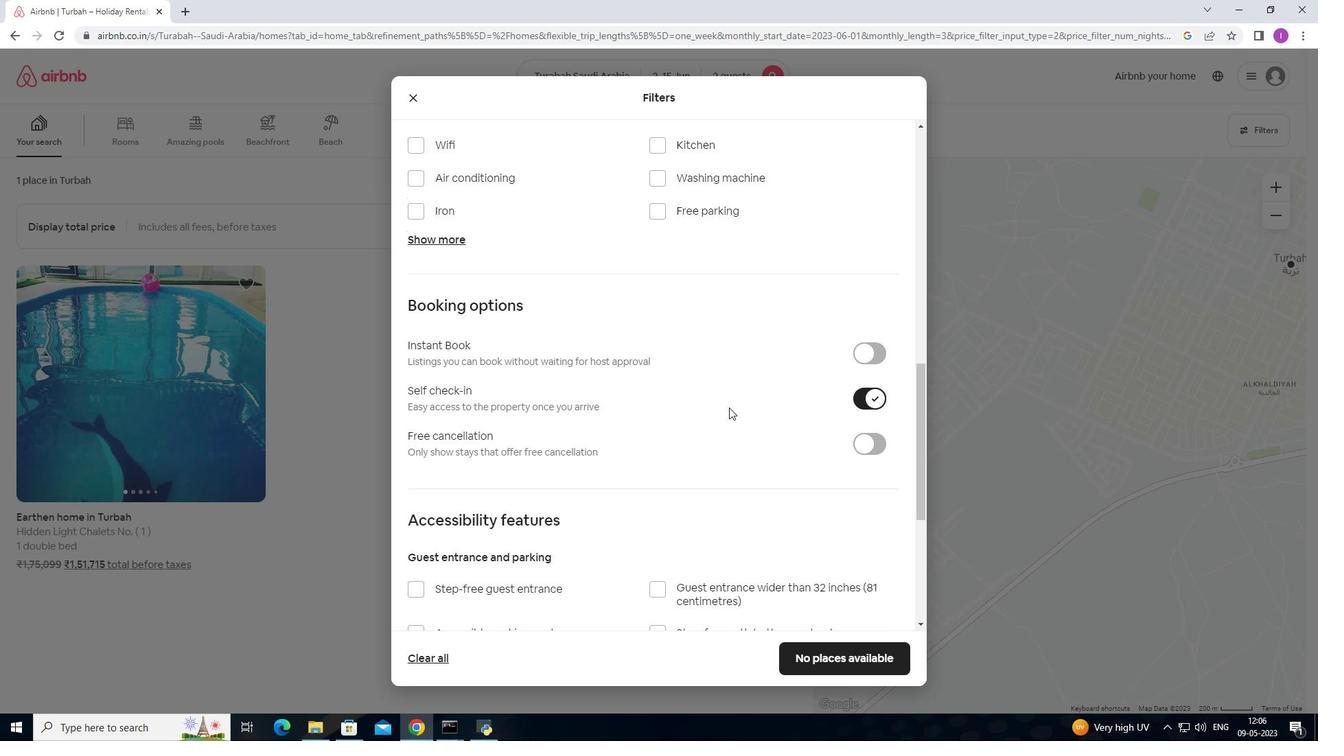 
Action: Mouse scrolled (729, 407) with delta (0, 0)
Screenshot: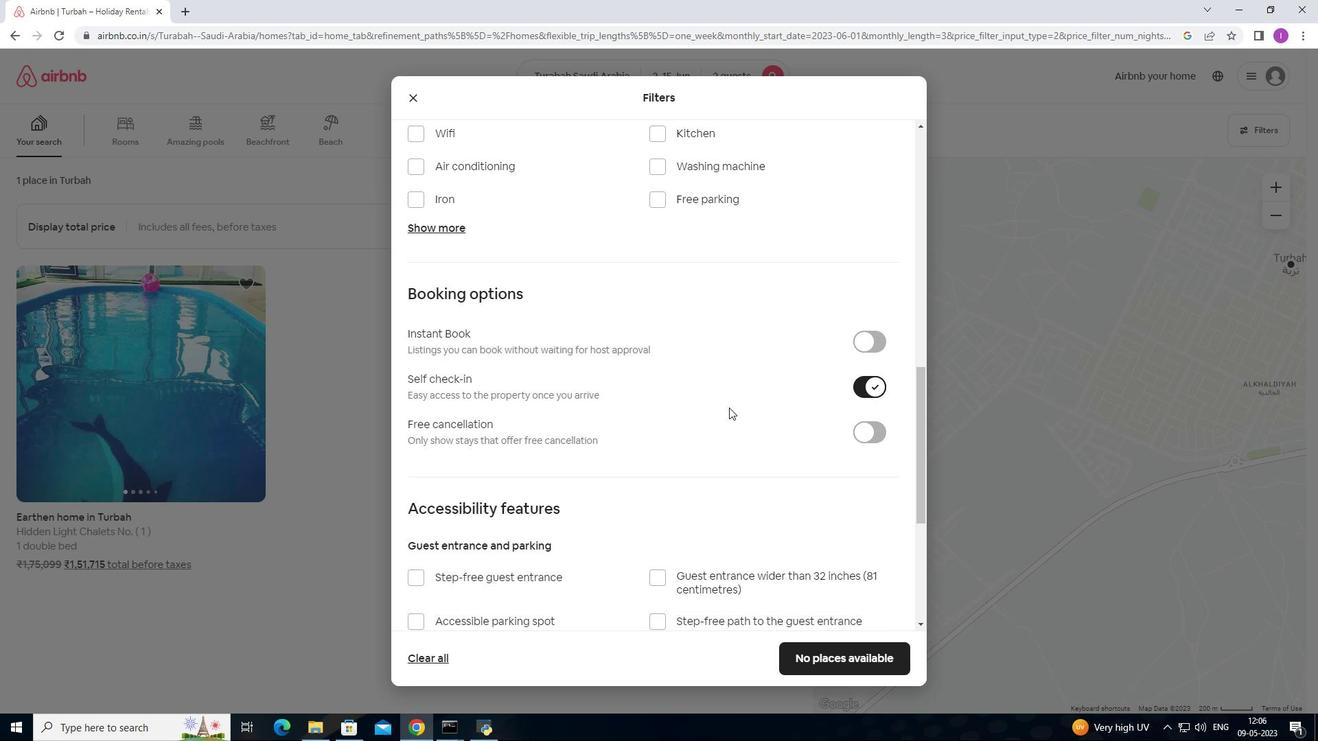 
Action: Mouse moved to (728, 403)
Screenshot: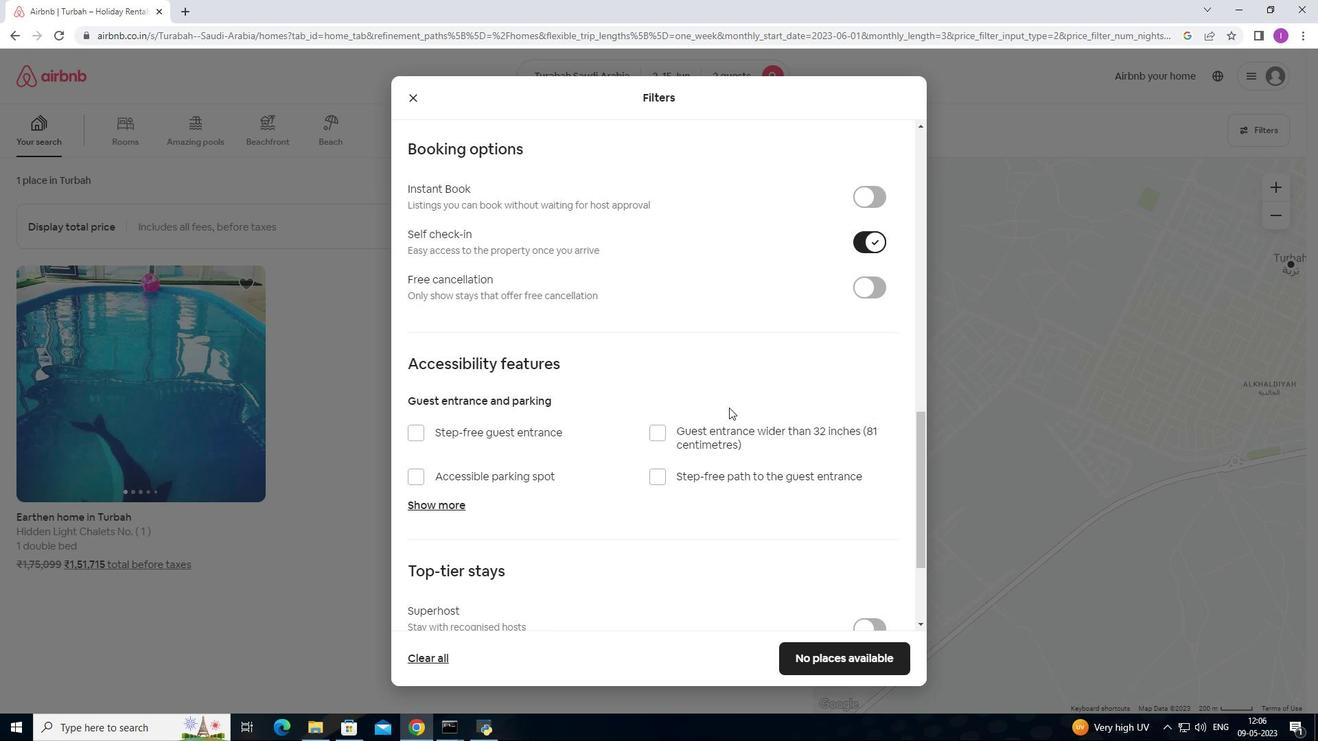 
Action: Mouse scrolled (728, 403) with delta (0, 0)
Screenshot: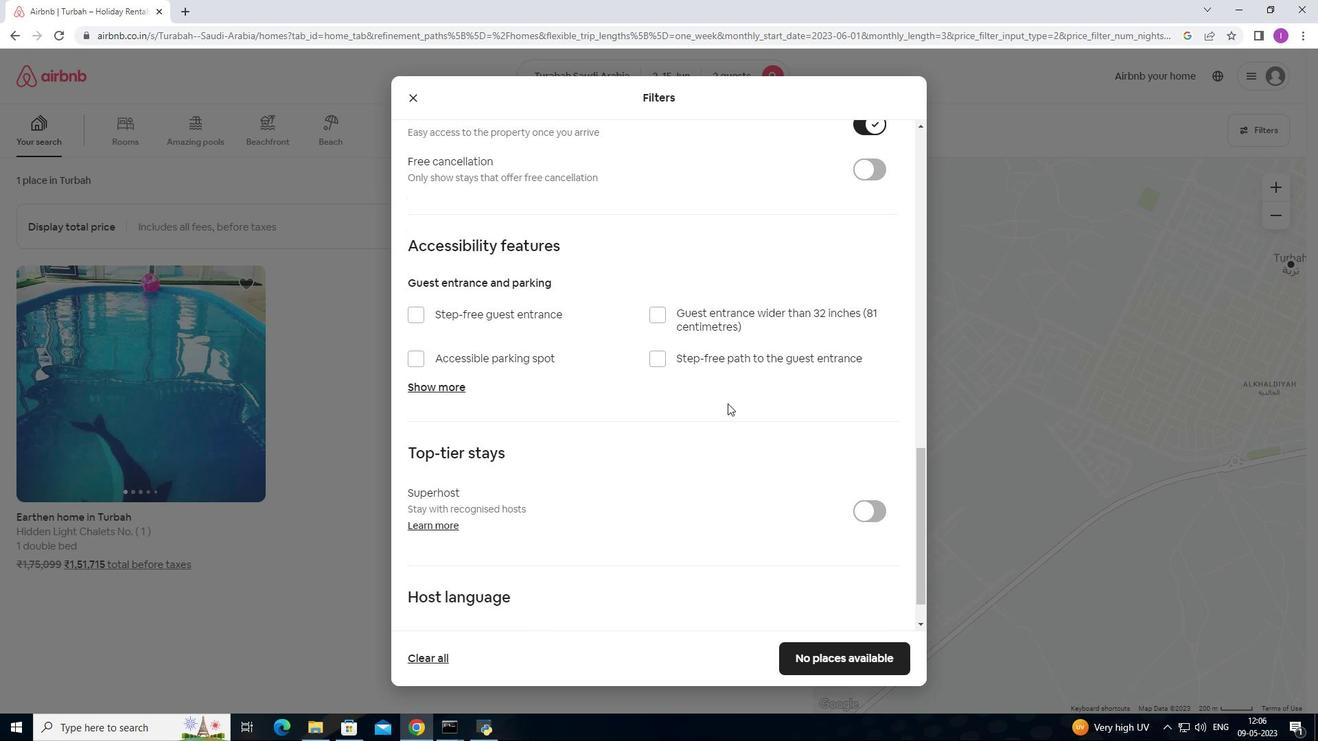 
Action: Mouse scrolled (728, 403) with delta (0, 0)
Screenshot: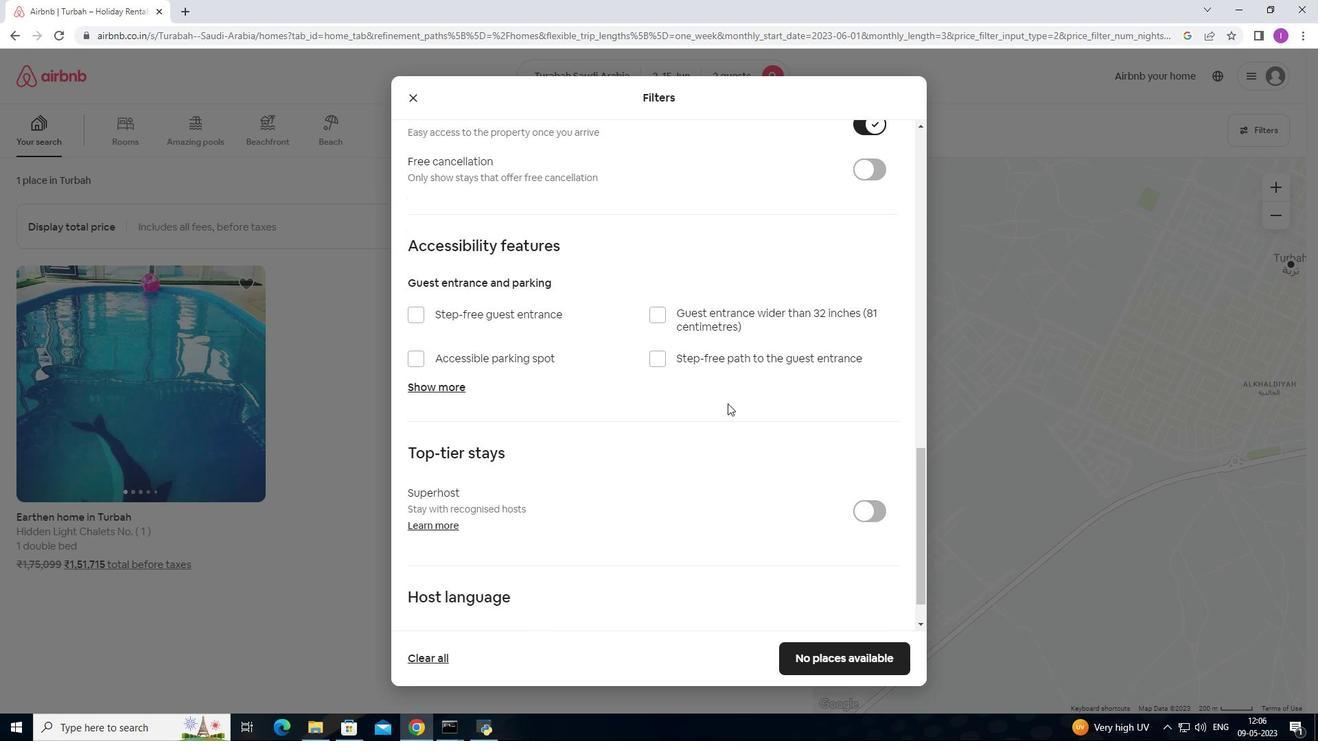 
Action: Mouse scrolled (728, 403) with delta (0, 0)
Screenshot: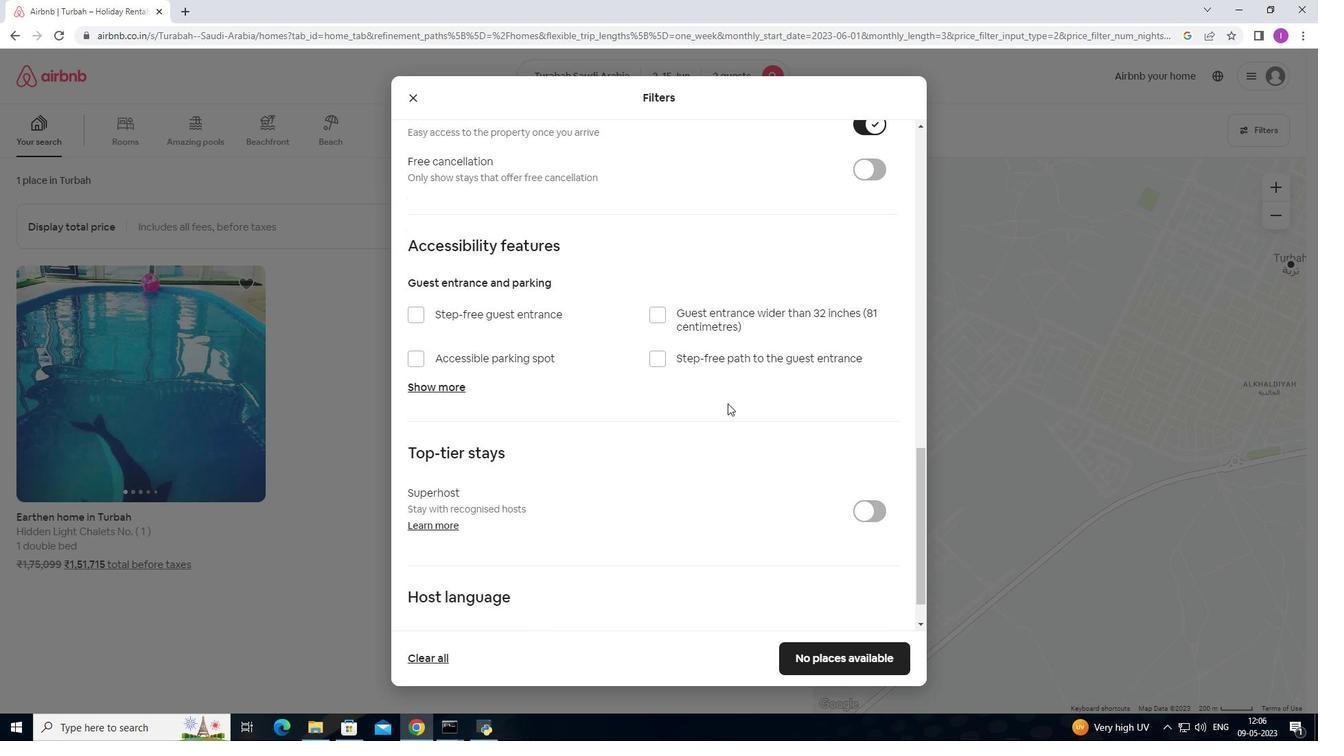 
Action: Mouse moved to (728, 397)
Screenshot: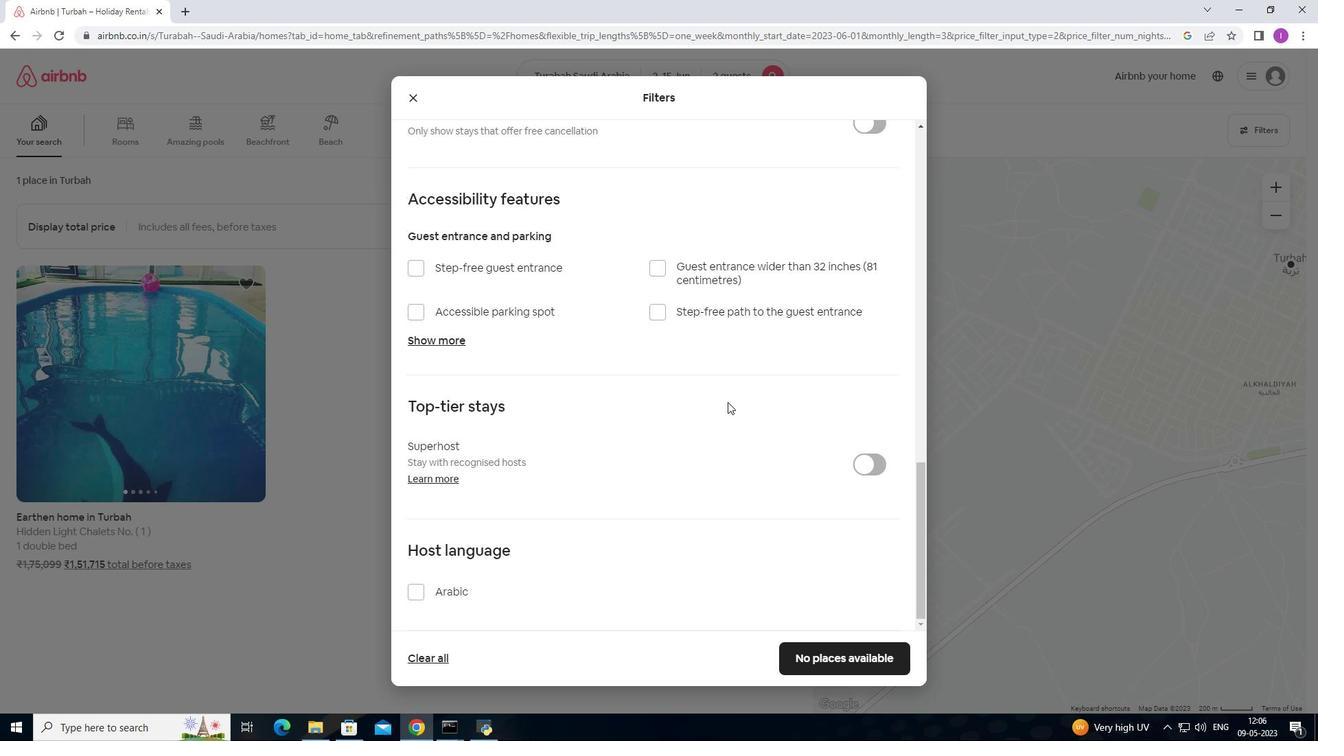 
Action: Mouse scrolled (728, 396) with delta (0, 0)
Screenshot: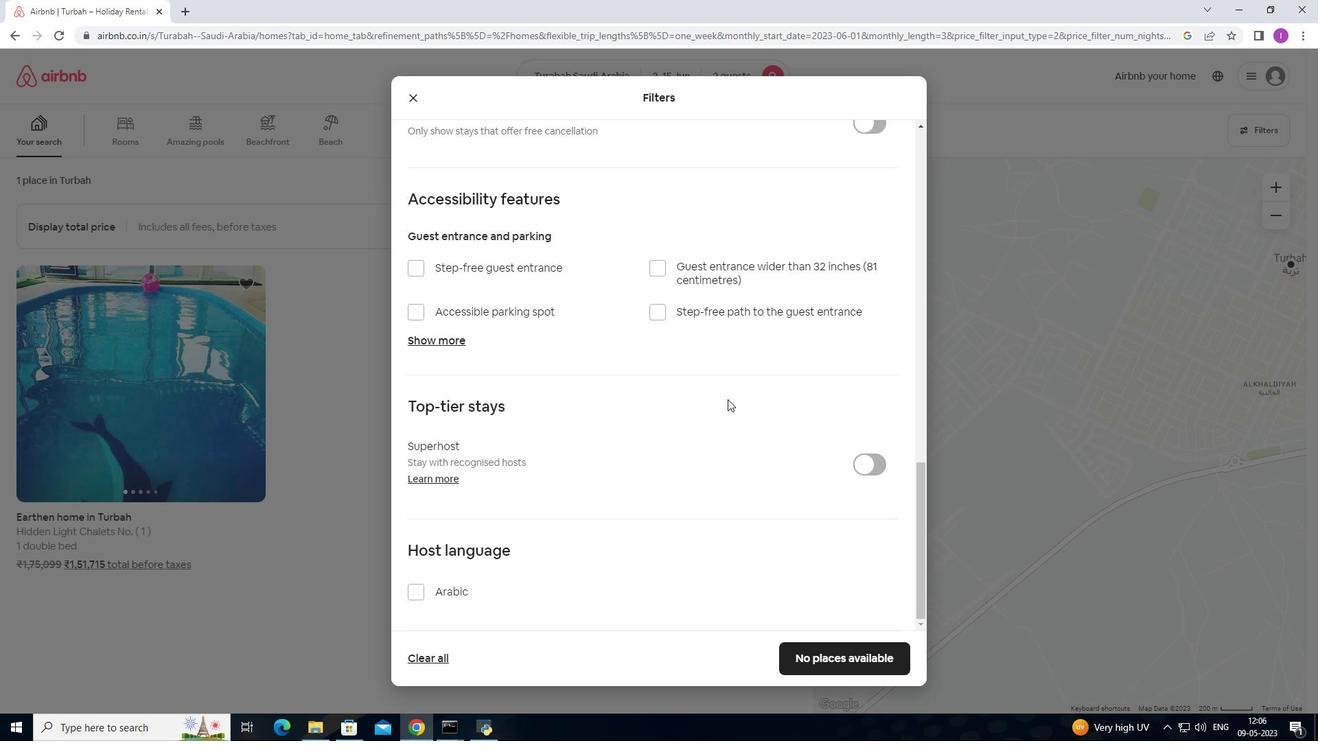
Action: Mouse scrolled (728, 396) with delta (0, 0)
Screenshot: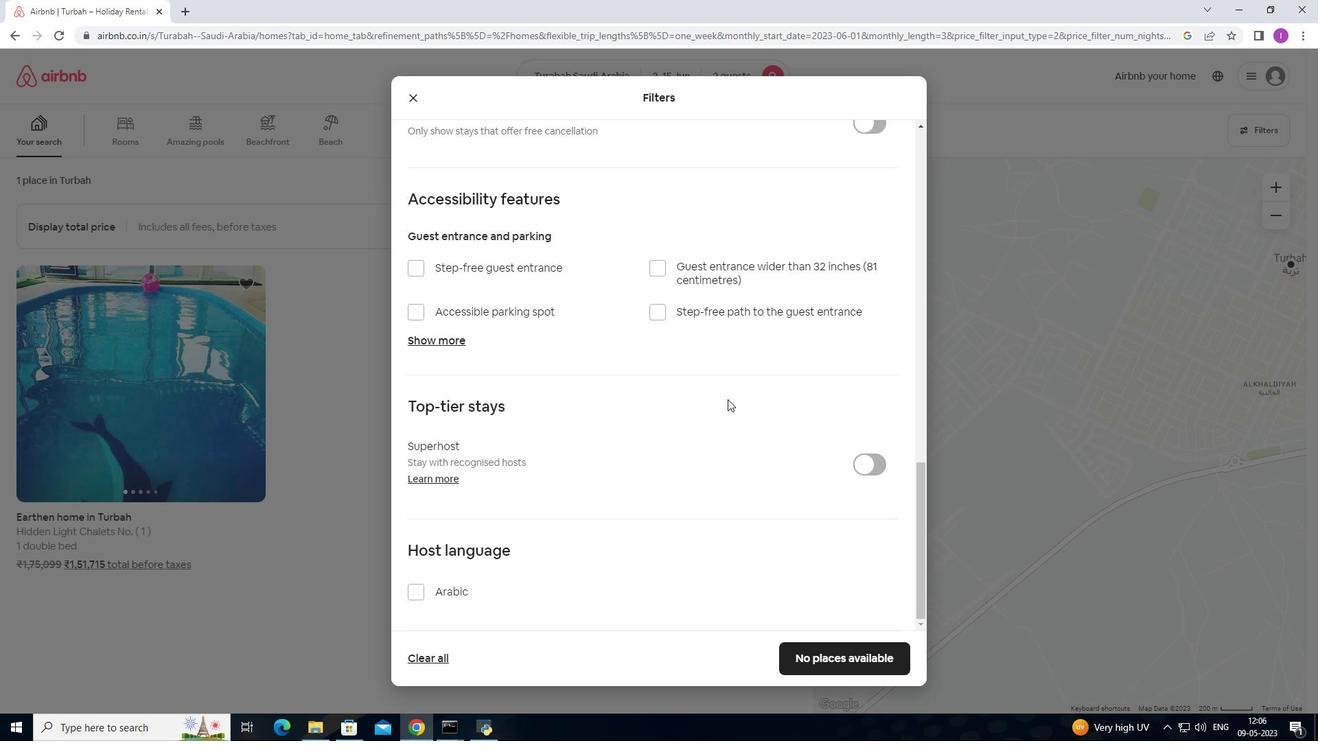 
Action: Mouse moved to (728, 396)
Screenshot: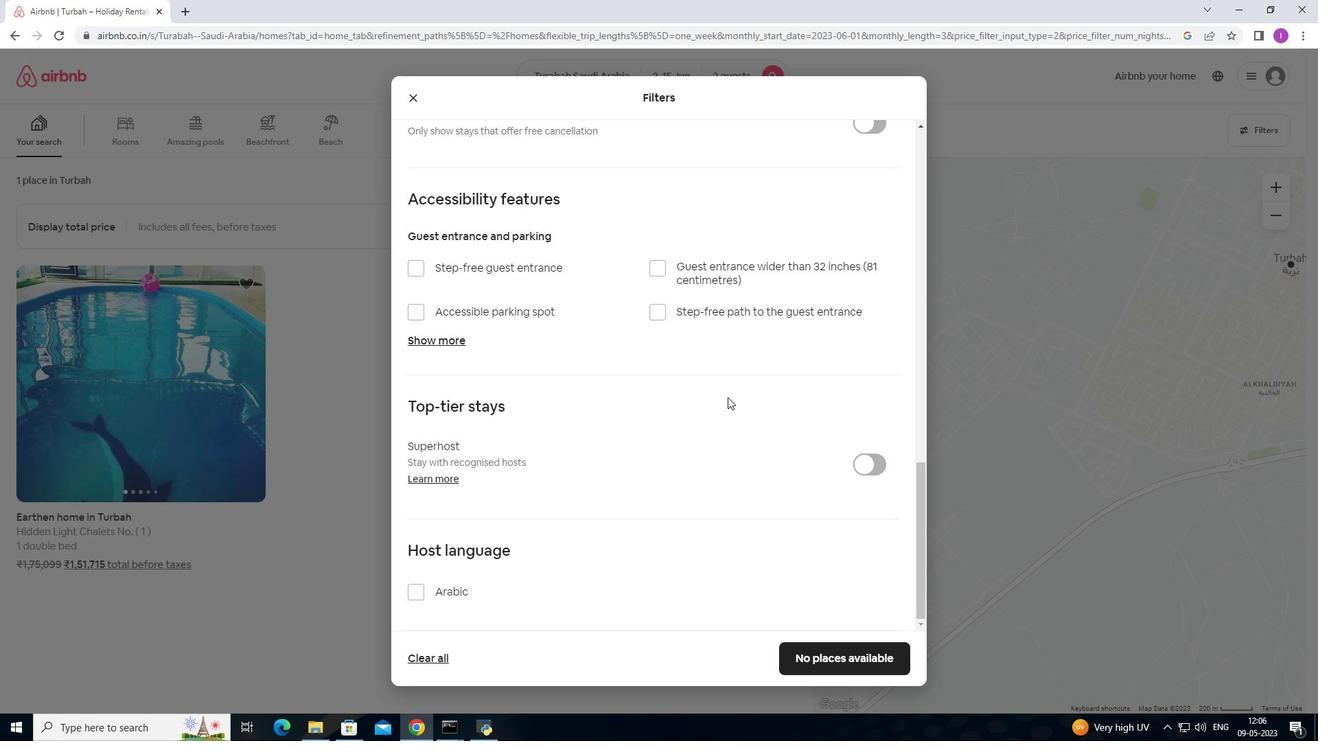 
Action: Mouse scrolled (728, 395) with delta (0, 0)
Screenshot: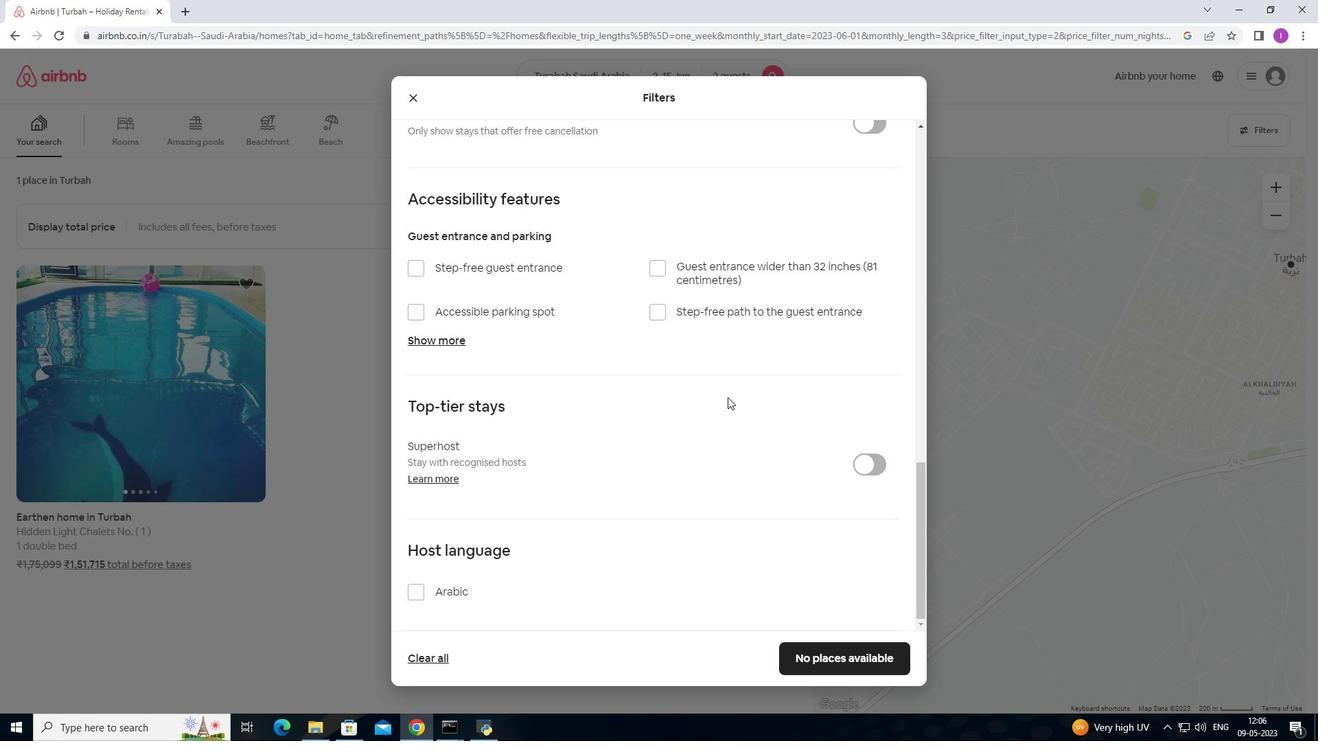 
Action: Mouse scrolled (728, 395) with delta (0, 0)
Screenshot: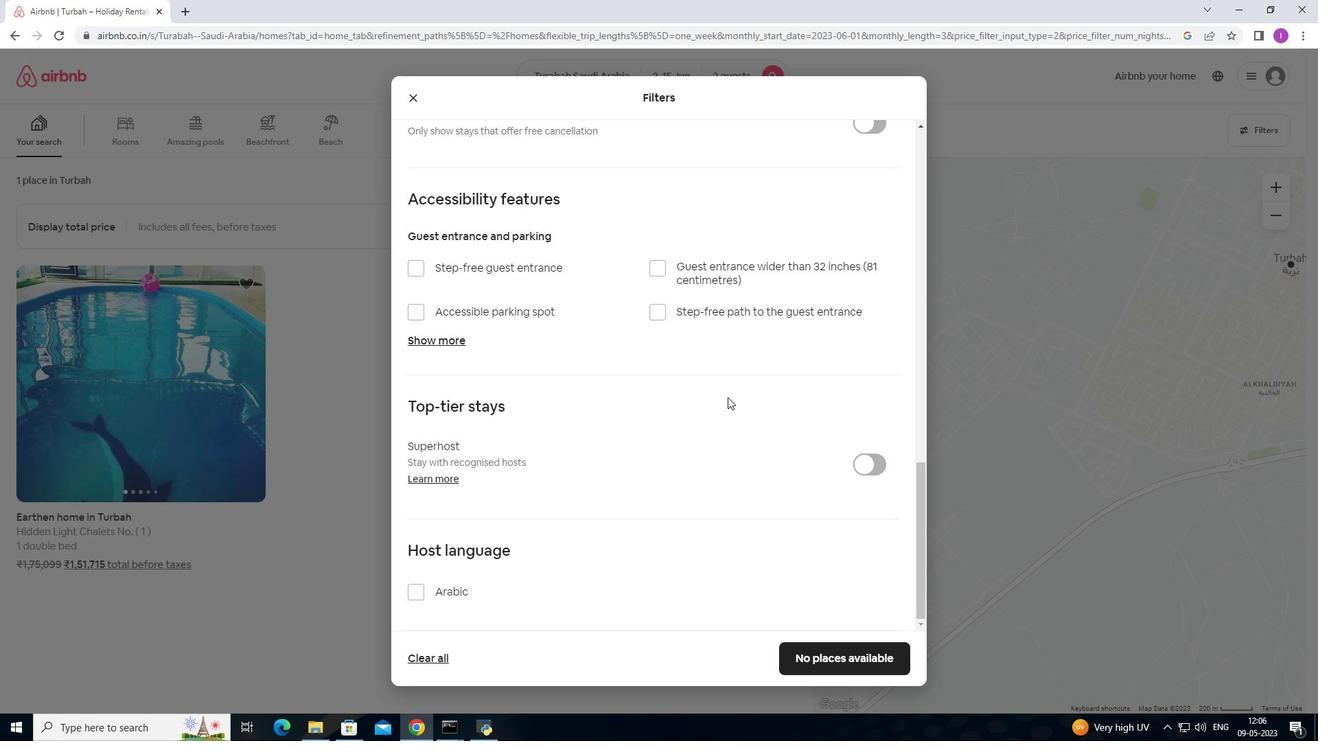 
Action: Mouse scrolled (728, 395) with delta (0, 0)
Screenshot: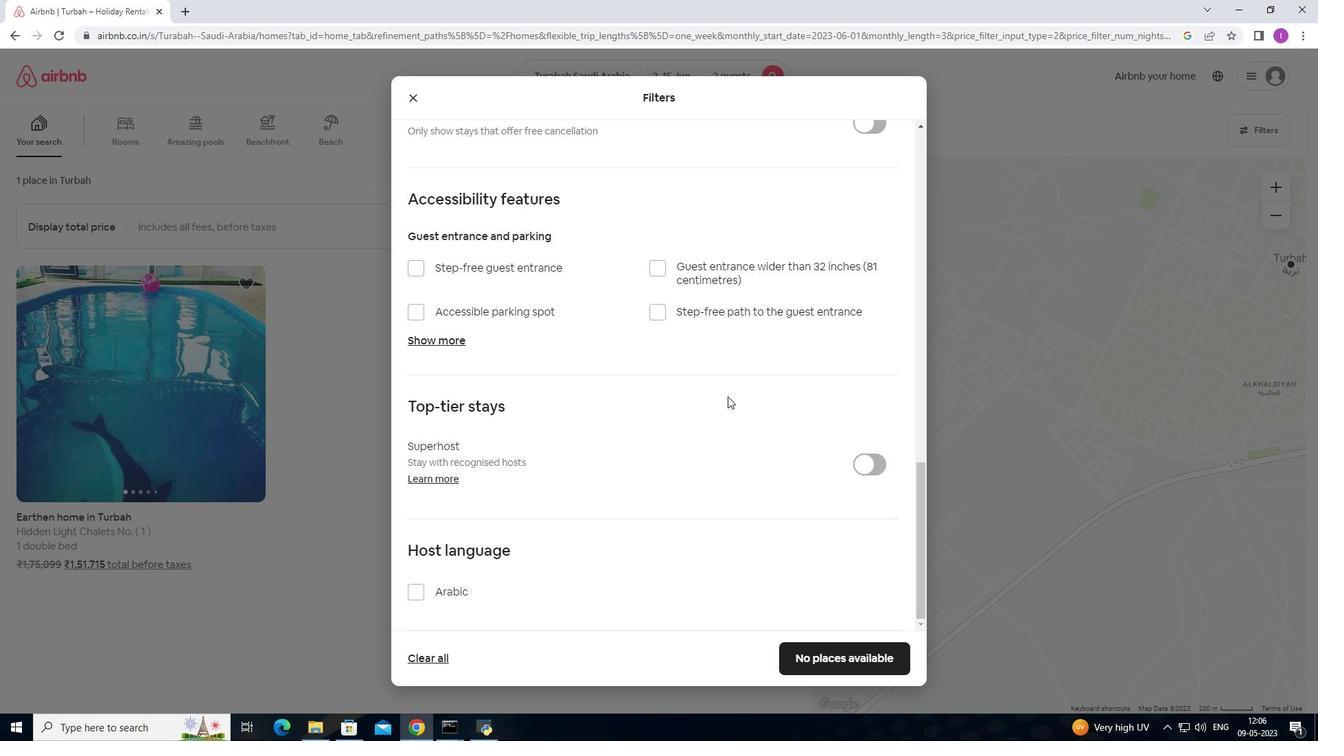 
Action: Mouse scrolled (728, 395) with delta (0, 0)
Screenshot: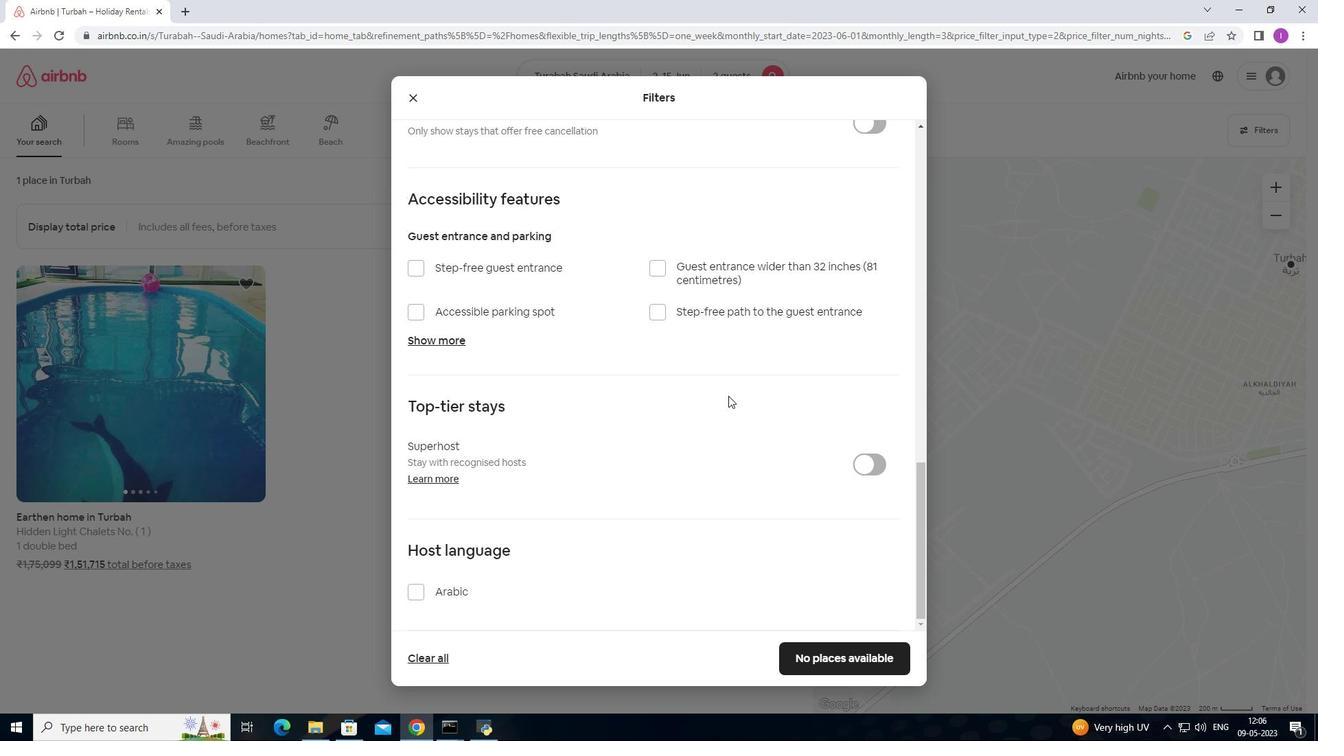 
Action: Mouse scrolled (728, 395) with delta (0, 0)
Screenshot: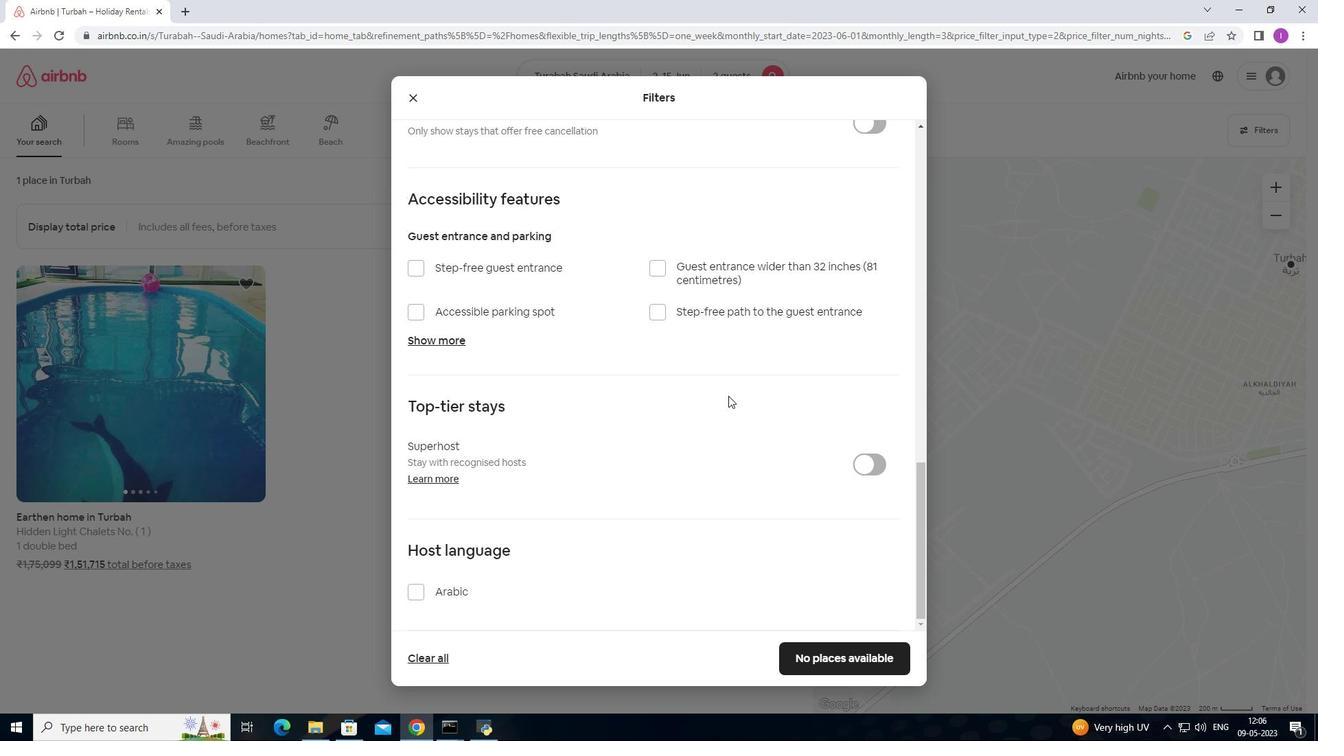 
Action: Mouse scrolled (728, 395) with delta (0, 0)
Screenshot: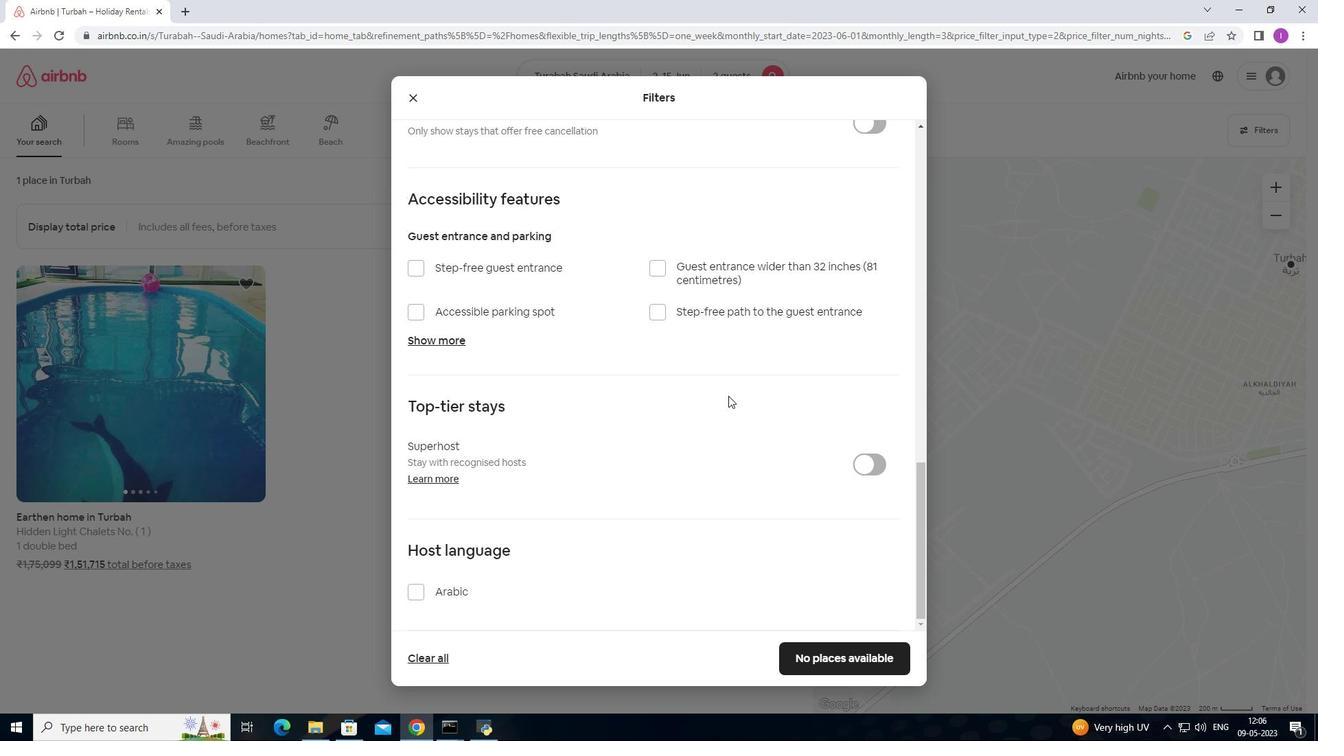 
Action: Mouse moved to (827, 658)
Screenshot: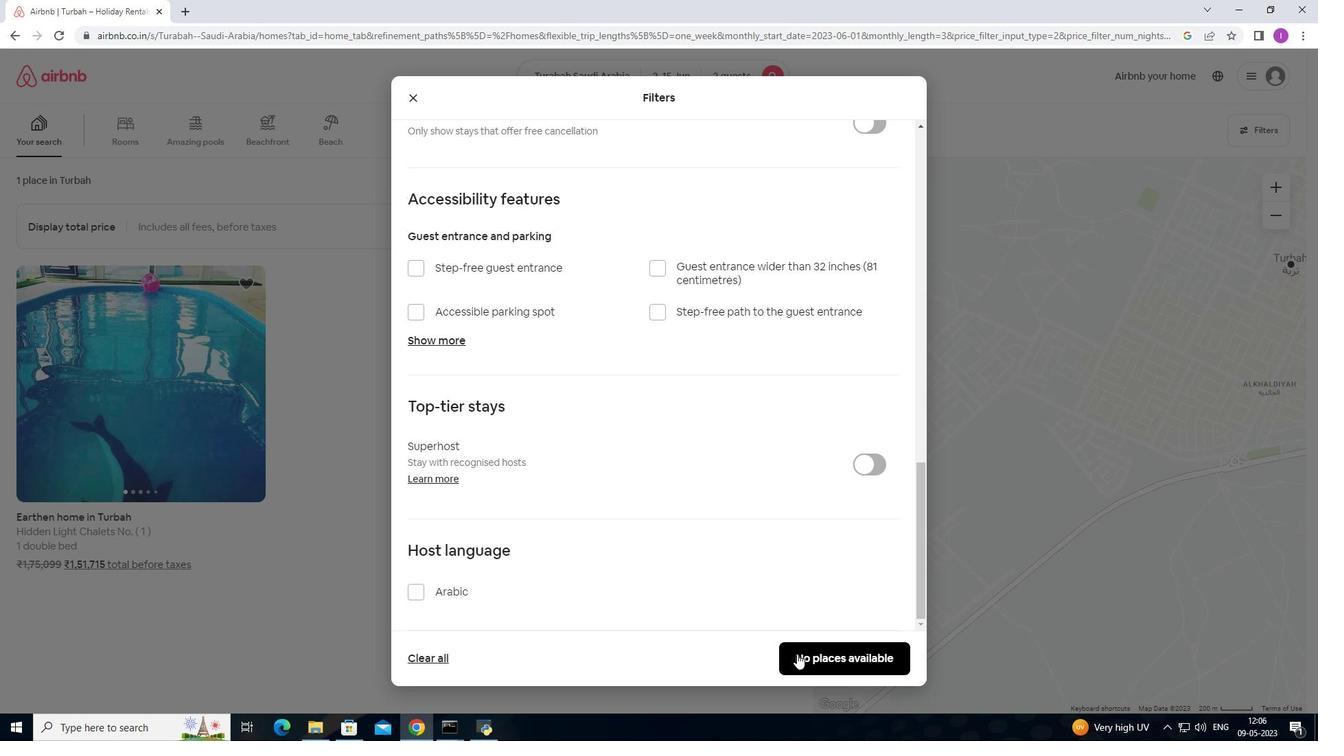 
Action: Mouse pressed left at (827, 658)
Screenshot: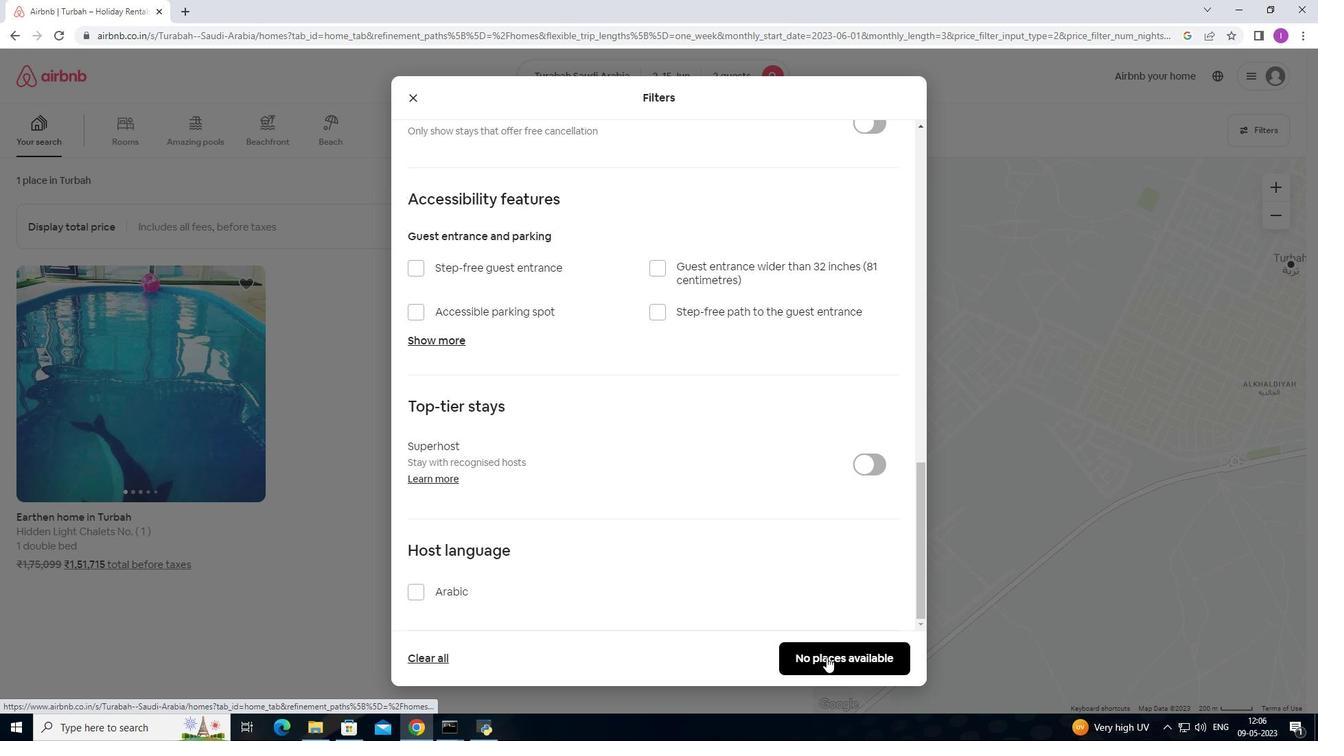 
Action: Mouse moved to (770, 547)
Screenshot: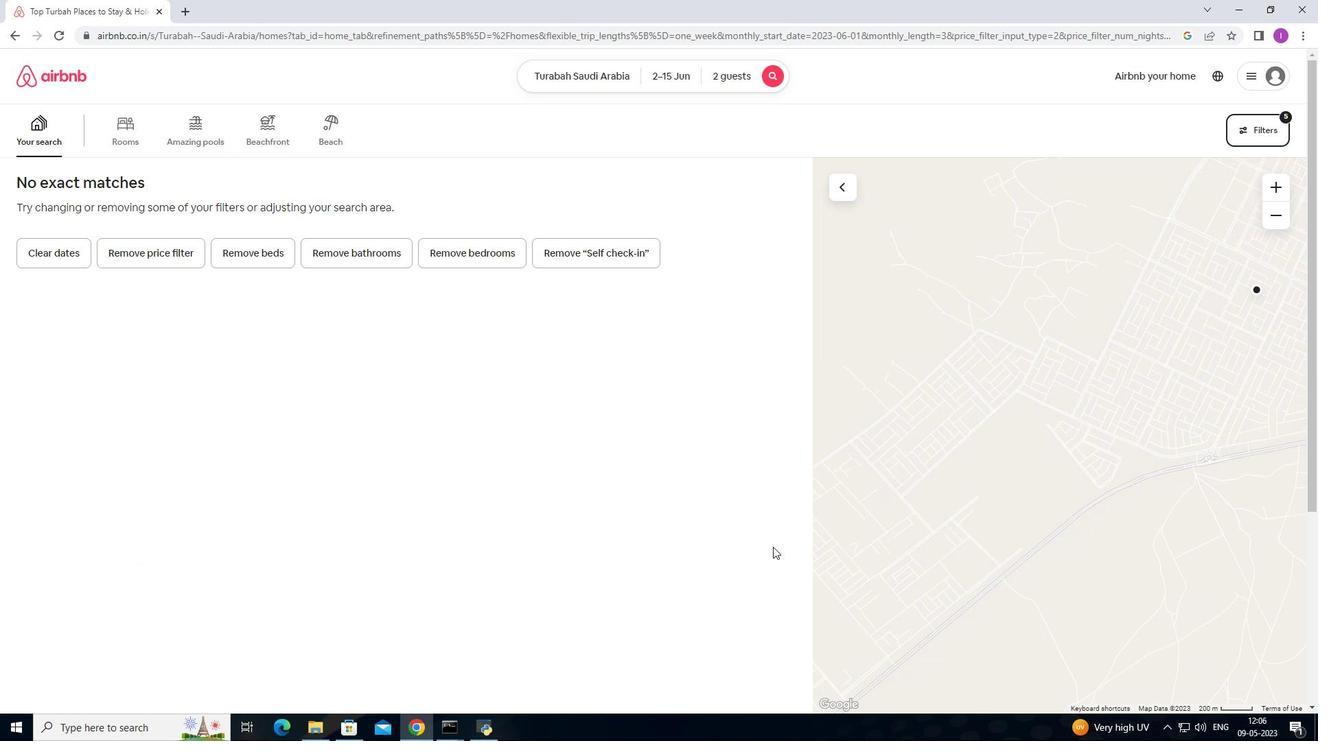 
